 Task: Reply and add a link Link0000000033 to Vanshu.thakur@sogtage.net with a subject Subject0000000034 with a message Message0000000034 and with an attachment of Attach0000000004 and upload Attach0000000005 to Onedrive and share. Reply and add a link Link0000000033 to Sandip@sogtage.net and add a cc to Vanshu.thakur@sogtage.net with a subject Subject0000000034 with a message Message0000000034 and with an attachment of Attach0000000004 and upload Attach0000000005 to Onedrive and share. Reply and add a link Link0000000033 to Sandip@sogtage.net and add a cc to Vanshu.thakur@sogtage.net and bcc to Nikhil.rathi@sogtage.net with a subject Subject0000000032 with a message Message0000000034 and with an attachment of Attach0000000004 and upload Attach0000000005 to Onedrive and share. Reply and add a link Link0000000033 to Vanshu.thakur@sogtage.net with a subject Subject0000000035 with a message Message0000000034 and with an attachment of Attach0000000004 and upload Attach0000000005 to Onedrive and share. Reply and add a link Link0000000033 to Sandip@sogtage.net and add a cc to Vanshu.thakur@sogtage.net with a subject Subject0000000035 with a message Message0000000034 and with an attachment of Attach0000000004 and upload Attach0000000005 to Onedrive and share
Action: Mouse moved to (272, 246)
Screenshot: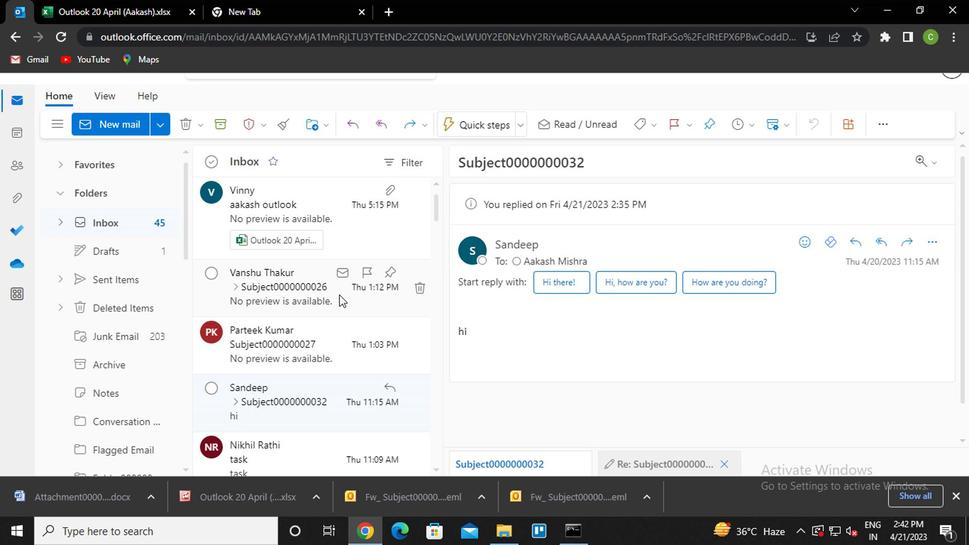
Action: Mouse pressed left at (272, 246)
Screenshot: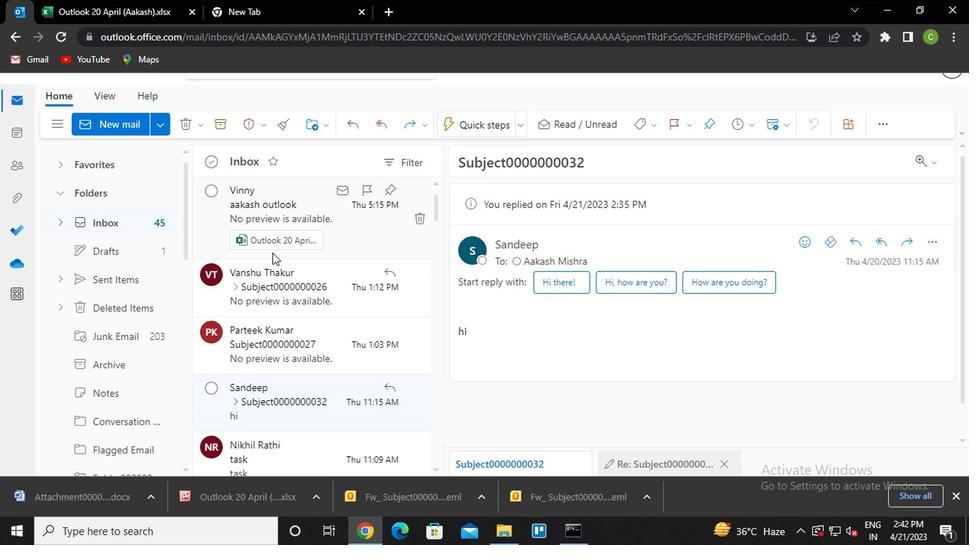 
Action: Mouse moved to (282, 274)
Screenshot: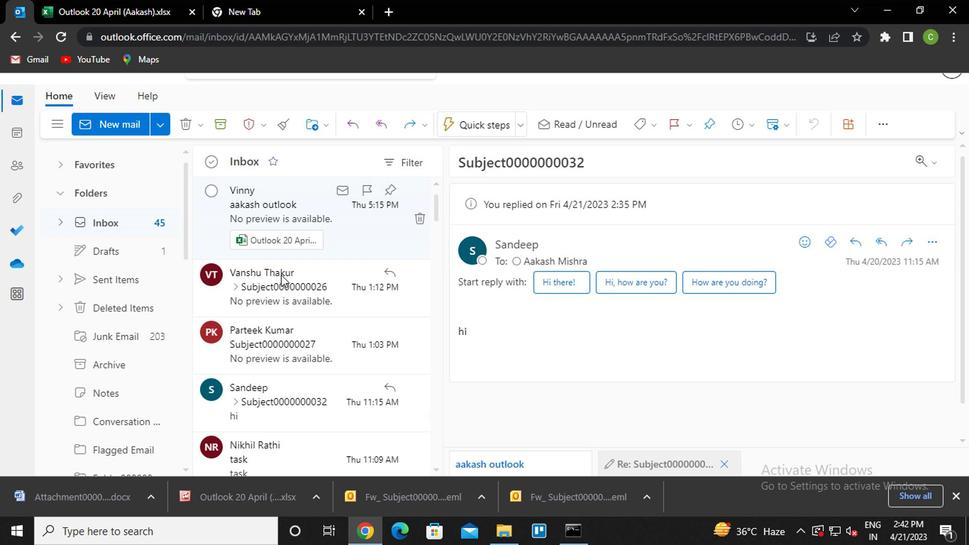 
Action: Mouse pressed left at (282, 274)
Screenshot: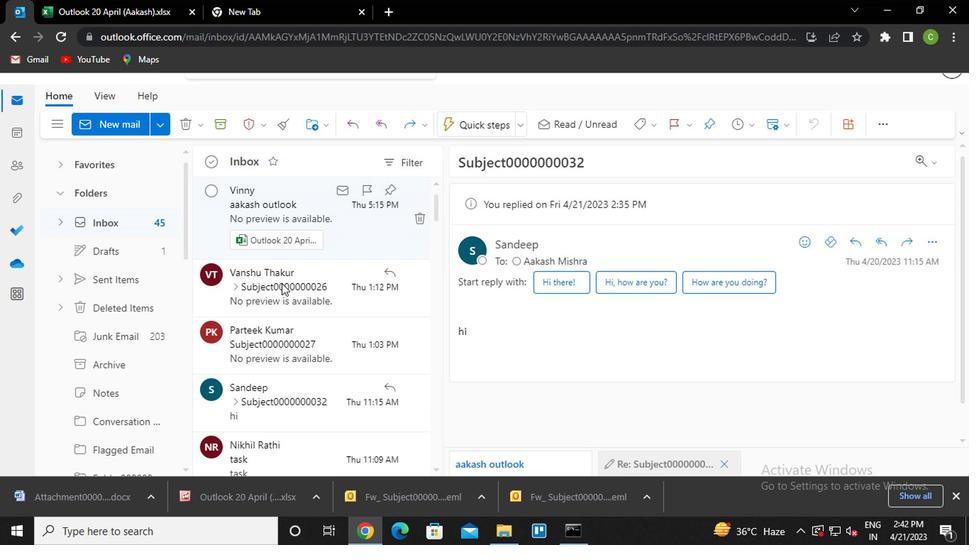 
Action: Mouse moved to (926, 237)
Screenshot: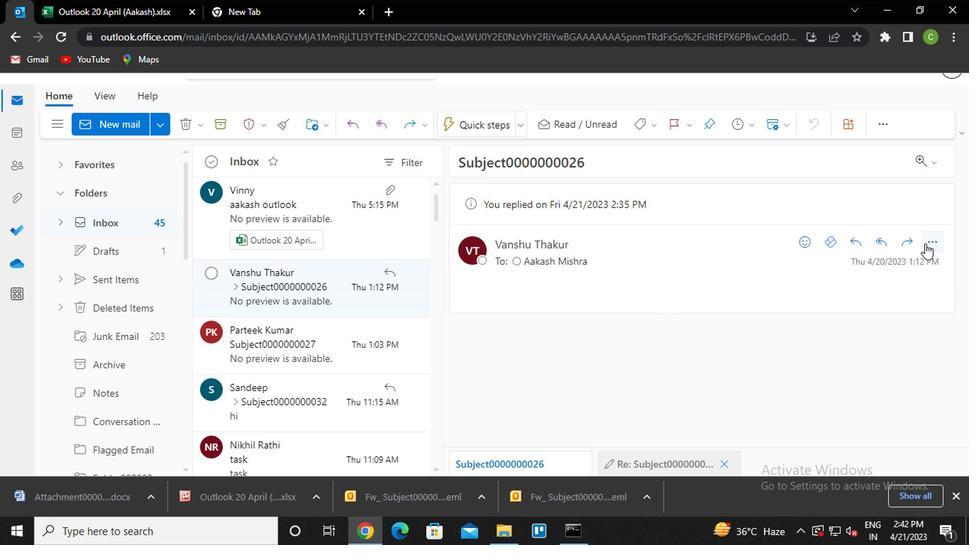 
Action: Mouse pressed left at (926, 237)
Screenshot: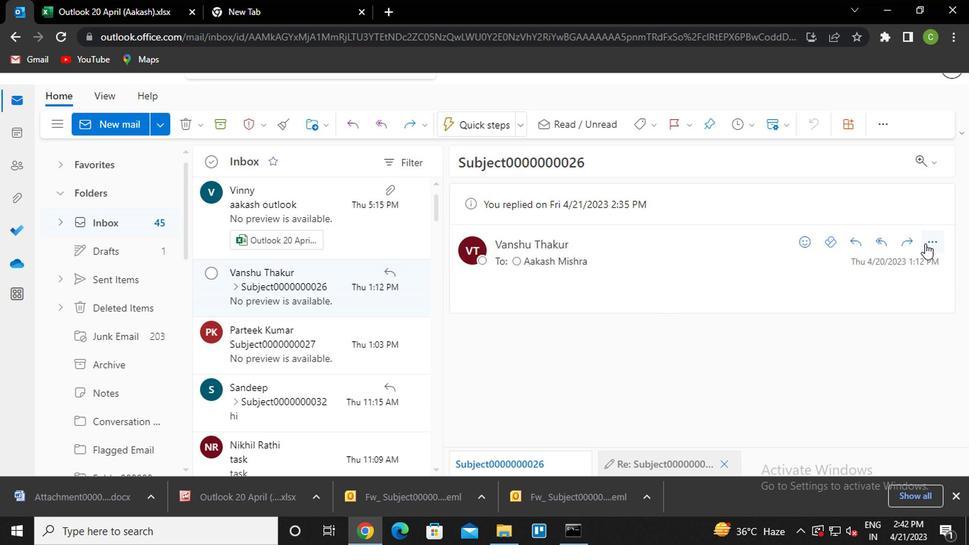 
Action: Mouse moved to (834, 101)
Screenshot: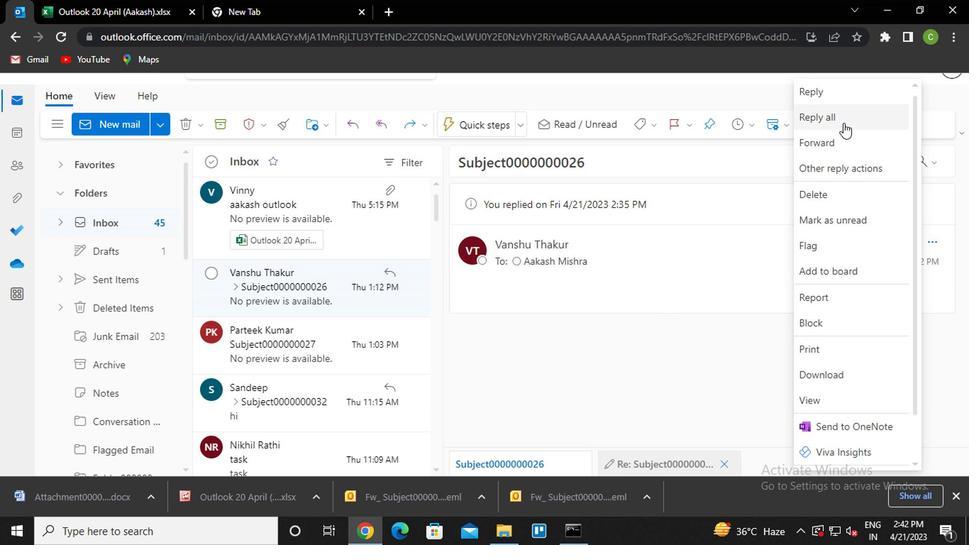 
Action: Mouse pressed left at (834, 101)
Screenshot: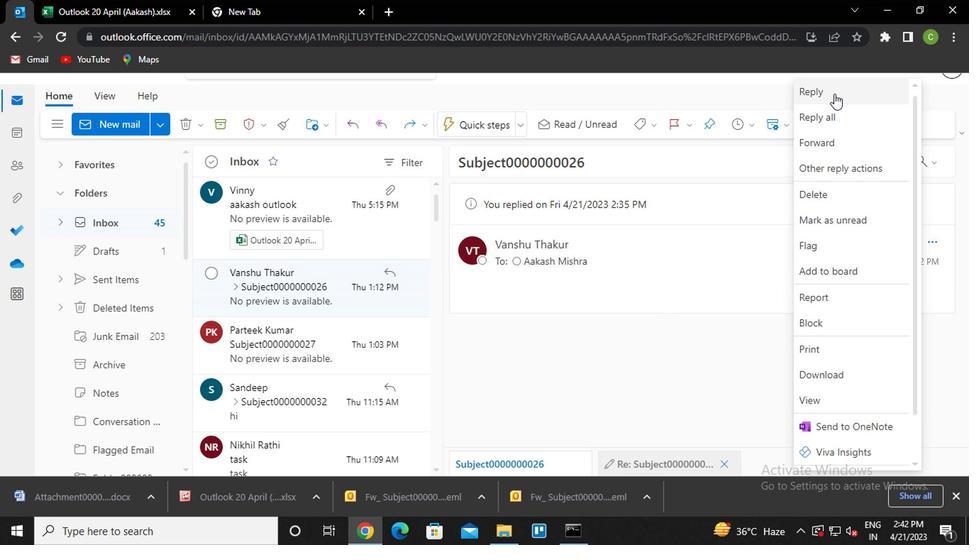 
Action: Mouse moved to (665, 128)
Screenshot: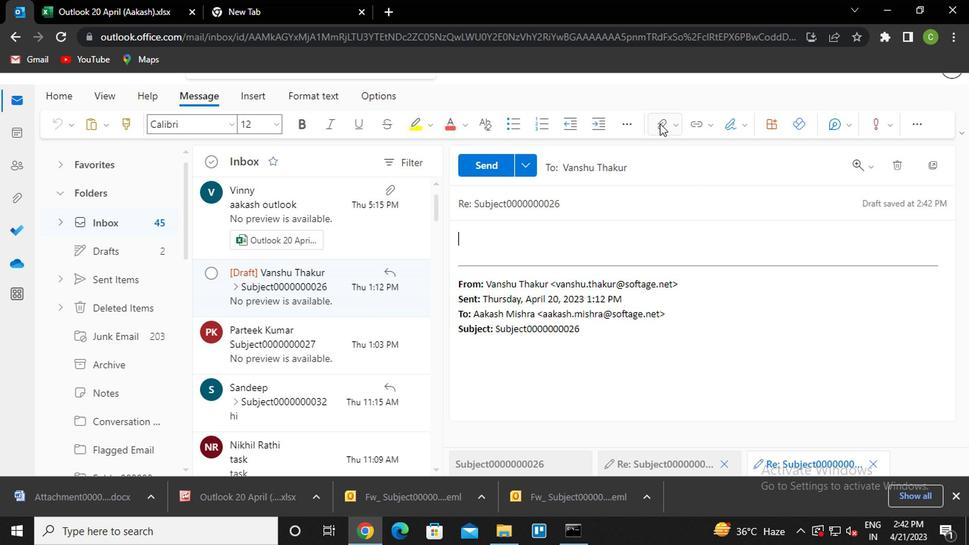 
Action: Mouse pressed left at (665, 128)
Screenshot: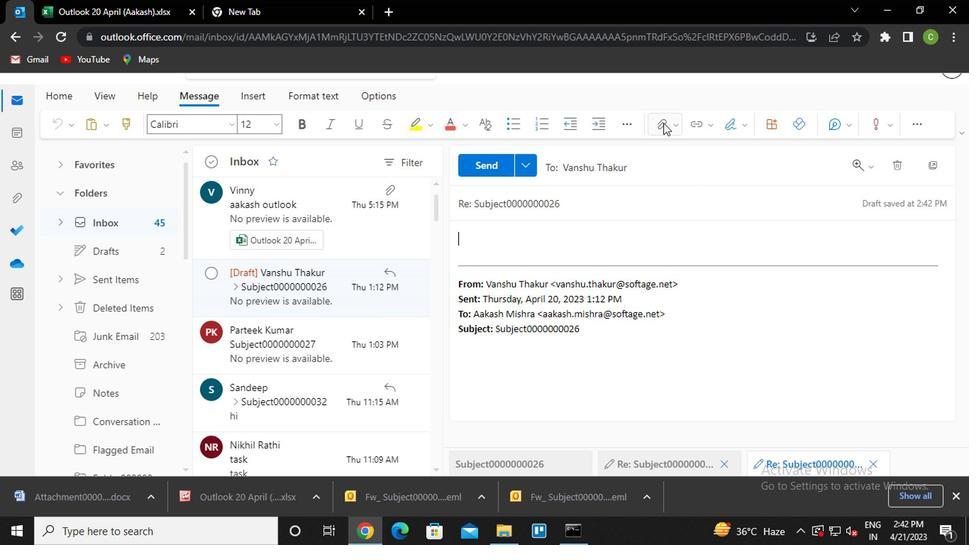
Action: Mouse moved to (574, 227)
Screenshot: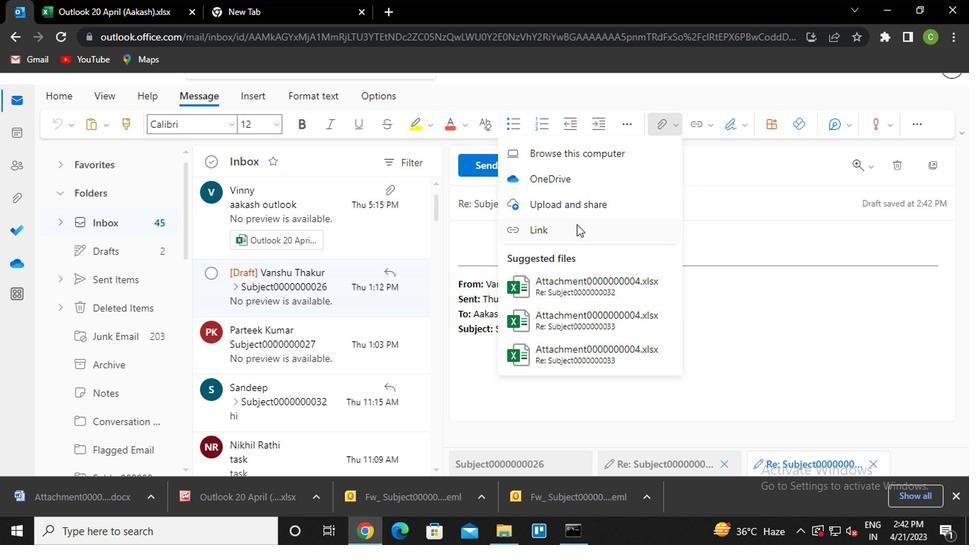 
Action: Mouse pressed left at (574, 227)
Screenshot: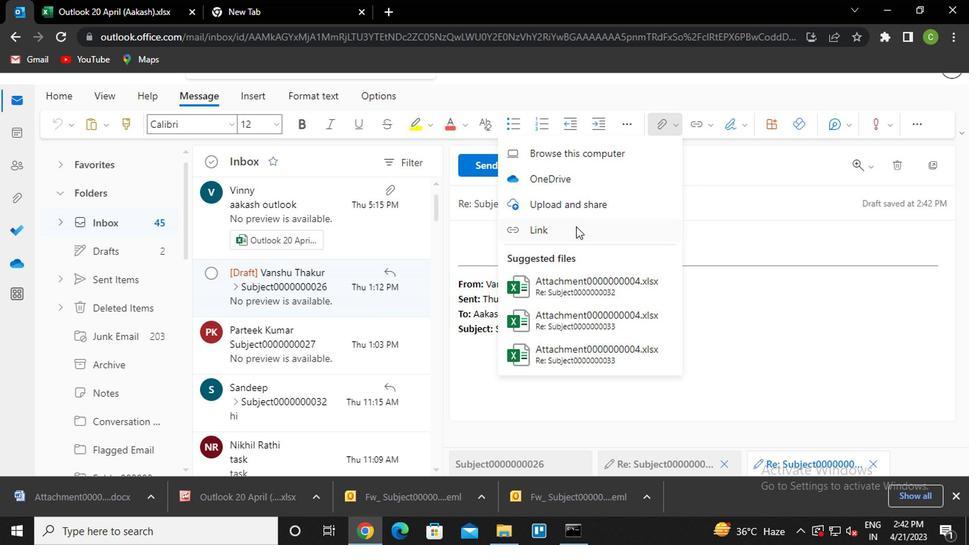 
Action: Key pressed <Key.caps_lock><Key.caps_lock>l<Key.caps_lock>ink0000000033<Key.enter>
Screenshot: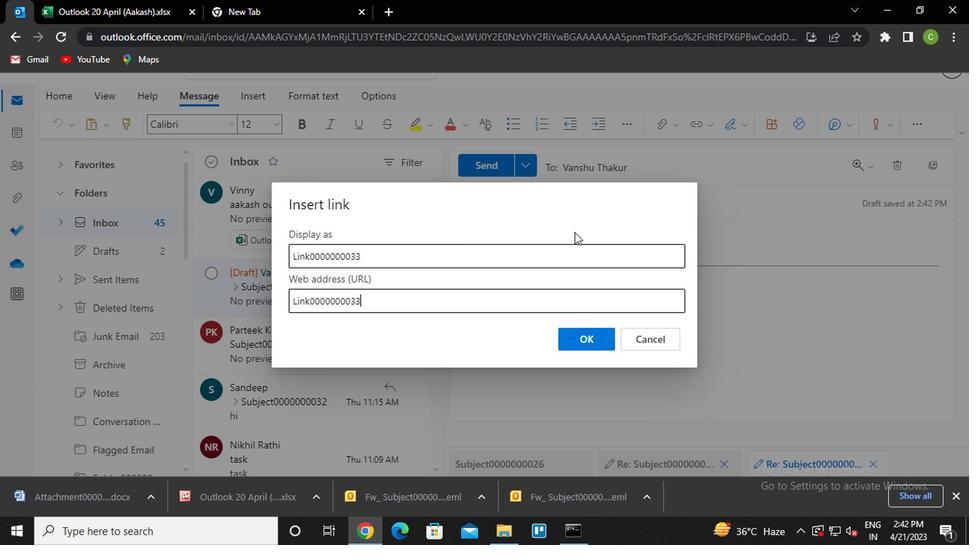 
Action: Mouse moved to (569, 204)
Screenshot: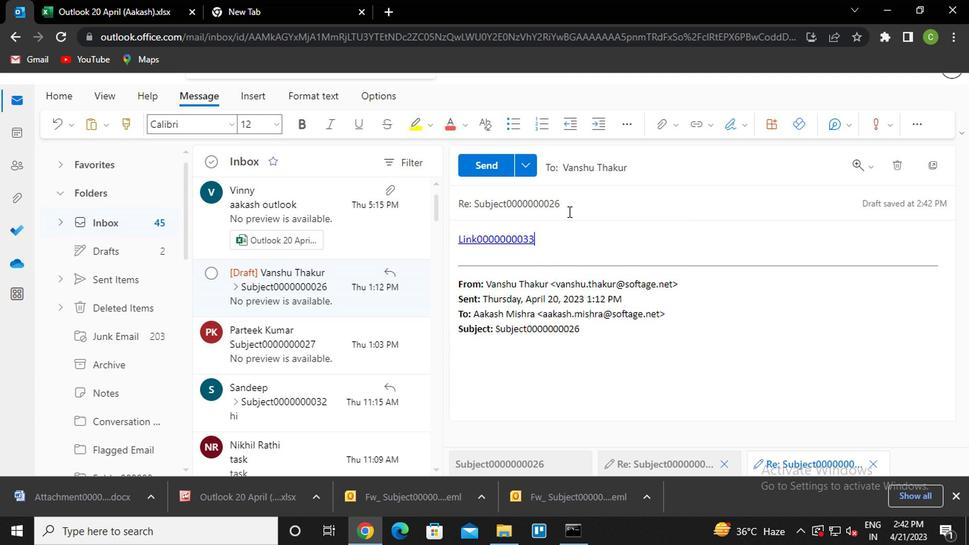 
Action: Mouse pressed left at (569, 204)
Screenshot: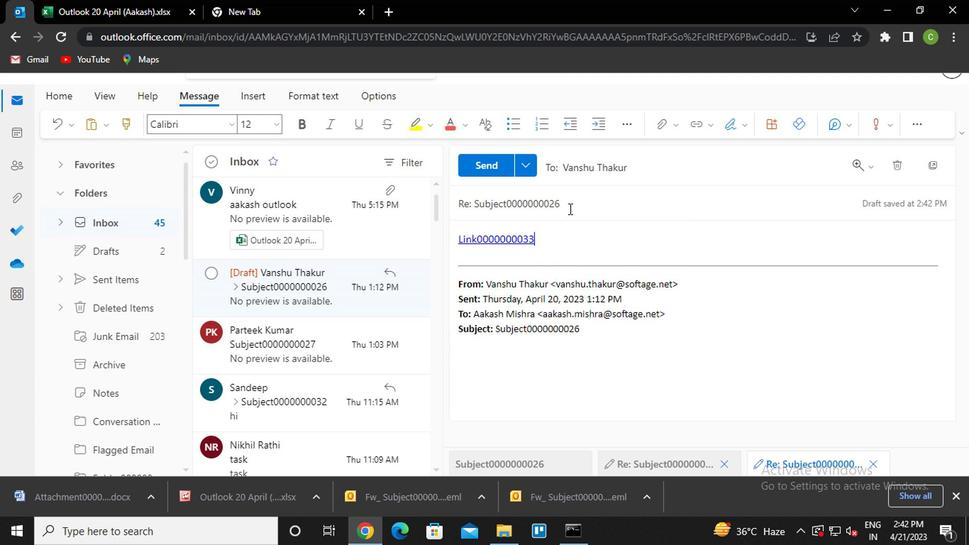 
Action: Key pressed <Key.backspace><Key.backspace>34
Screenshot: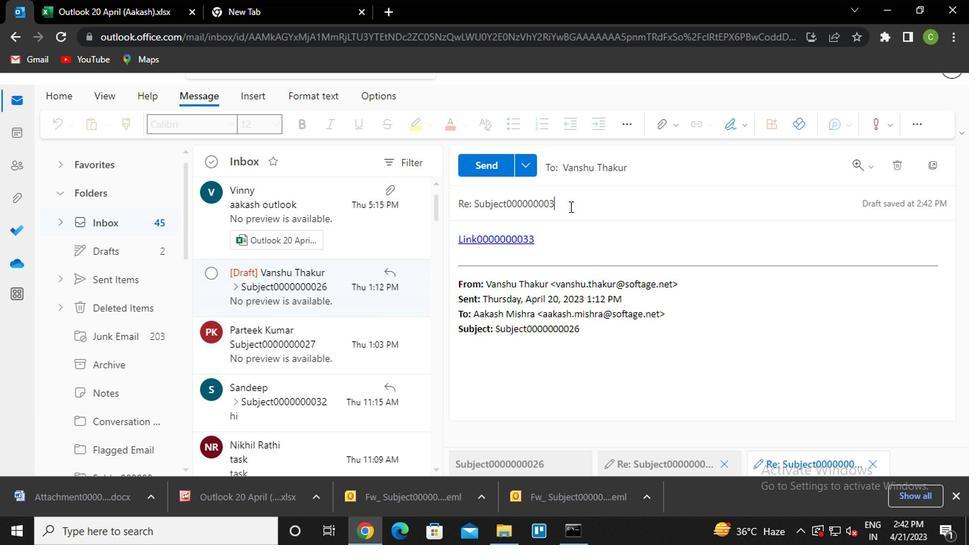
Action: Mouse moved to (549, 247)
Screenshot: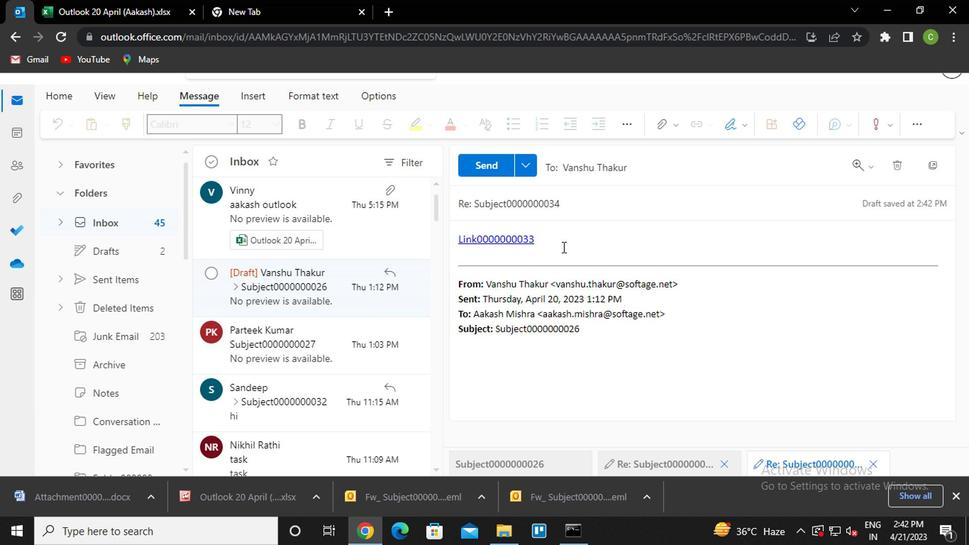 
Action: Mouse pressed left at (549, 247)
Screenshot: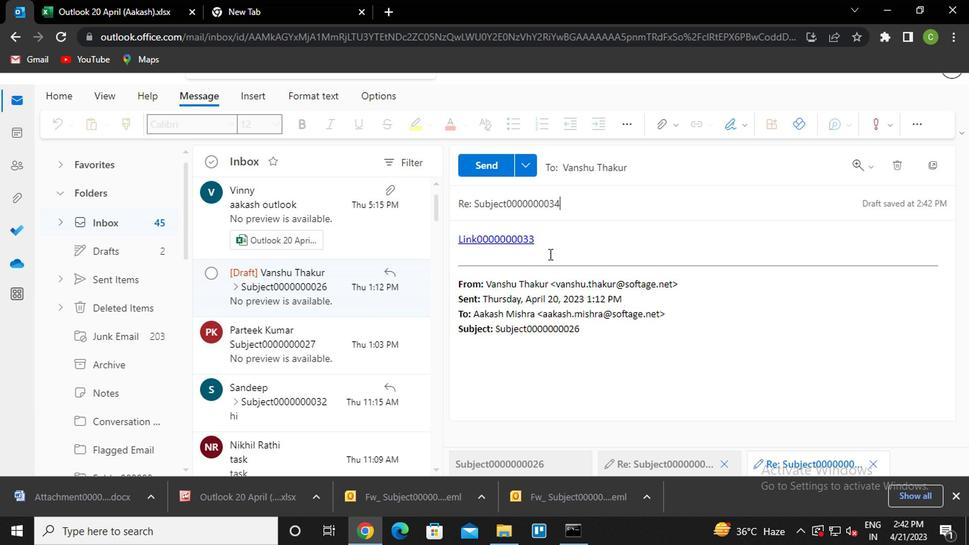 
Action: Key pressed <Key.enter><Key.caps_lock>m<Key.caps_lock>essage0000000034
Screenshot: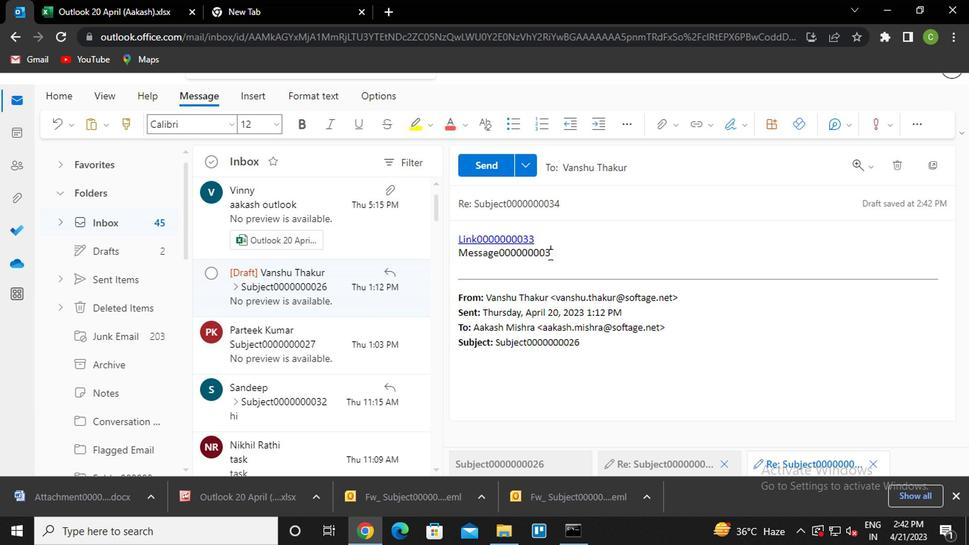 
Action: Mouse moved to (670, 115)
Screenshot: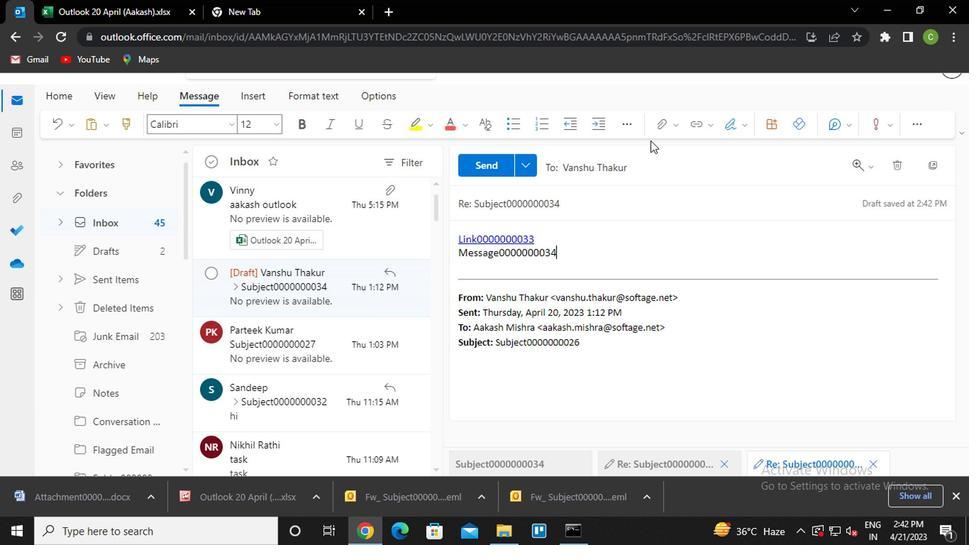 
Action: Mouse pressed left at (670, 115)
Screenshot: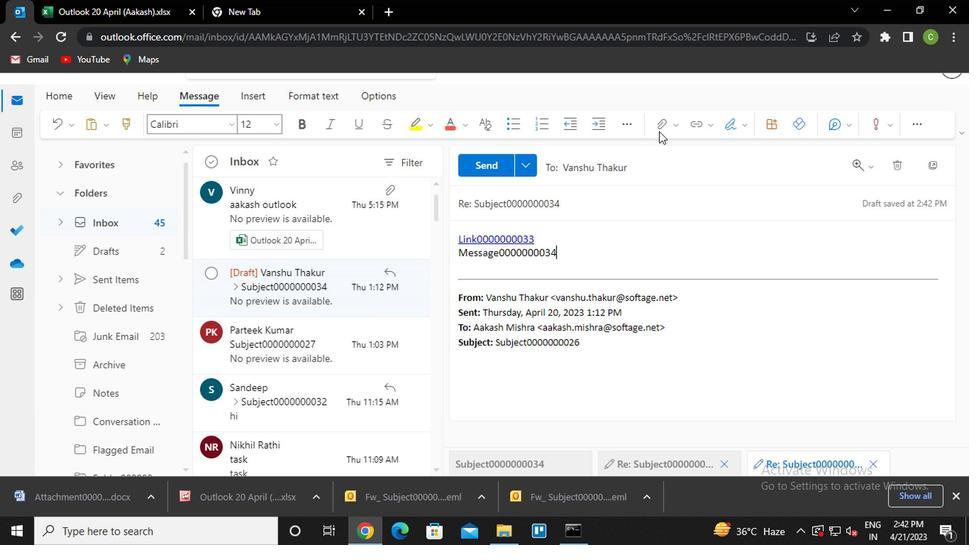 
Action: Mouse moved to (668, 125)
Screenshot: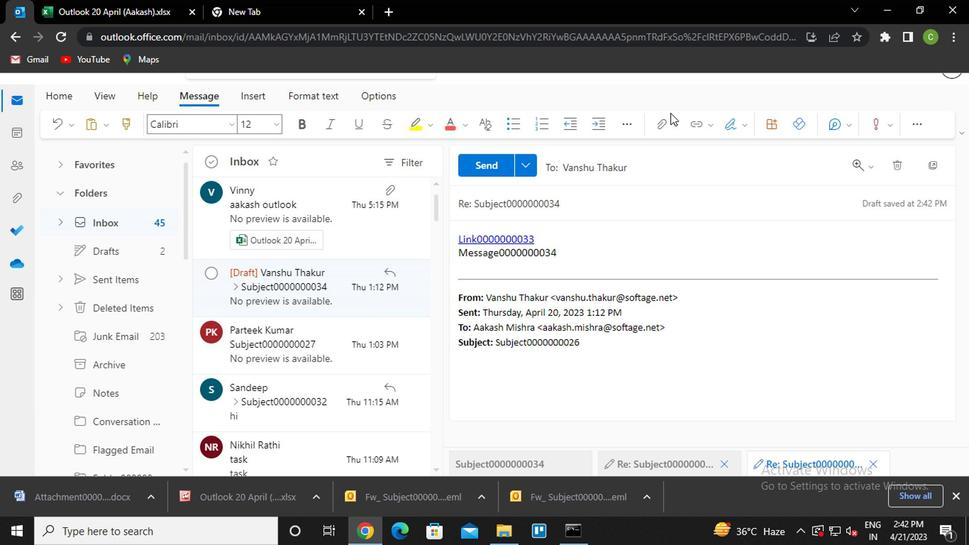 
Action: Mouse pressed left at (668, 125)
Screenshot: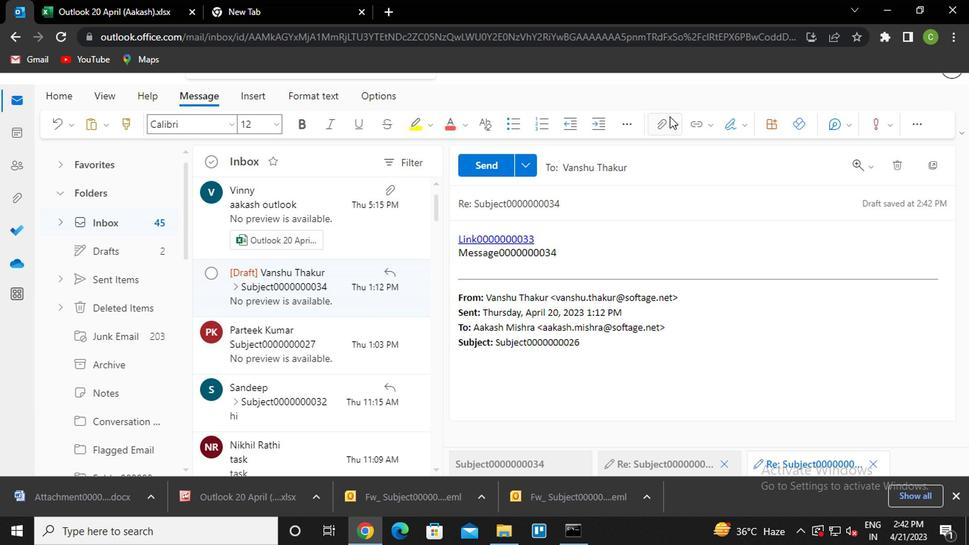 
Action: Mouse moved to (569, 163)
Screenshot: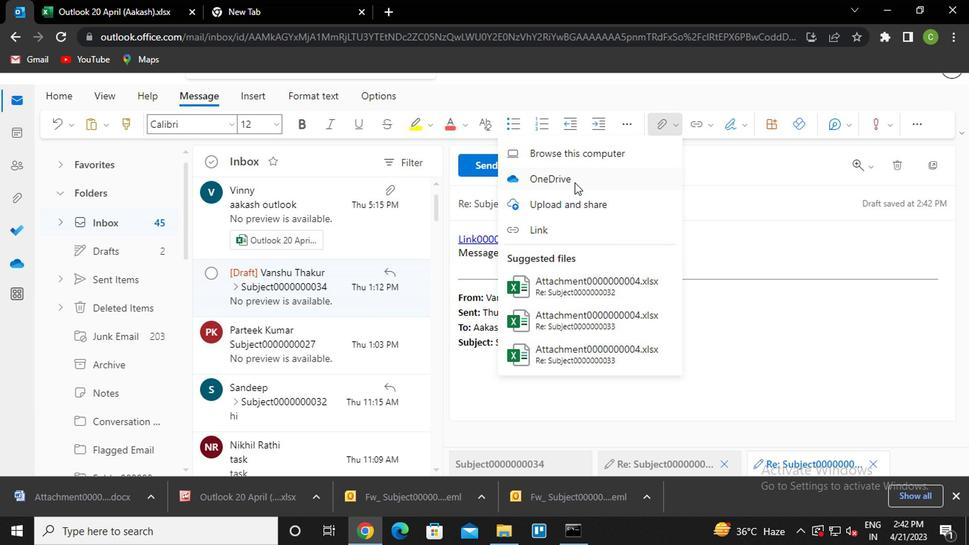 
Action: Mouse pressed left at (569, 163)
Screenshot: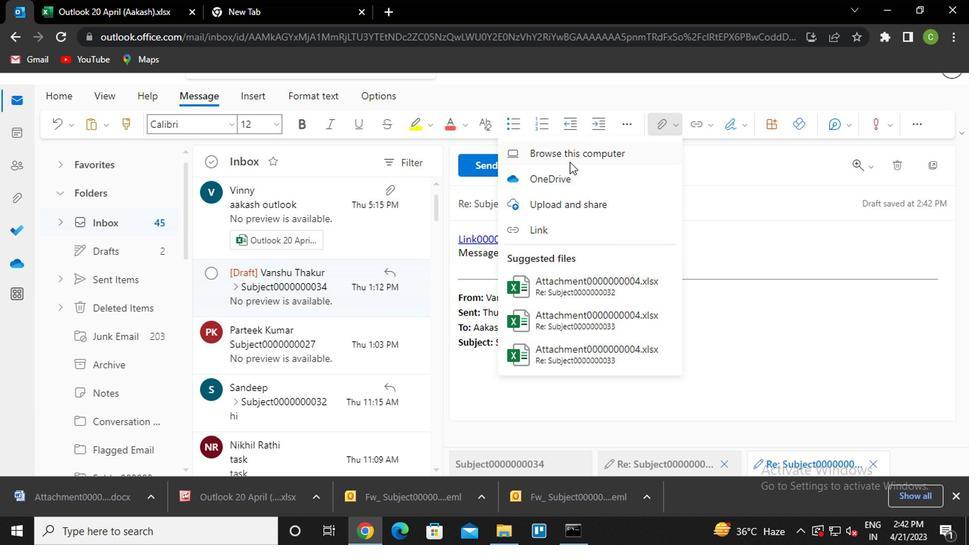 
Action: Mouse moved to (249, 147)
Screenshot: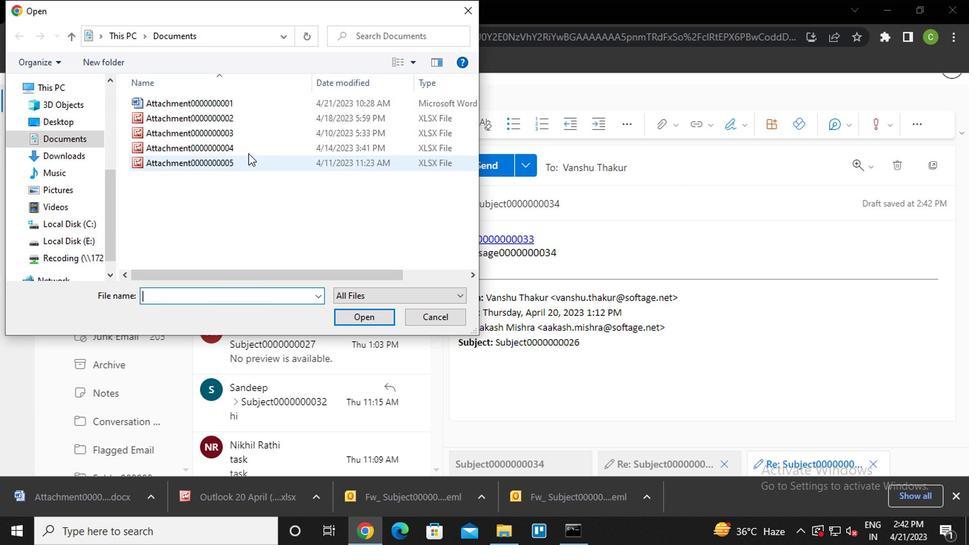 
Action: Mouse pressed left at (249, 147)
Screenshot: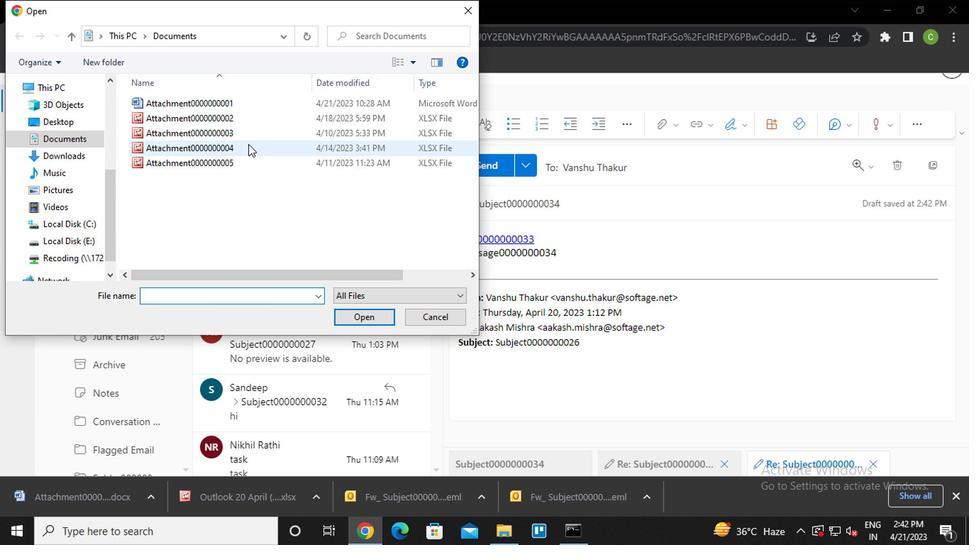
Action: Mouse pressed left at (249, 147)
Screenshot: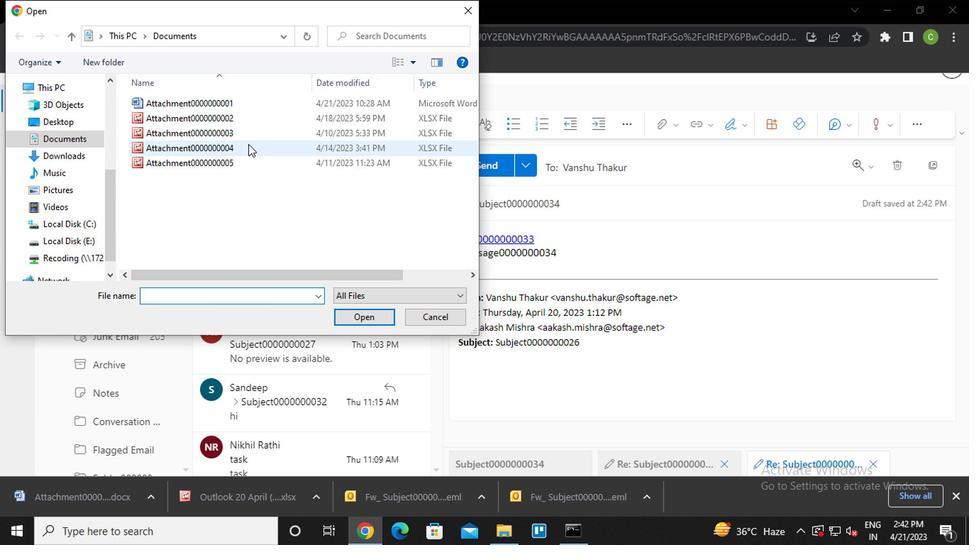 
Action: Mouse moved to (656, 129)
Screenshot: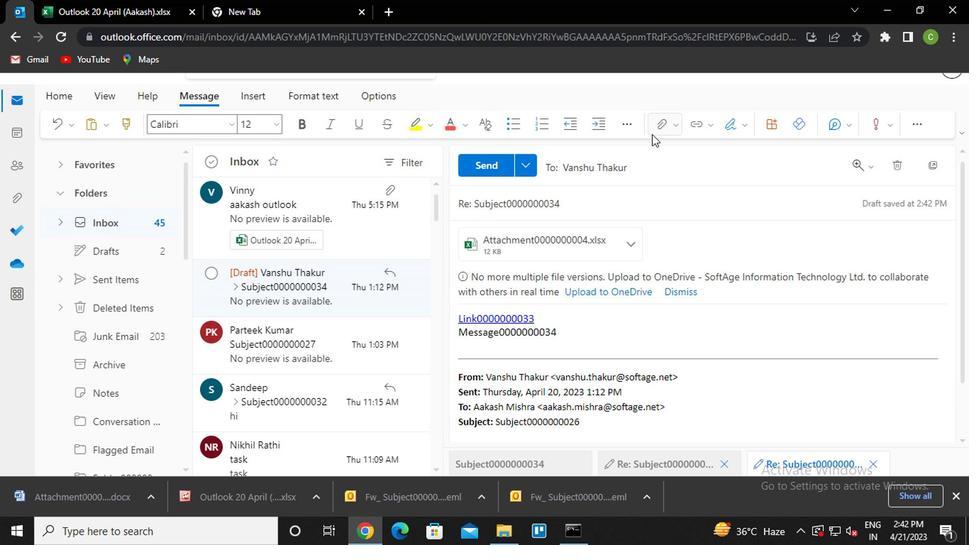 
Action: Mouse pressed left at (656, 129)
Screenshot: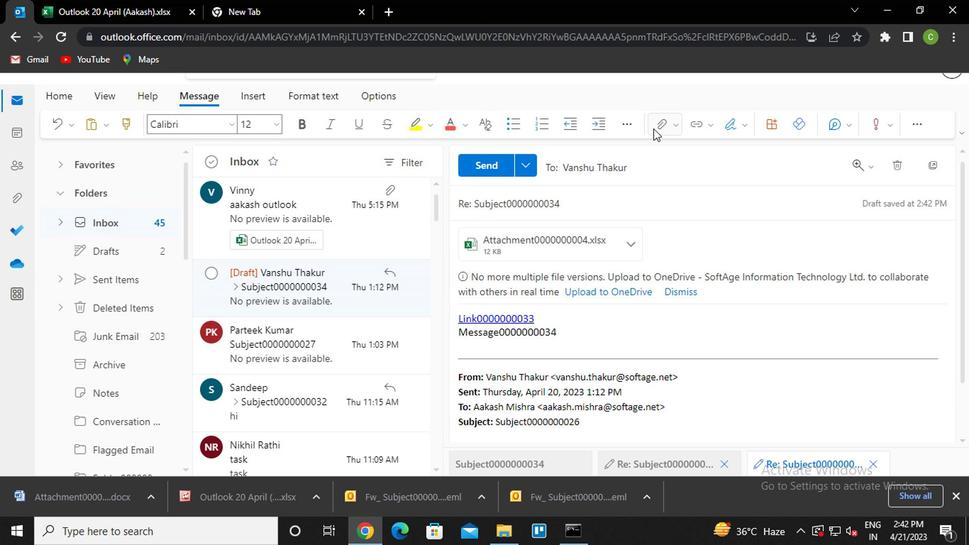 
Action: Mouse moved to (581, 179)
Screenshot: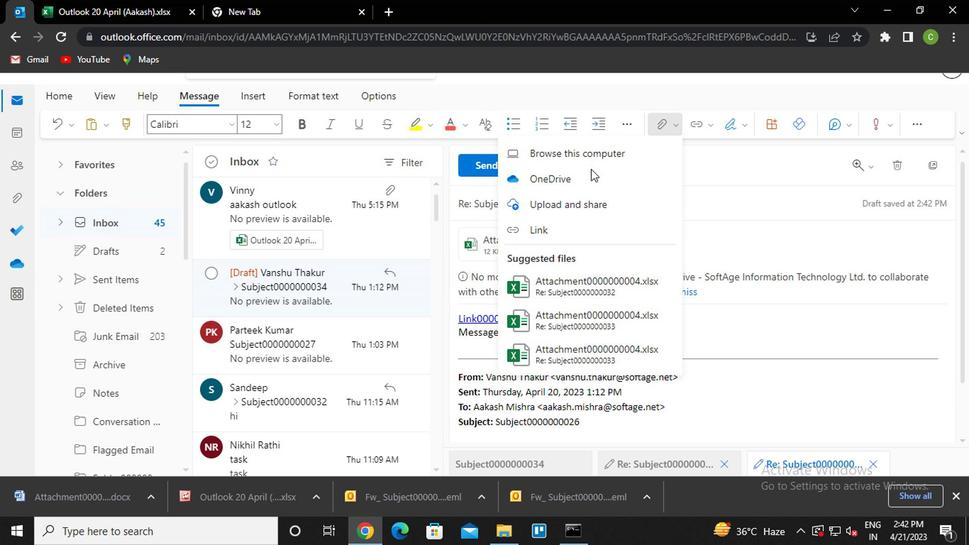 
Action: Mouse pressed left at (581, 179)
Screenshot: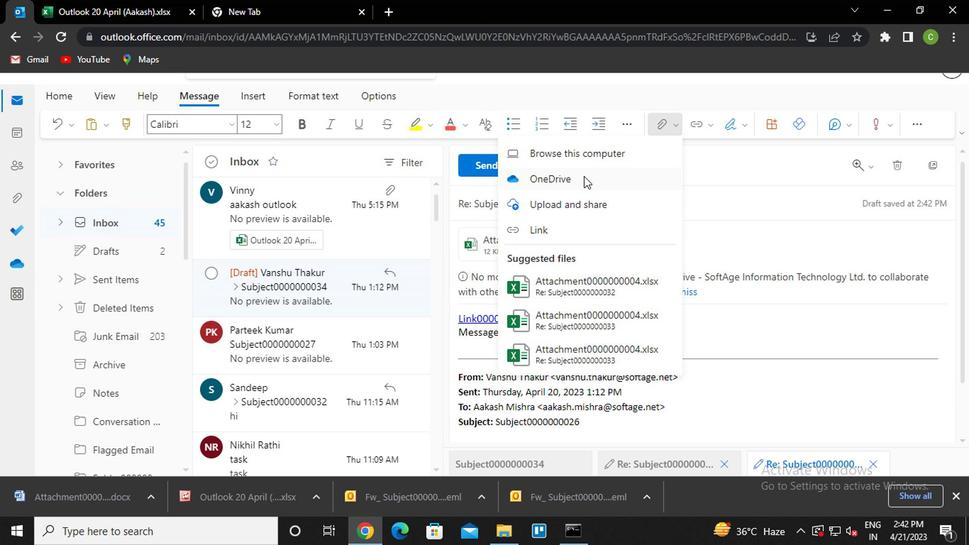 
Action: Mouse moved to (236, 216)
Screenshot: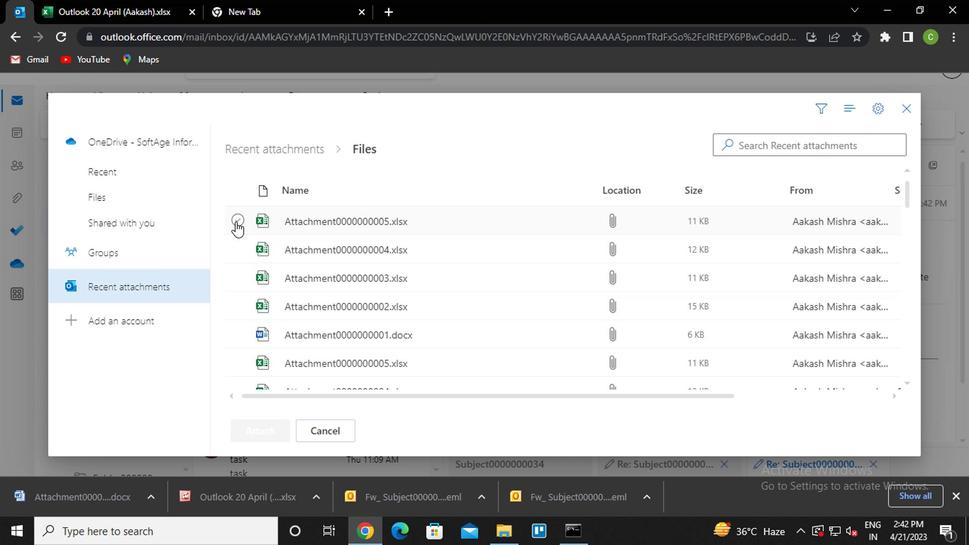 
Action: Mouse pressed left at (236, 216)
Screenshot: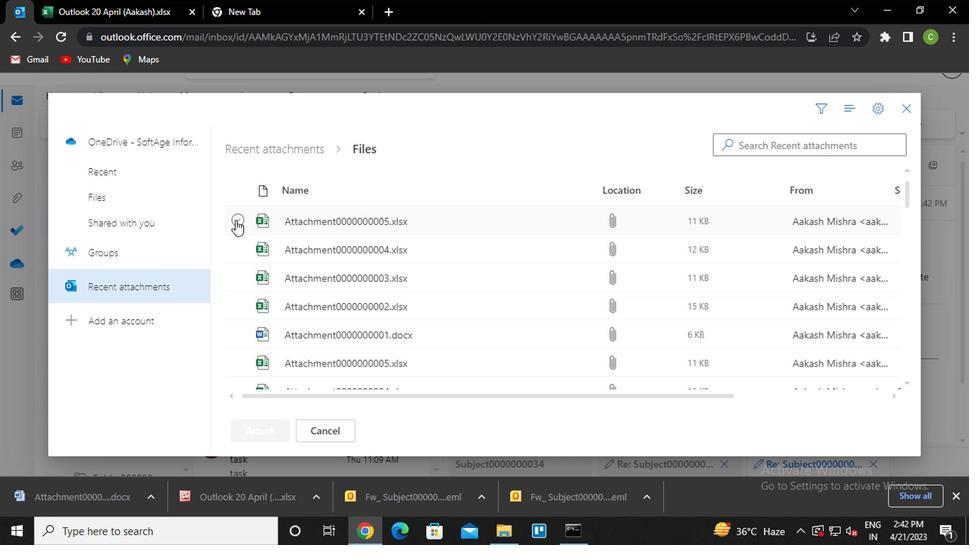 
Action: Mouse moved to (250, 402)
Screenshot: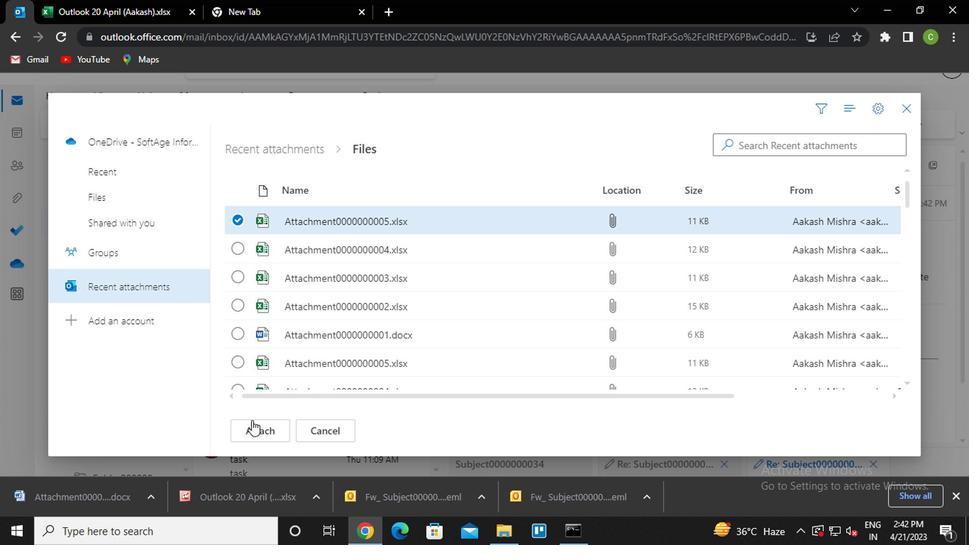 
Action: Mouse pressed left at (250, 402)
Screenshot: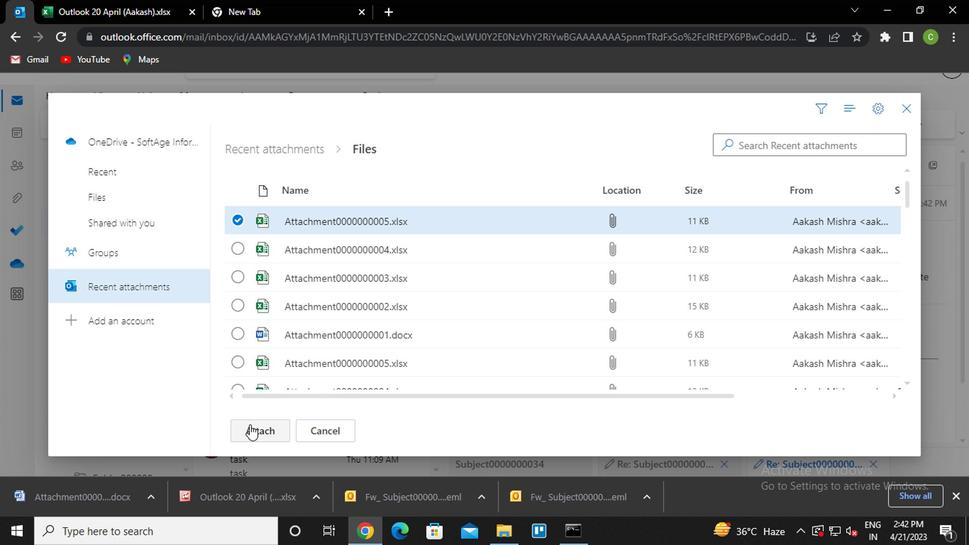 
Action: Mouse moved to (474, 162)
Screenshot: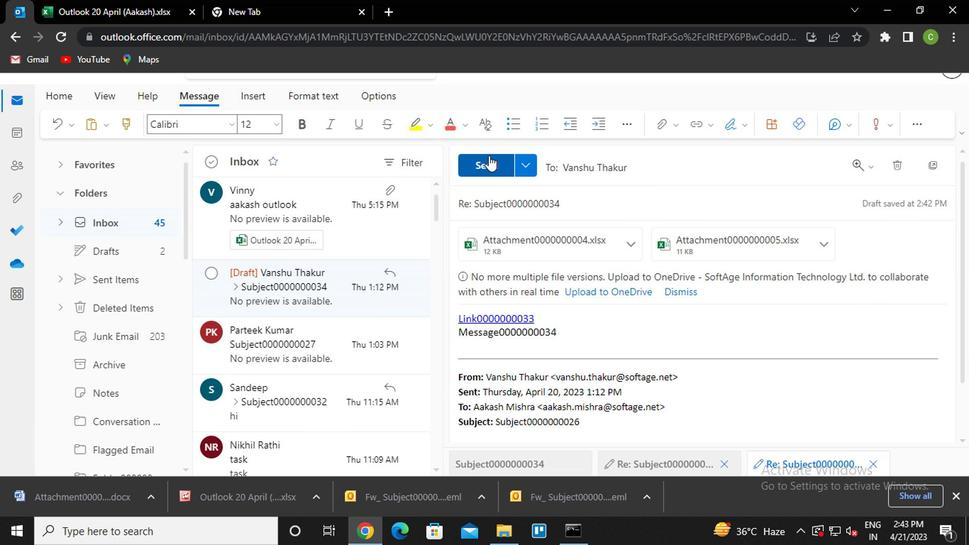 
Action: Mouse pressed left at (474, 162)
Screenshot: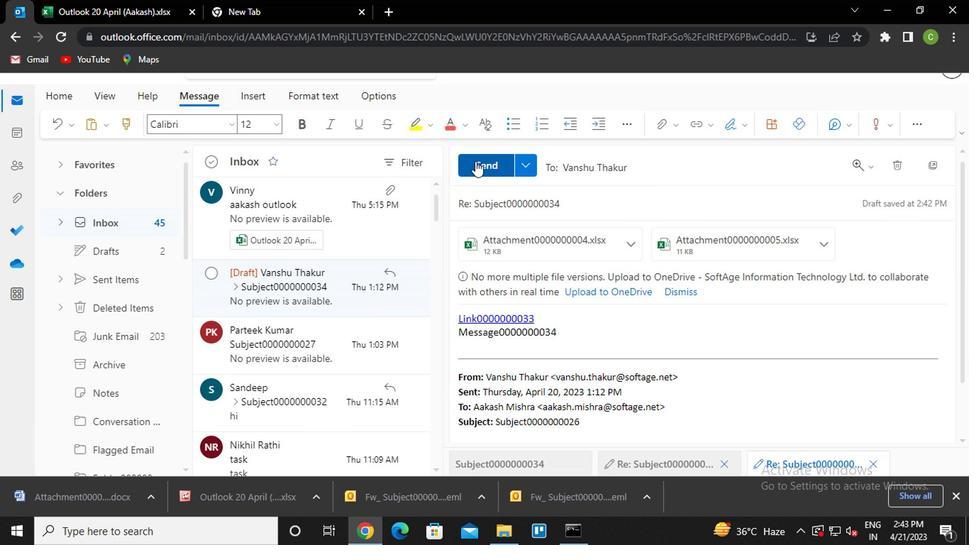 
Action: Mouse moved to (279, 372)
Screenshot: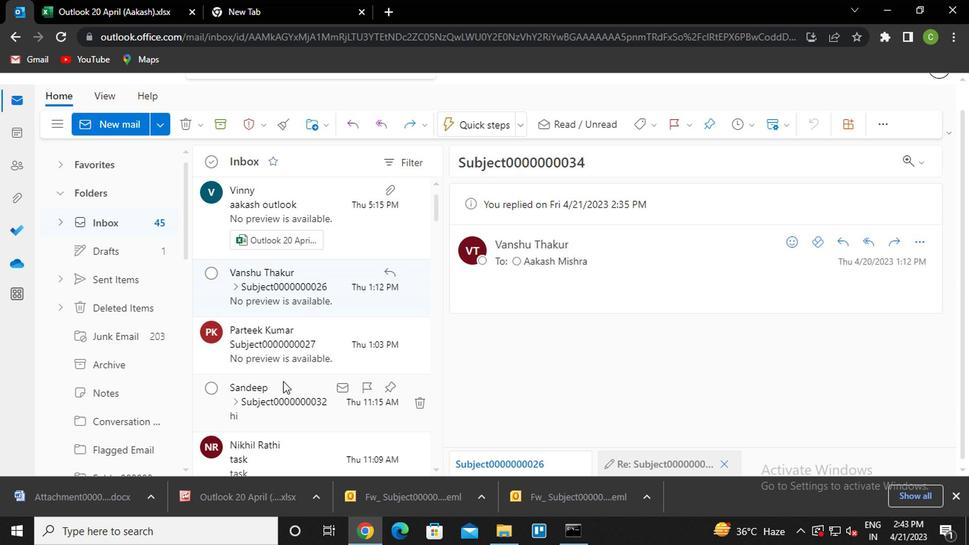 
Action: Mouse pressed left at (279, 372)
Screenshot: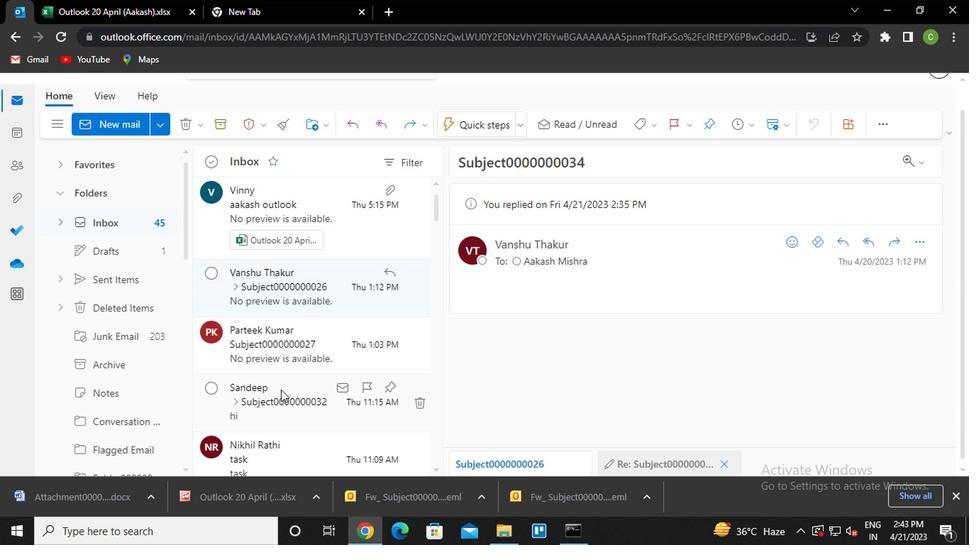 
Action: Mouse moved to (916, 232)
Screenshot: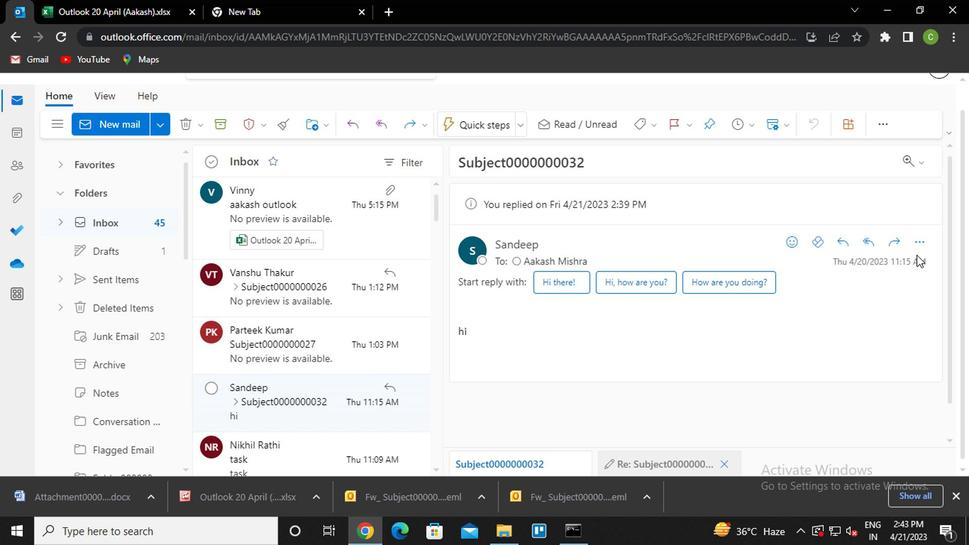 
Action: Mouse pressed left at (916, 232)
Screenshot: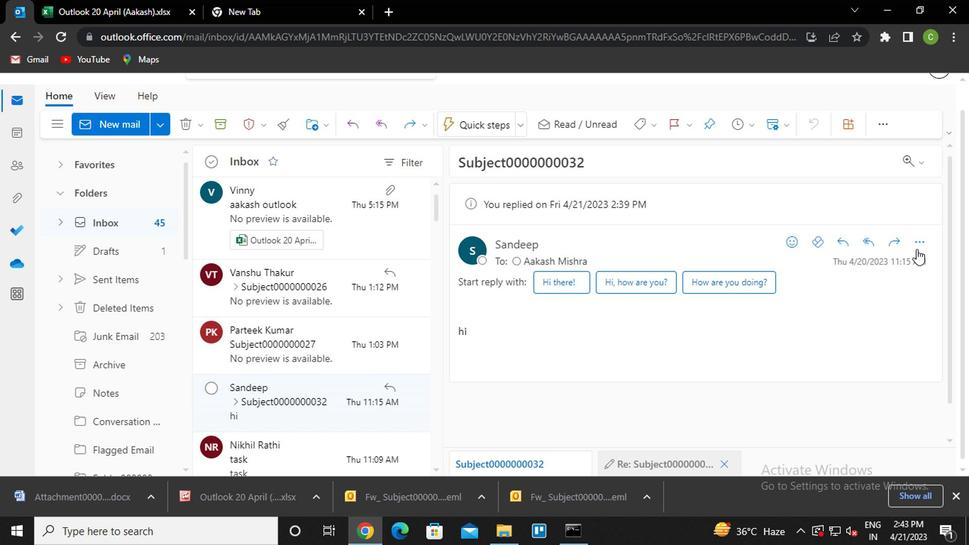 
Action: Mouse moved to (816, 99)
Screenshot: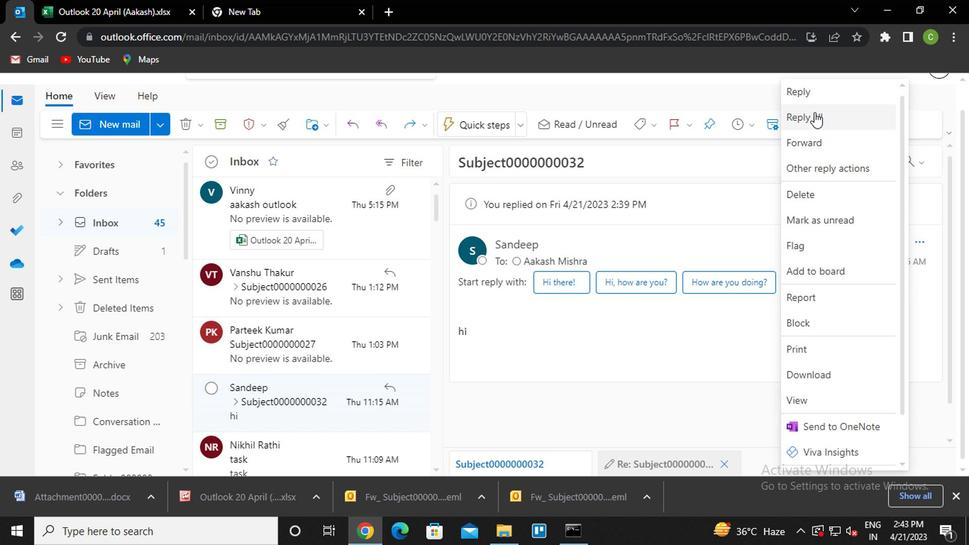 
Action: Mouse pressed left at (816, 99)
Screenshot: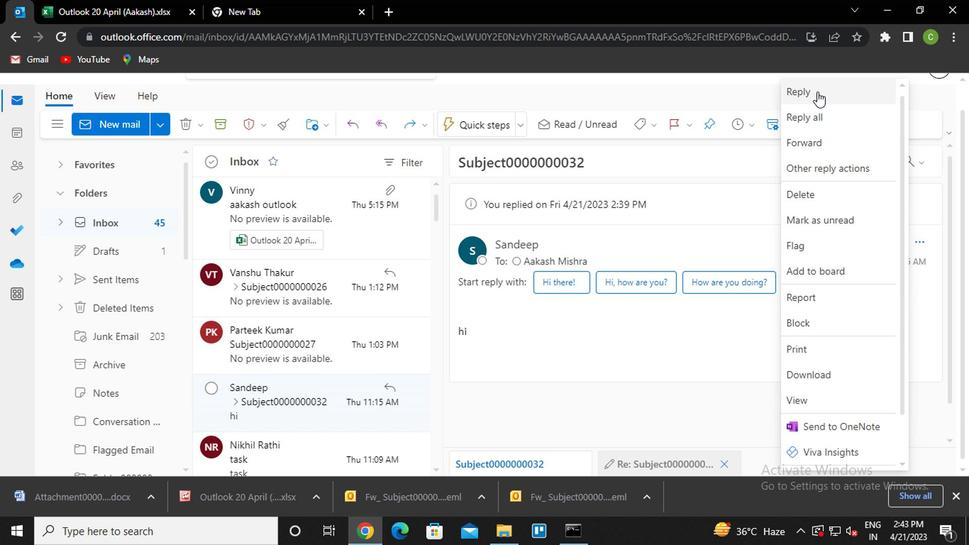 
Action: Mouse moved to (666, 132)
Screenshot: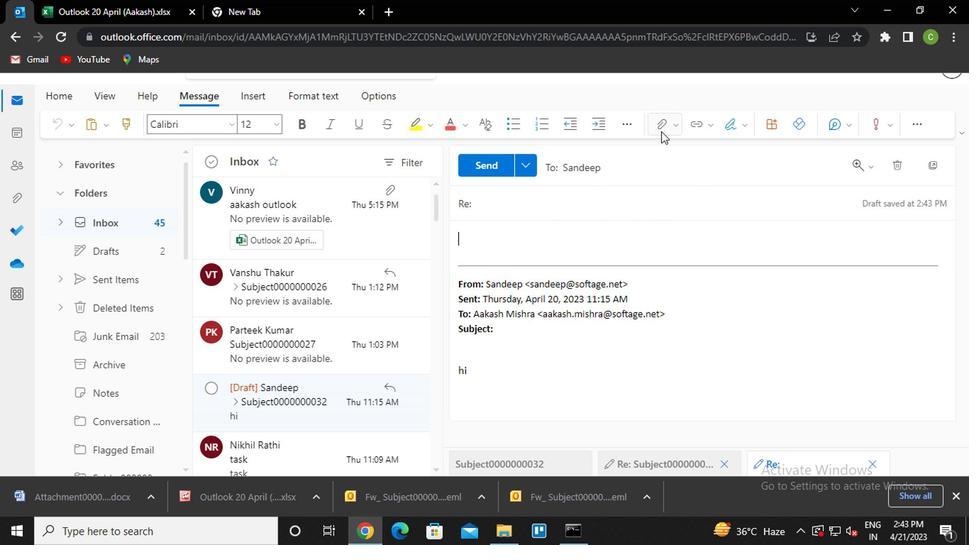 
Action: Mouse pressed left at (666, 132)
Screenshot: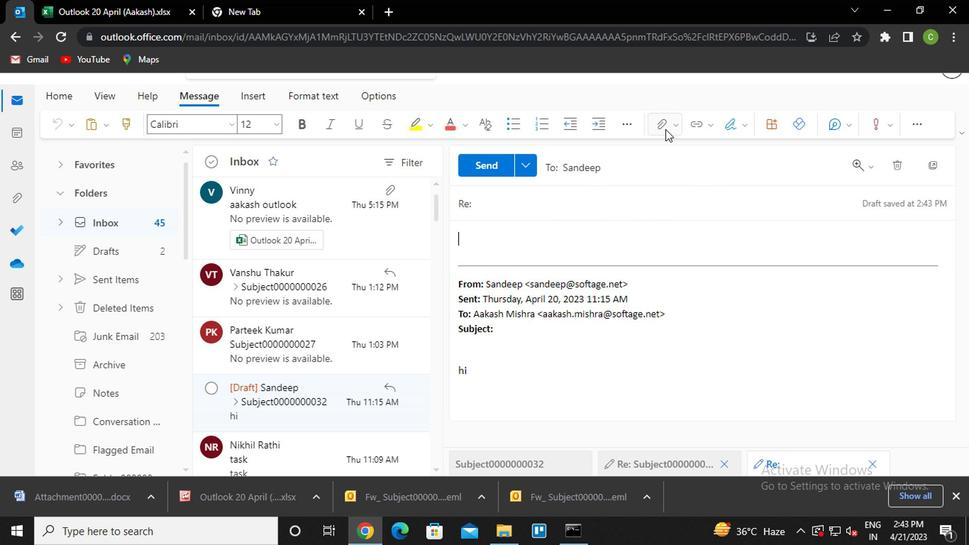 
Action: Mouse moved to (553, 224)
Screenshot: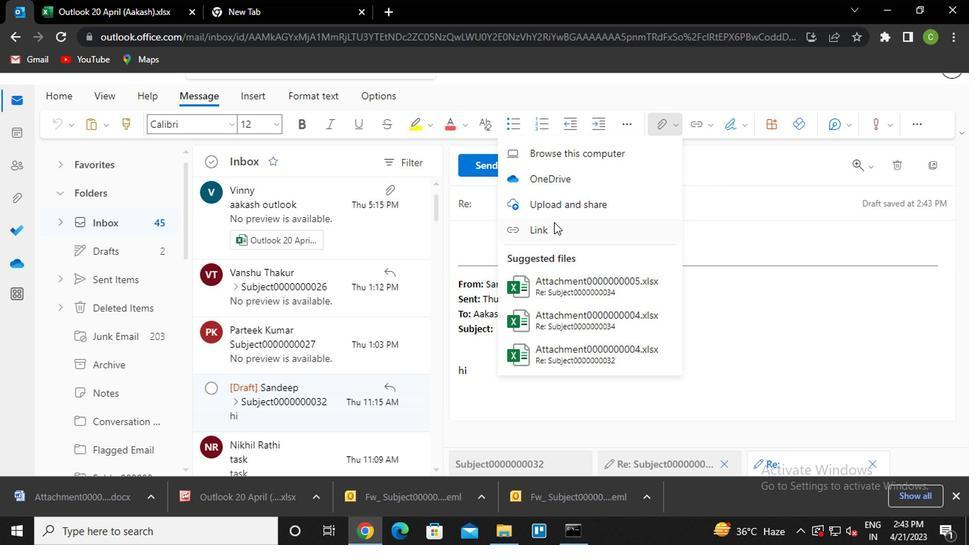 
Action: Mouse pressed left at (553, 224)
Screenshot: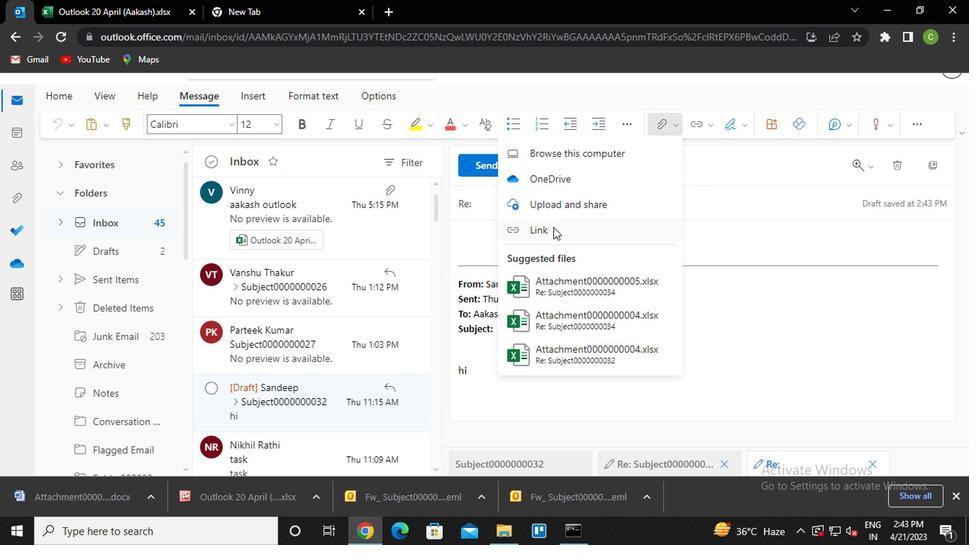 
Action: Key pressed <Key.caps_lock>l<Key.caps_lock>ink0000000033<Key.enter>
Screenshot: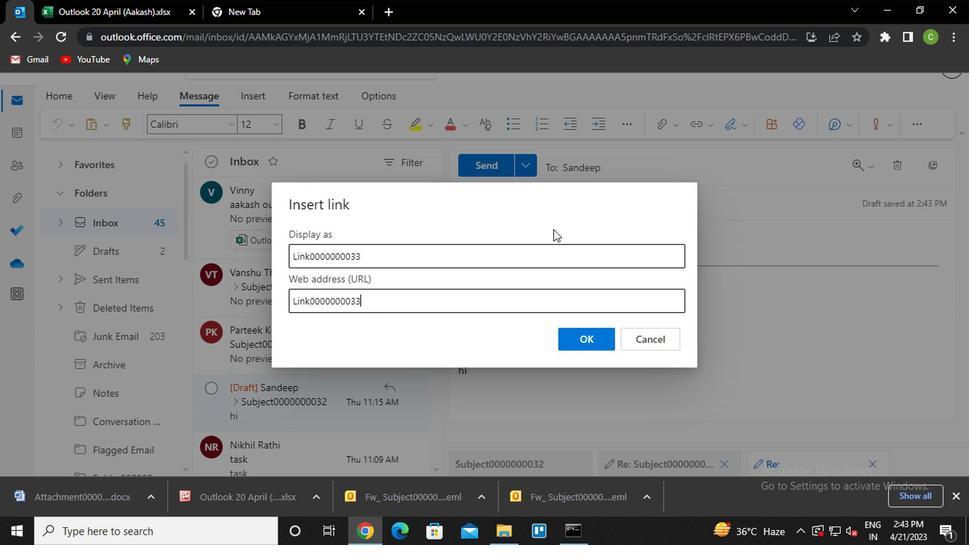 
Action: Mouse moved to (639, 166)
Screenshot: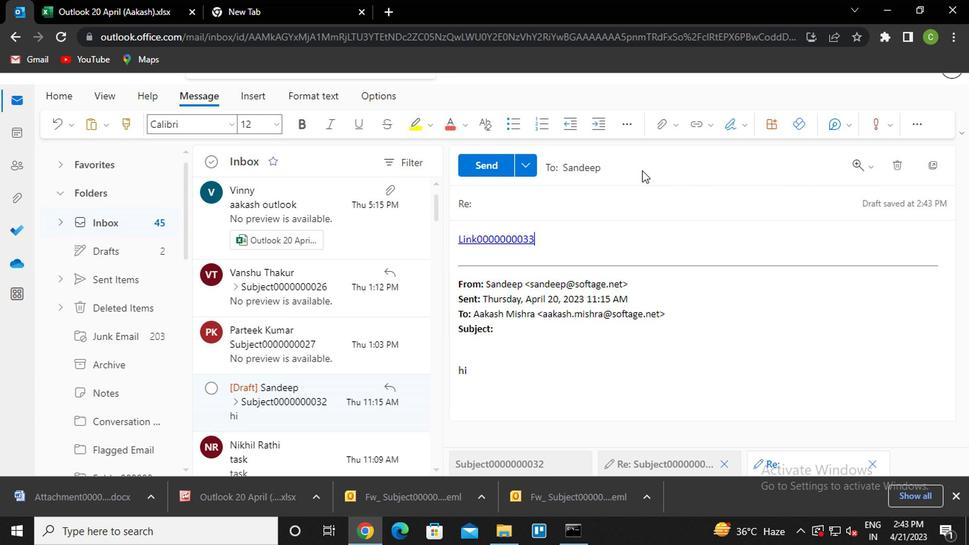 
Action: Mouse pressed left at (639, 166)
Screenshot: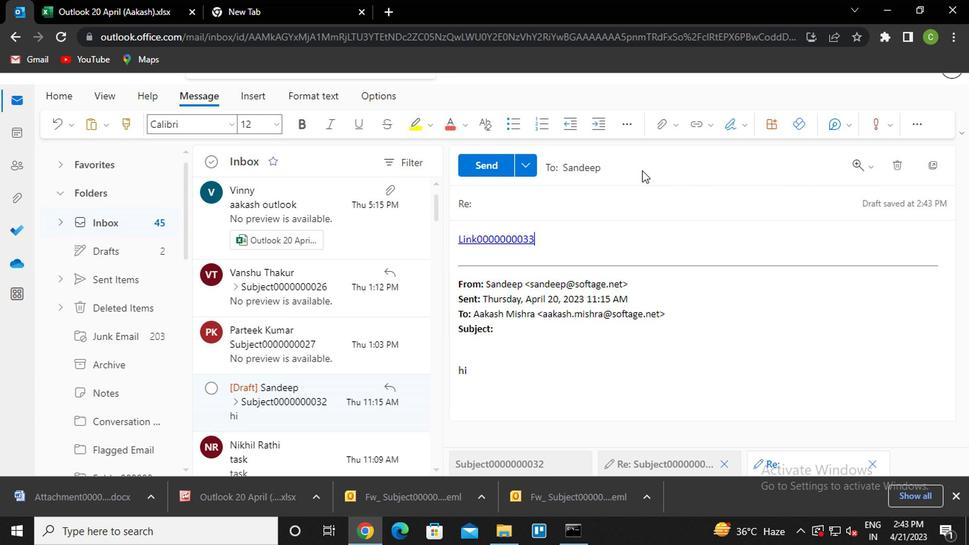 
Action: Mouse moved to (535, 227)
Screenshot: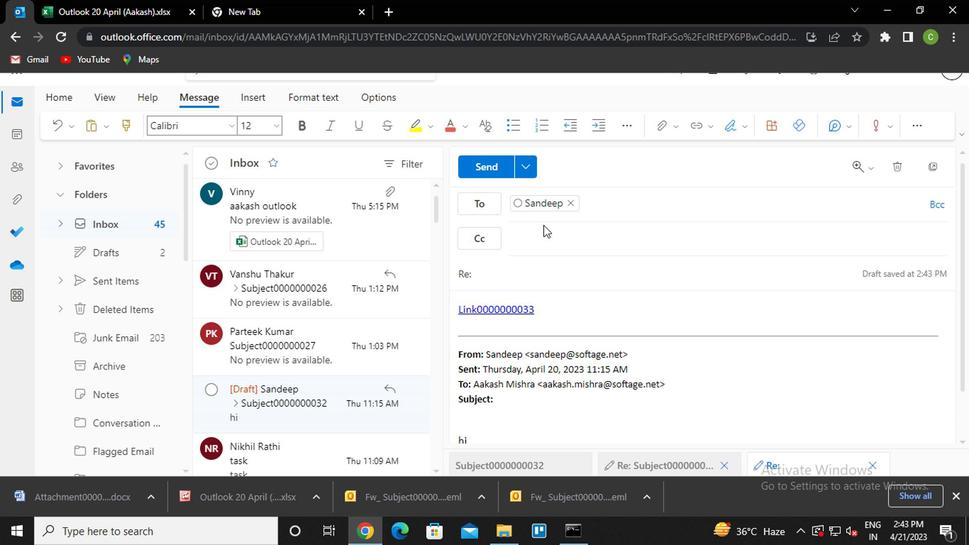 
Action: Mouse pressed left at (535, 227)
Screenshot: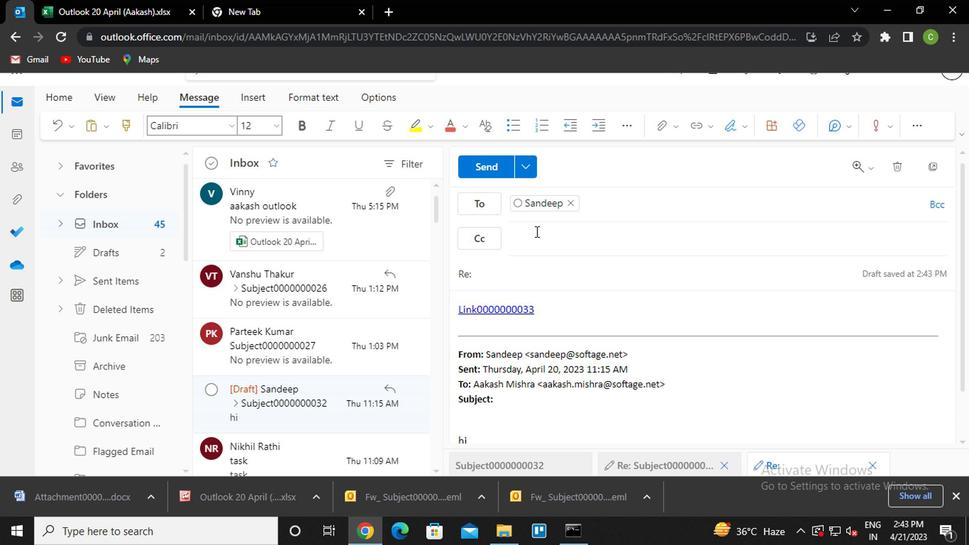 
Action: Key pressed vanshu<Key.enter>
Screenshot: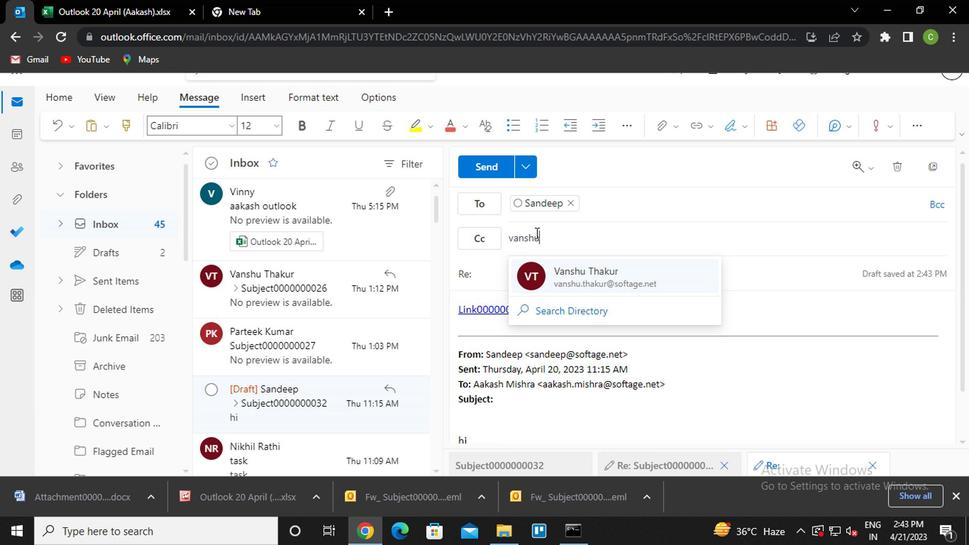 
Action: Mouse moved to (530, 264)
Screenshot: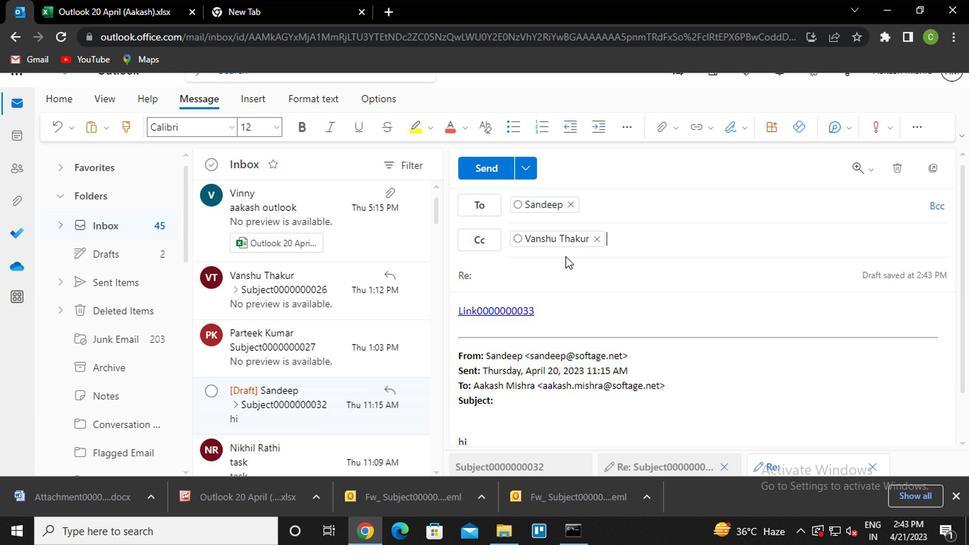 
Action: Mouse pressed left at (530, 264)
Screenshot: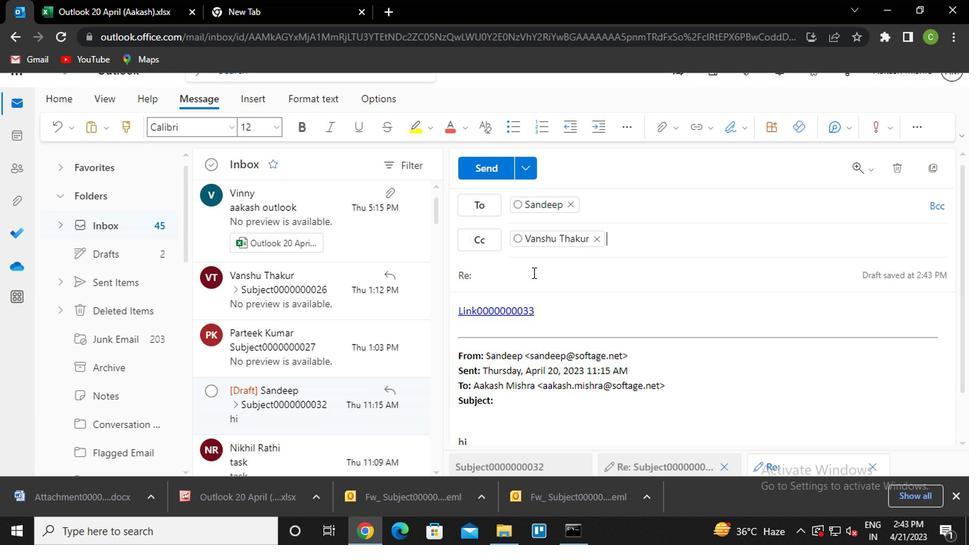 
Action: Key pressed <Key.caps_lock>s<Key.caps_lock>ubject0000000034
Screenshot: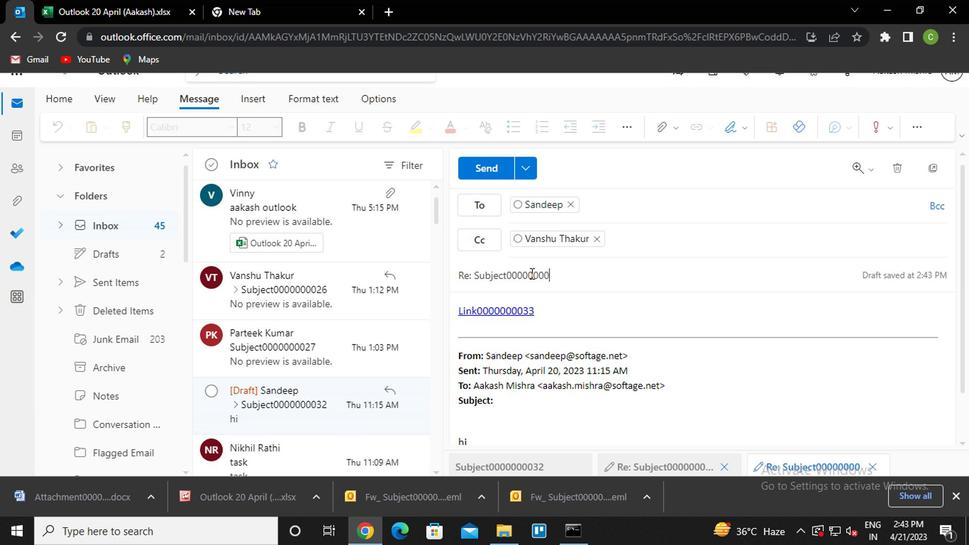 
Action: Mouse moved to (541, 292)
Screenshot: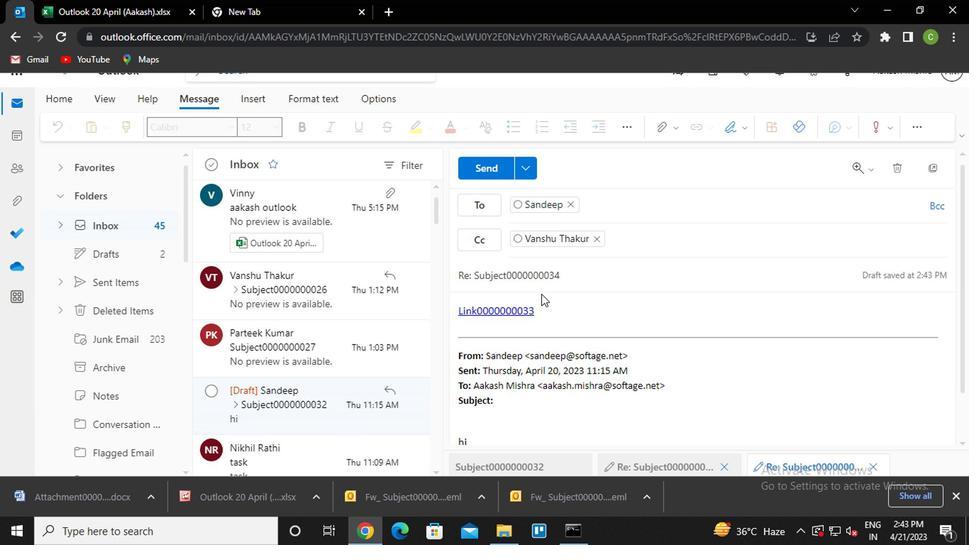 
Action: Mouse pressed left at (541, 292)
Screenshot: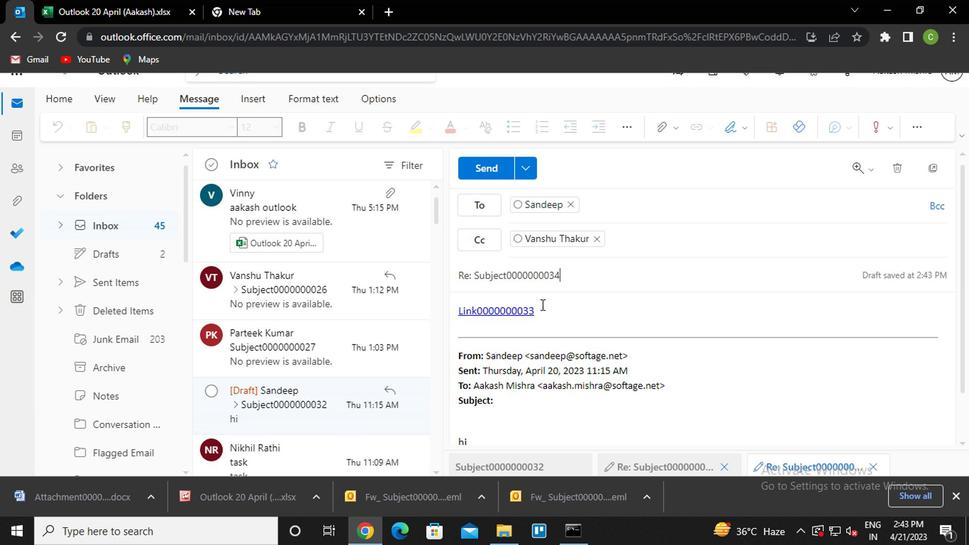 
Action: Key pressed <Key.enter><Key.caps_lock>m<Key.caps_lock>essage0000000034
Screenshot: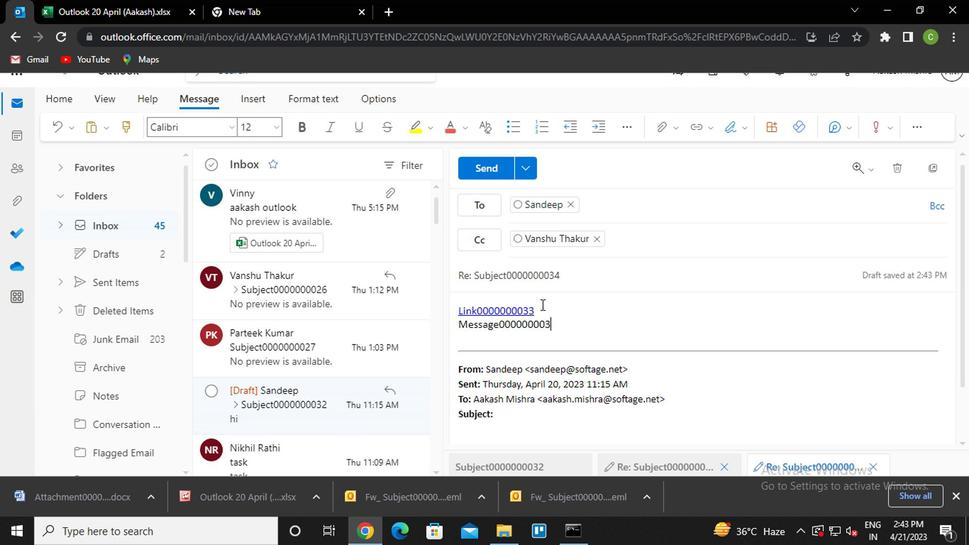 
Action: Mouse moved to (674, 127)
Screenshot: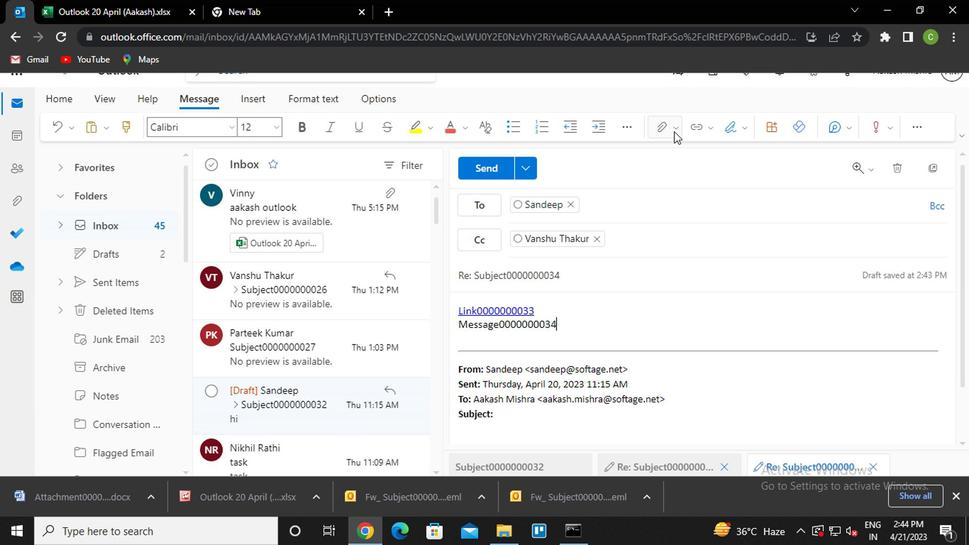
Action: Mouse pressed left at (674, 127)
Screenshot: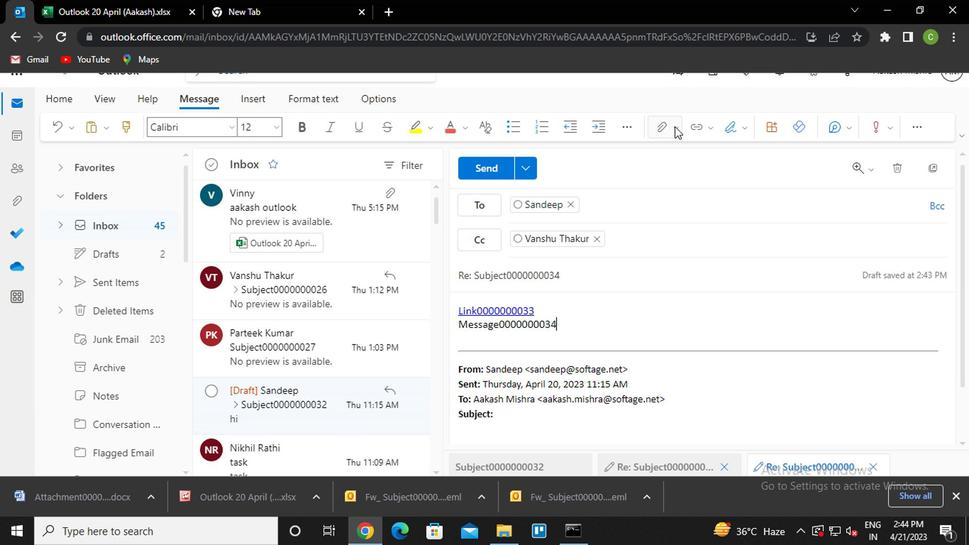 
Action: Mouse moved to (575, 162)
Screenshot: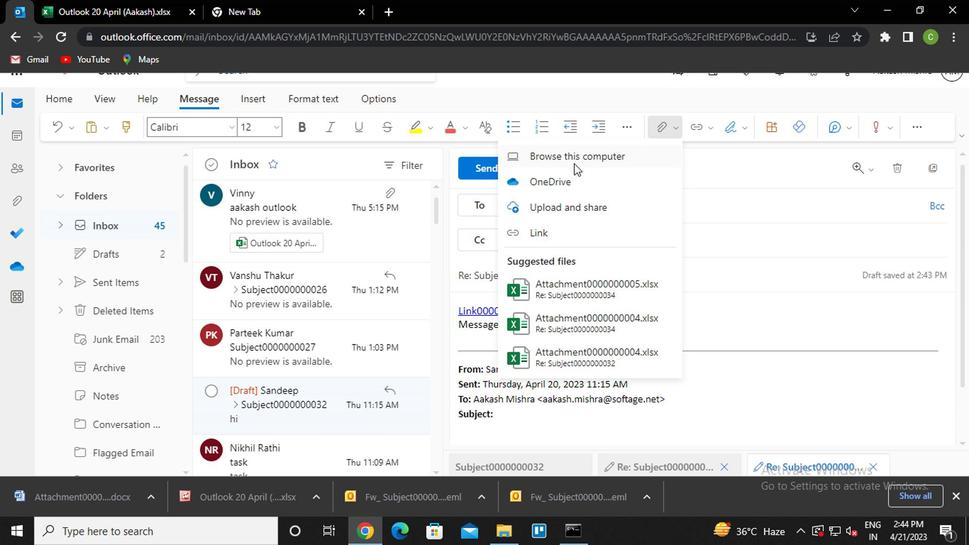 
Action: Mouse pressed left at (575, 162)
Screenshot: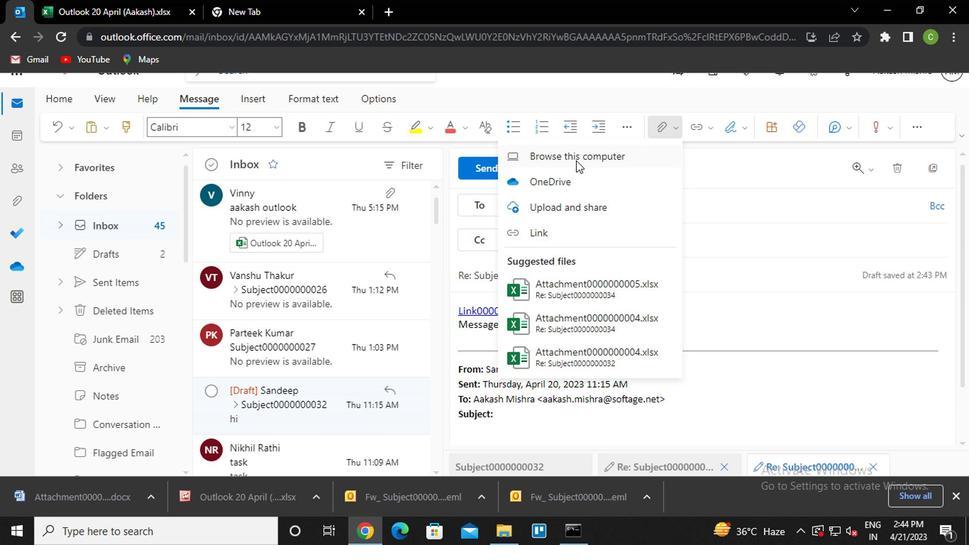 
Action: Mouse moved to (196, 148)
Screenshot: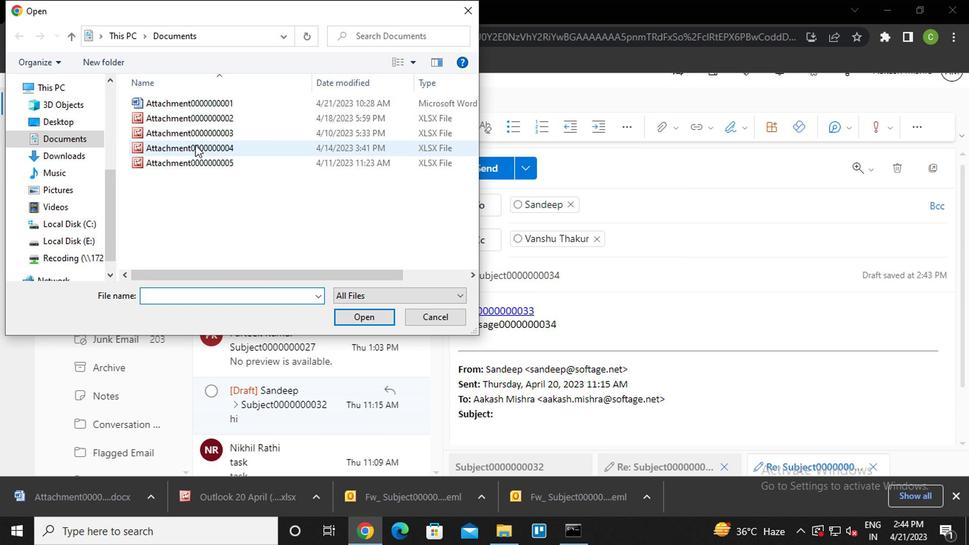 
Action: Mouse pressed left at (196, 148)
Screenshot: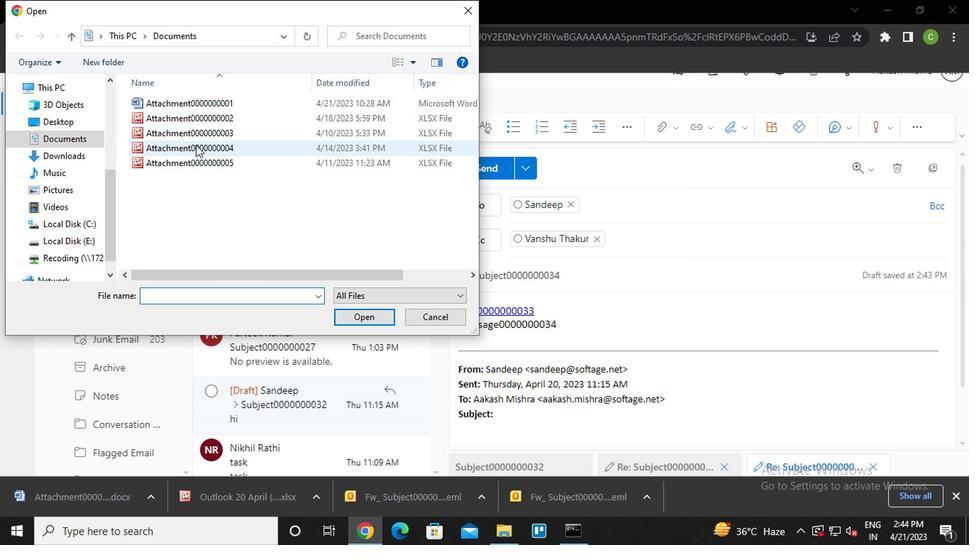 
Action: Mouse pressed left at (196, 148)
Screenshot: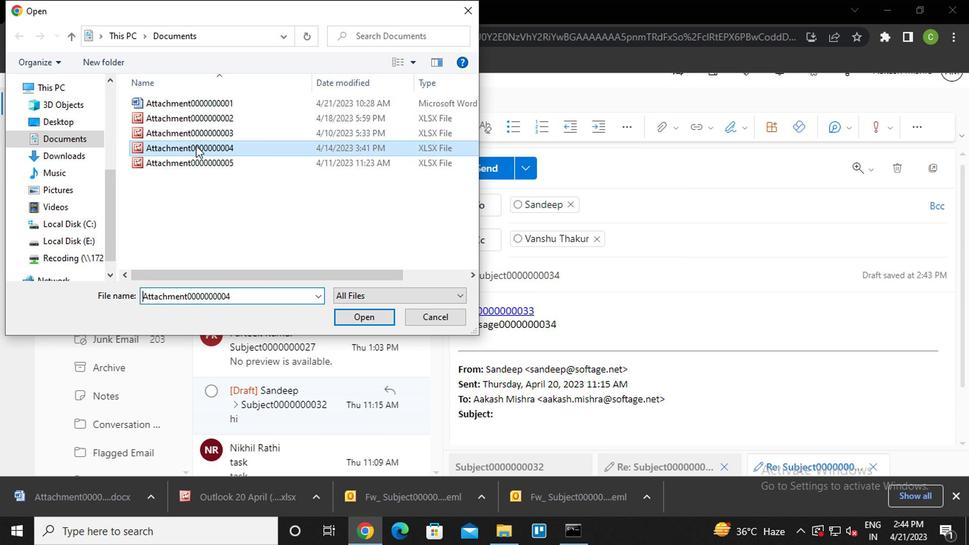
Action: Mouse moved to (667, 129)
Screenshot: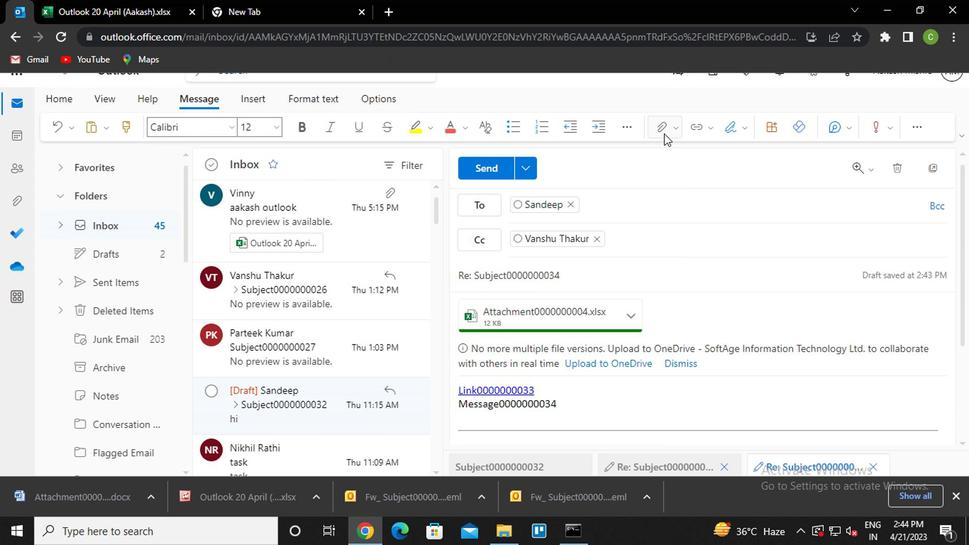 
Action: Mouse pressed left at (667, 129)
Screenshot: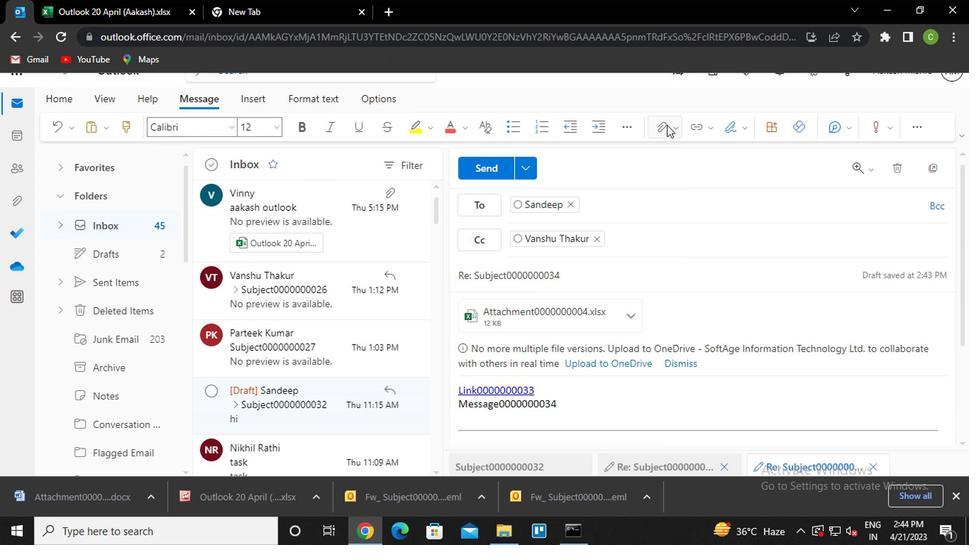 
Action: Mouse moved to (582, 181)
Screenshot: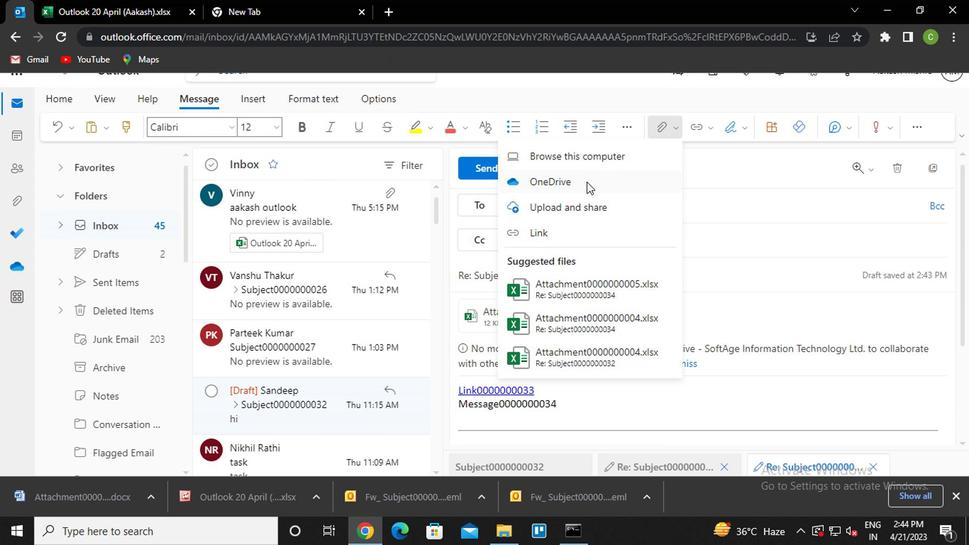 
Action: Mouse pressed left at (582, 181)
Screenshot: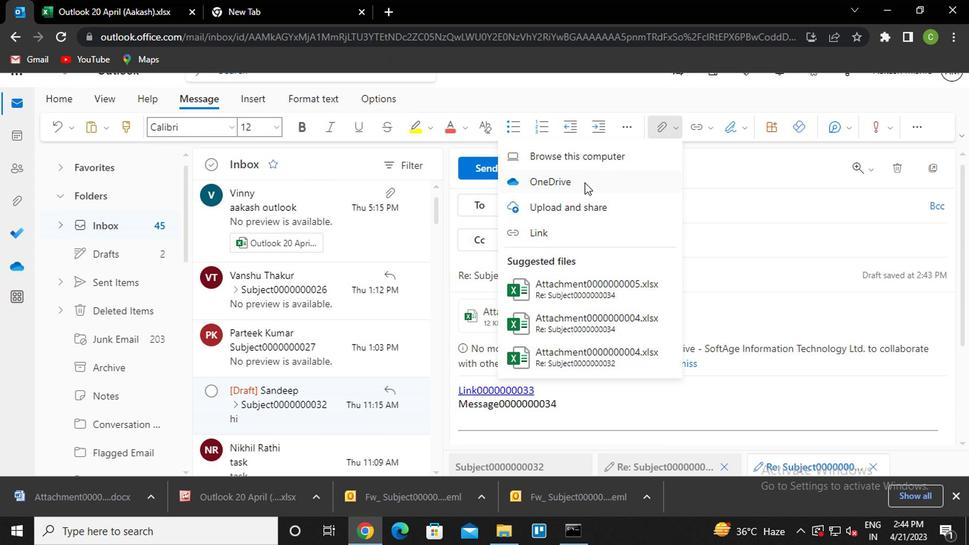 
Action: Mouse moved to (231, 214)
Screenshot: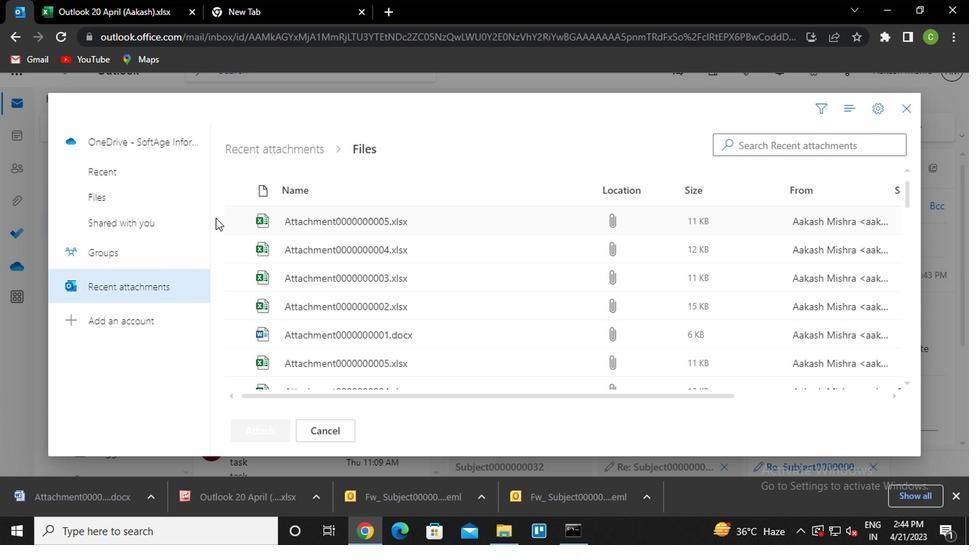
Action: Mouse pressed left at (231, 214)
Screenshot: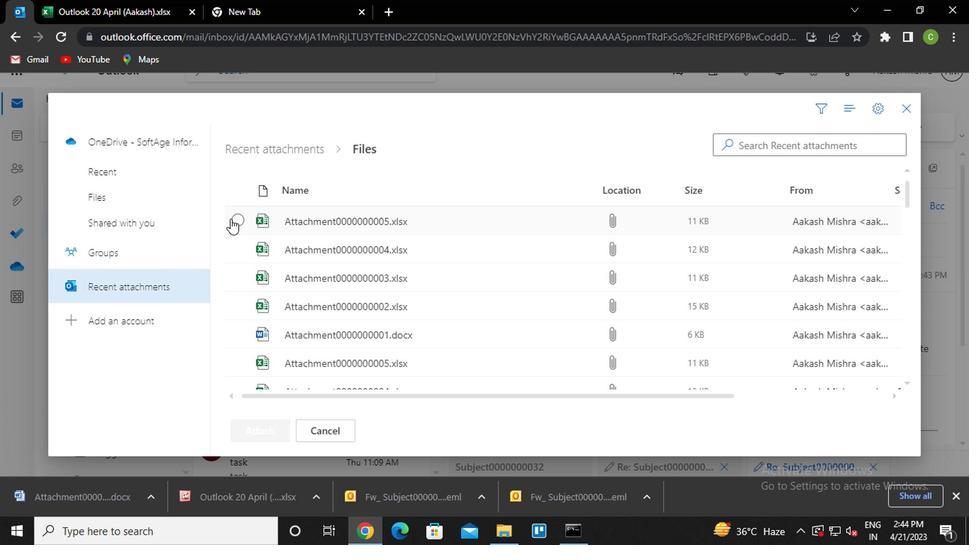
Action: Mouse moved to (258, 409)
Screenshot: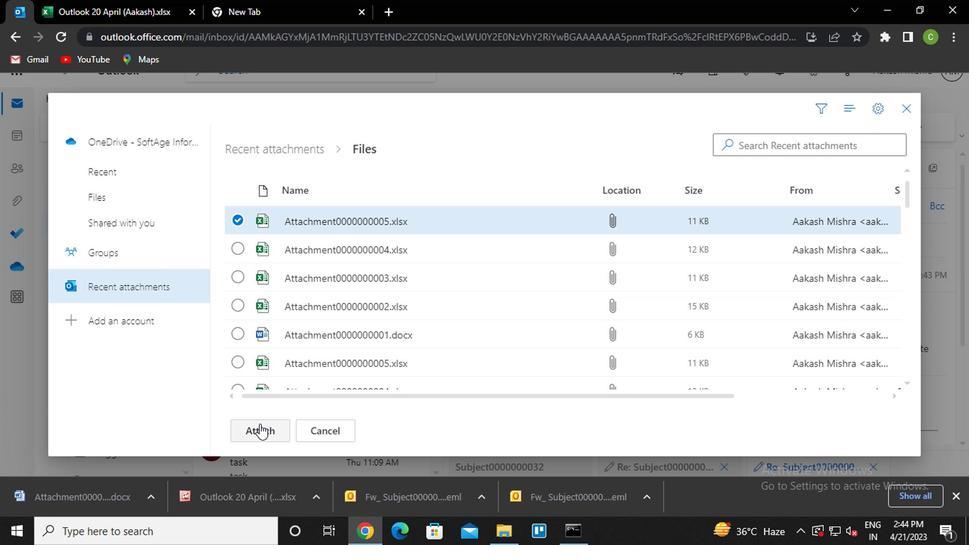 
Action: Mouse pressed left at (258, 409)
Screenshot: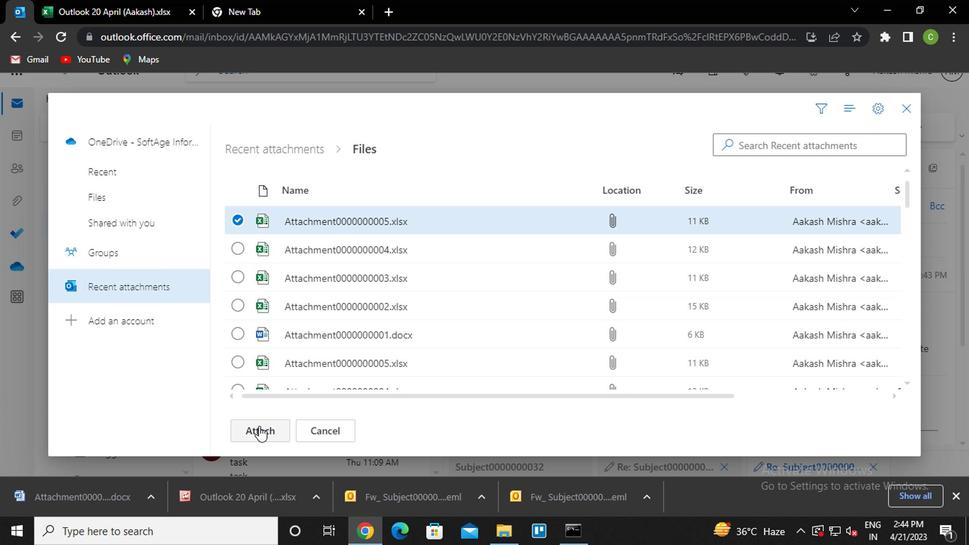 
Action: Mouse moved to (499, 170)
Screenshot: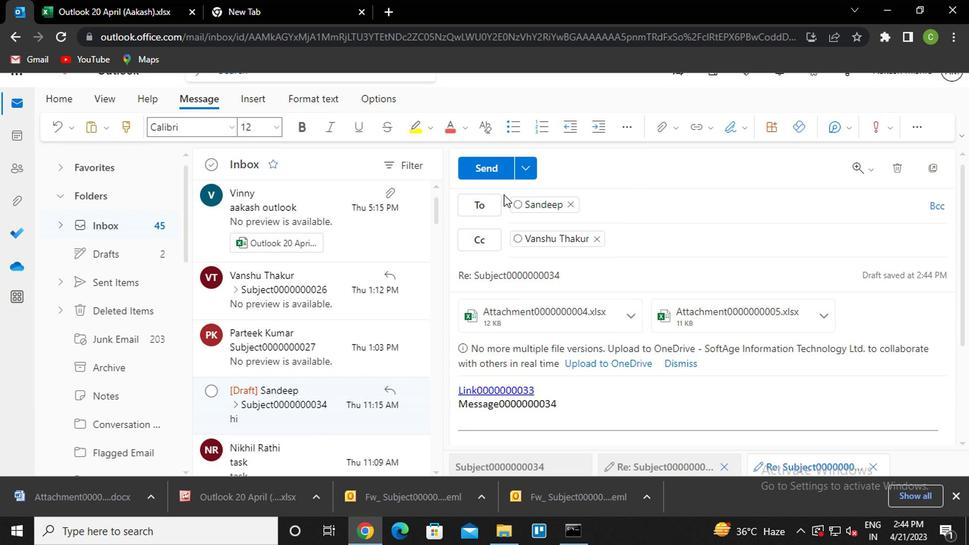 
Action: Mouse pressed left at (499, 170)
Screenshot: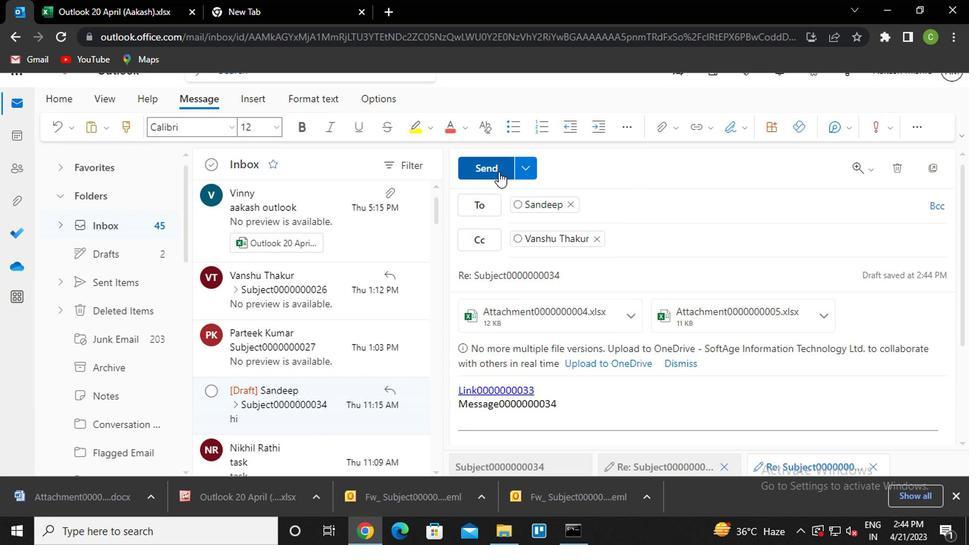 
Action: Mouse moved to (931, 232)
Screenshot: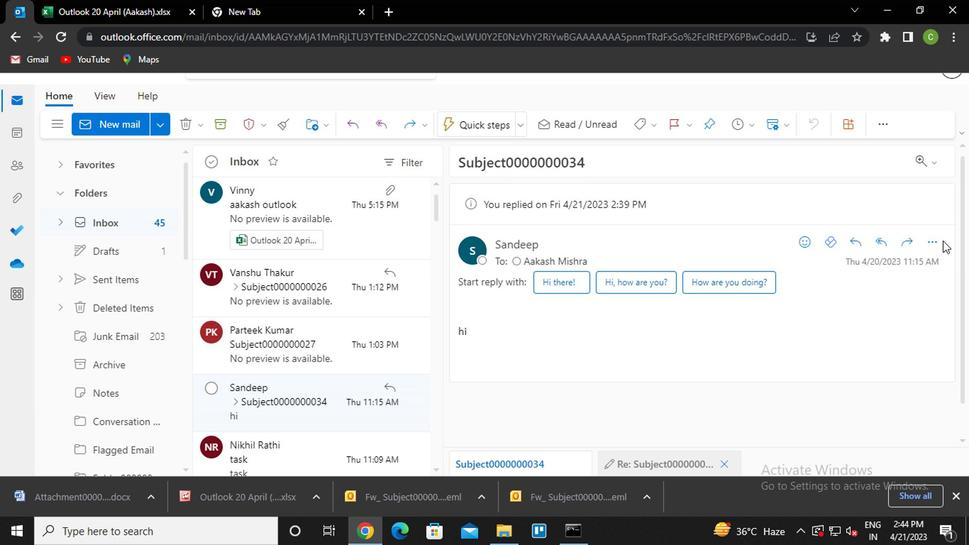
Action: Mouse pressed left at (931, 232)
Screenshot: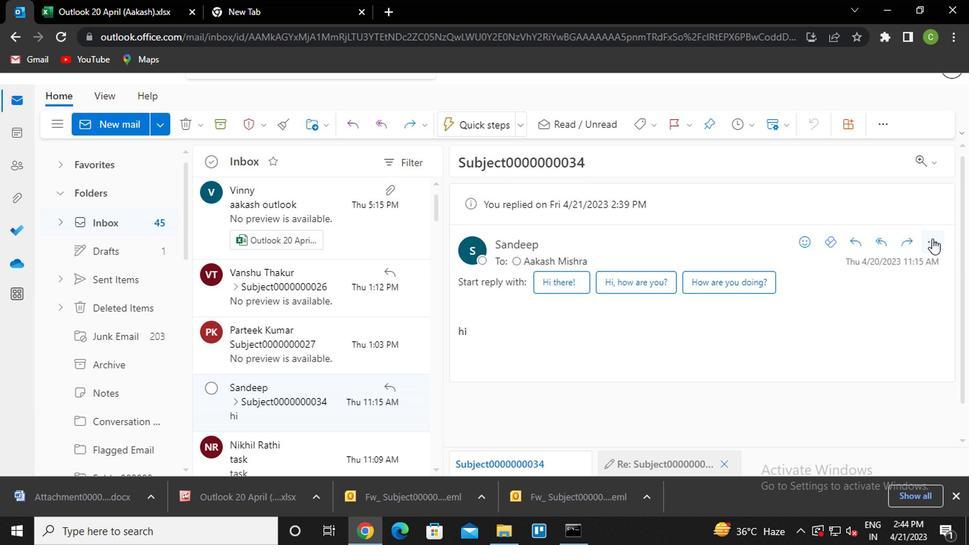 
Action: Mouse moved to (835, 92)
Screenshot: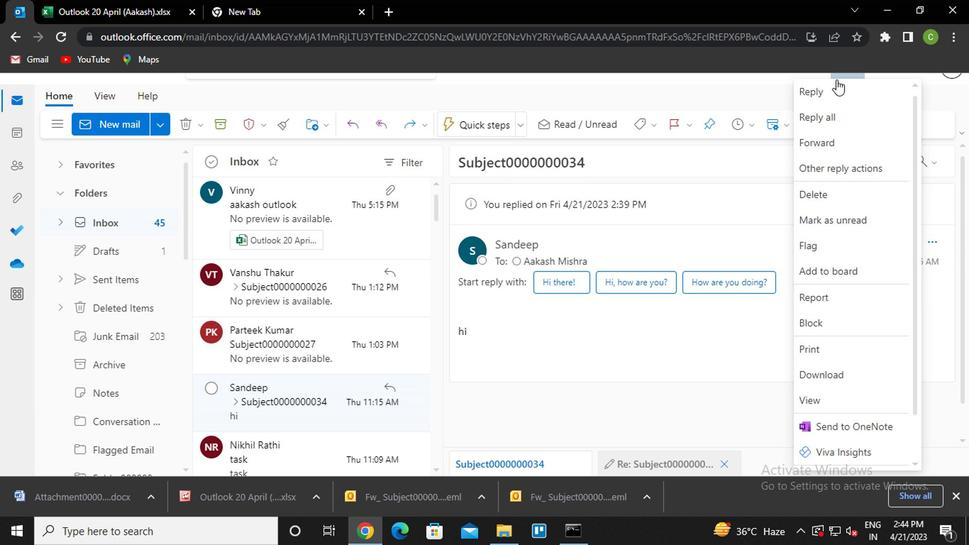 
Action: Mouse pressed left at (835, 92)
Screenshot: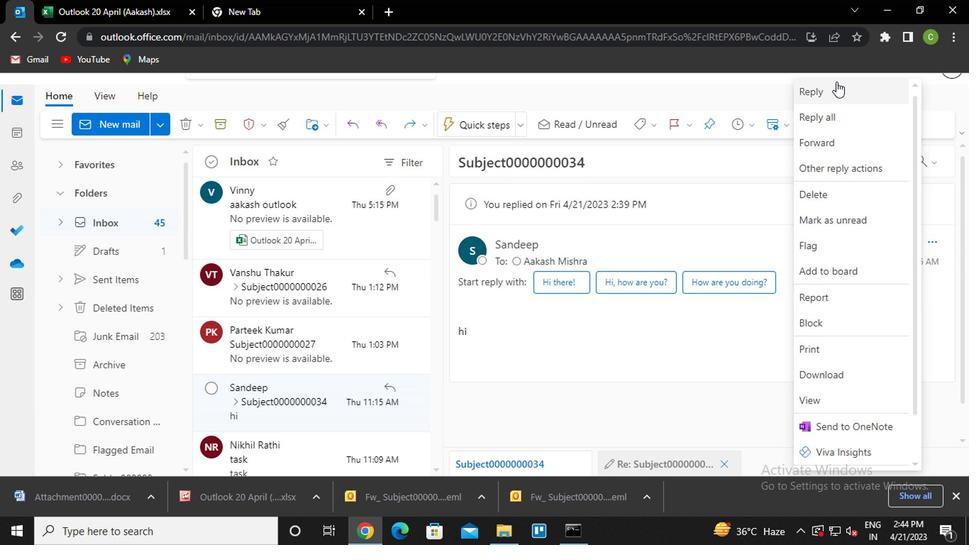 
Action: Mouse moved to (672, 135)
Screenshot: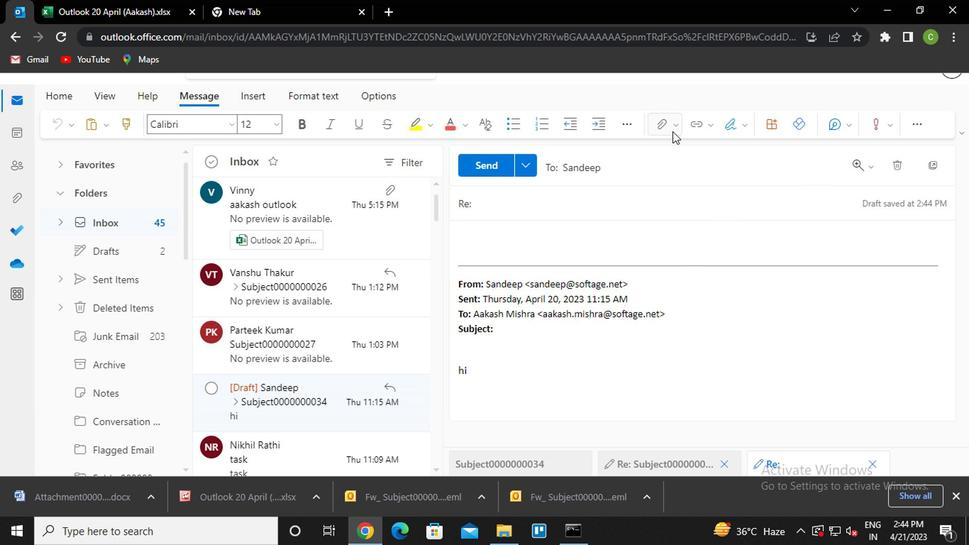 
Action: Mouse pressed left at (672, 135)
Screenshot: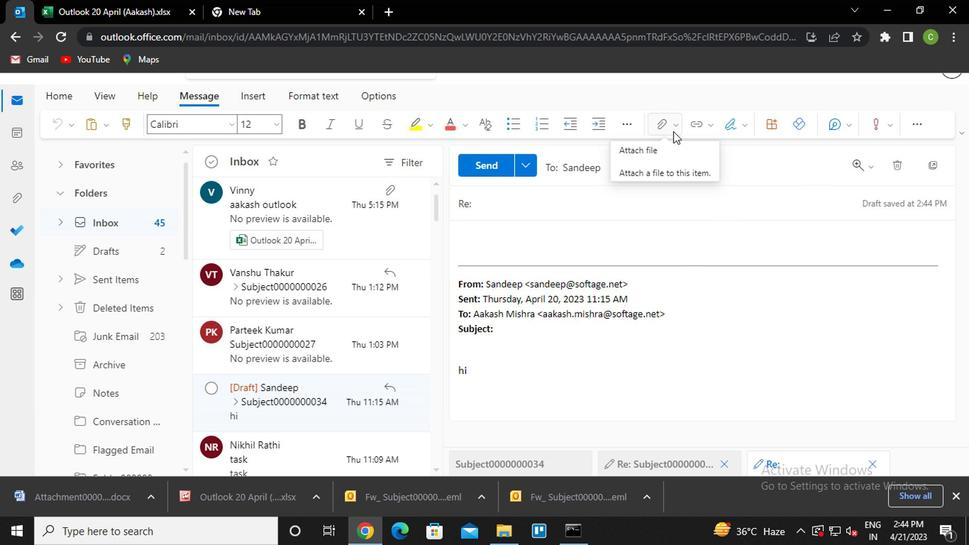 
Action: Mouse moved to (547, 220)
Screenshot: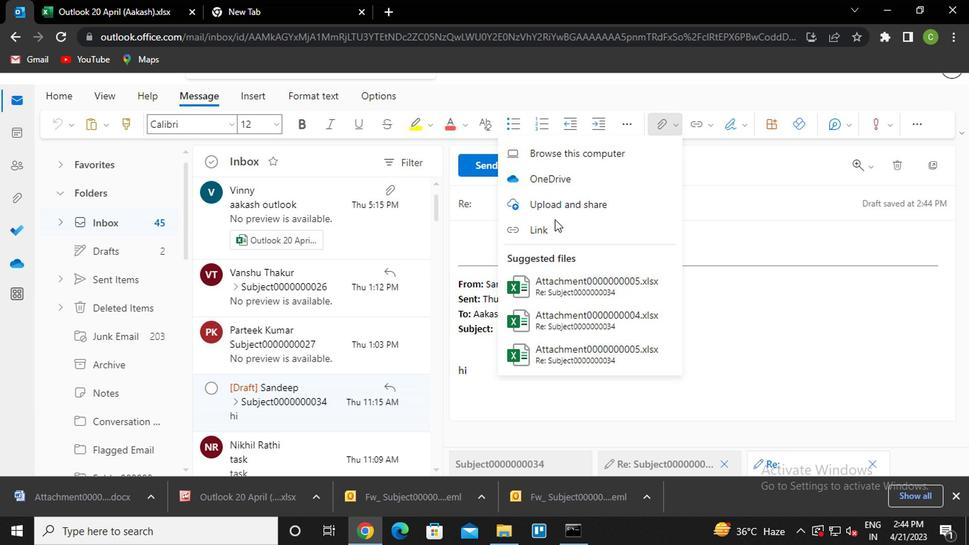 
Action: Mouse pressed left at (547, 220)
Screenshot: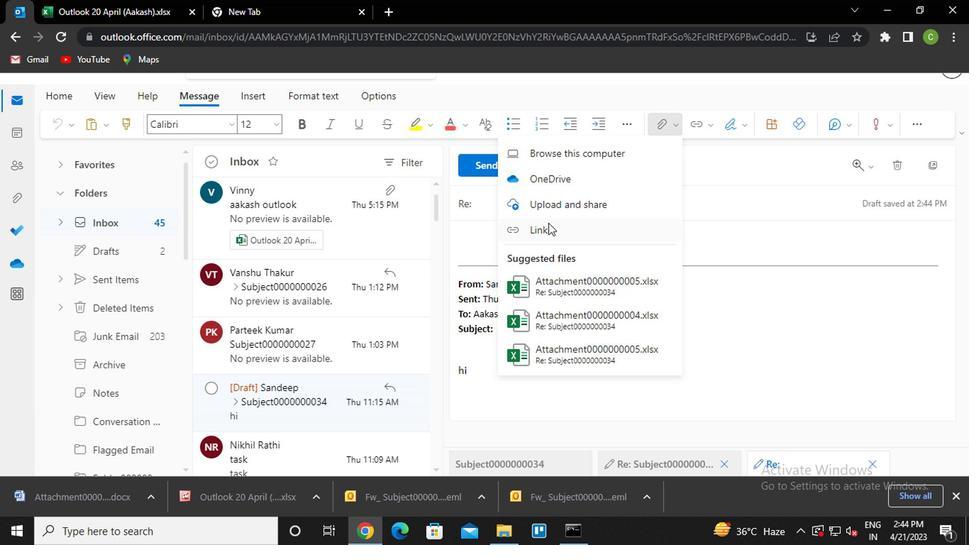 
Action: Mouse moved to (520, 240)
Screenshot: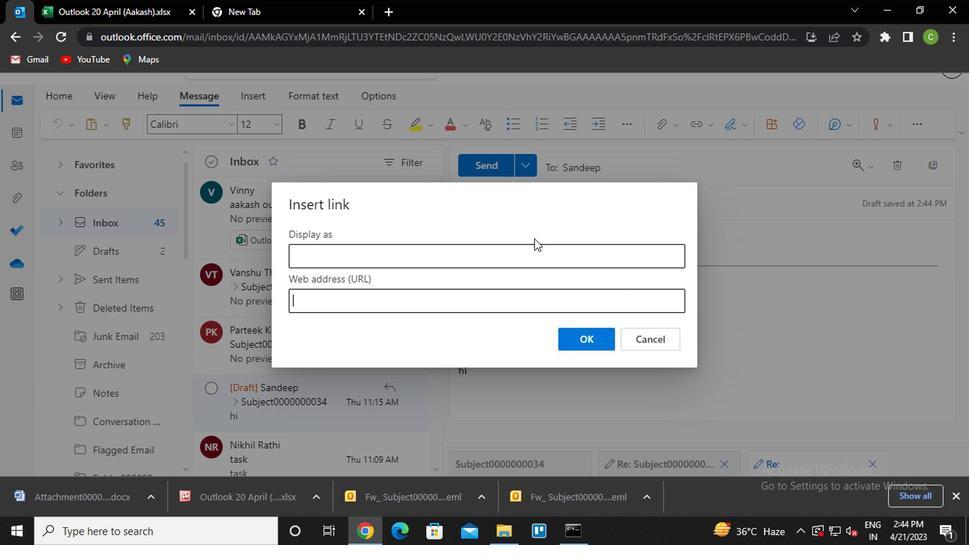 
Action: Key pressed <Key.caps_lock>l<Key.caps_lock>ink0000000034<Key.backspace>3<Key.enter>
Screenshot: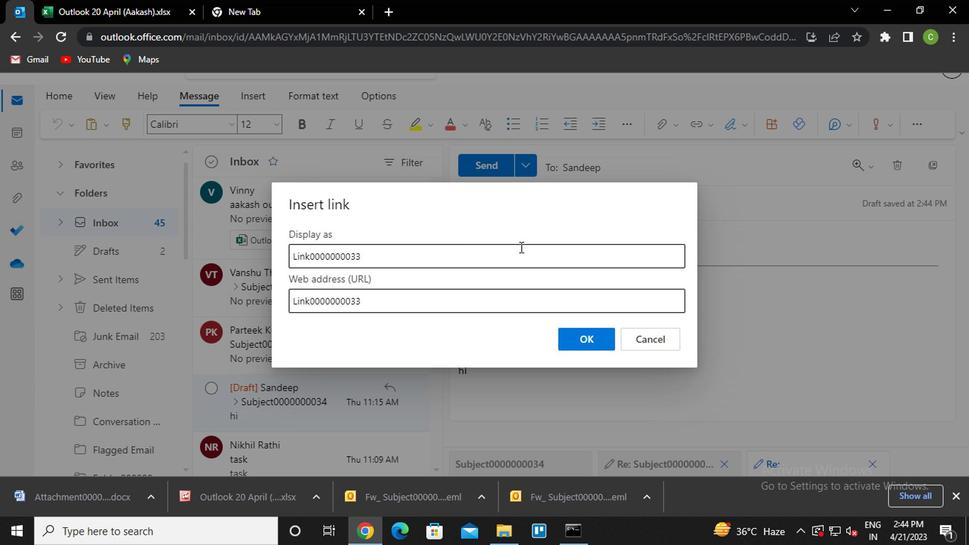 
Action: Mouse moved to (620, 167)
Screenshot: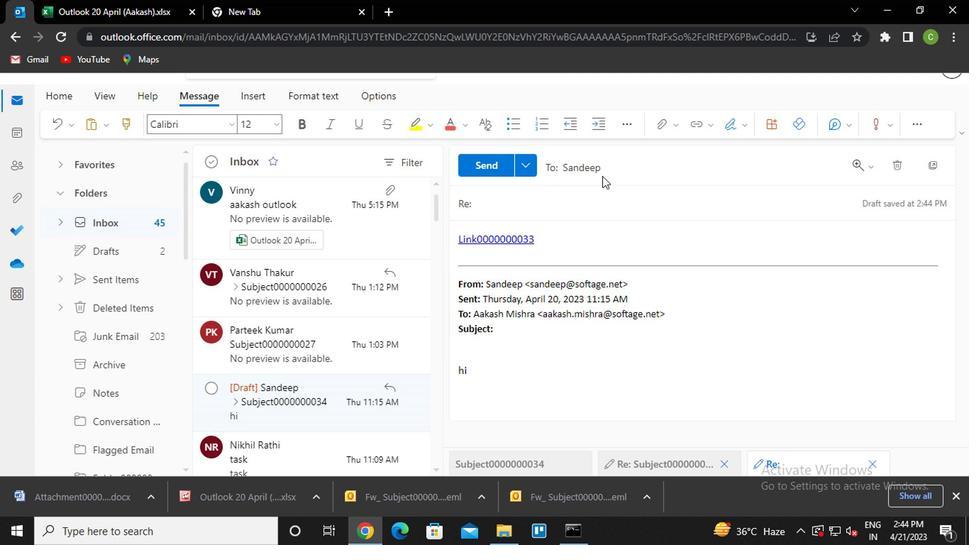 
Action: Mouse pressed left at (620, 167)
Screenshot: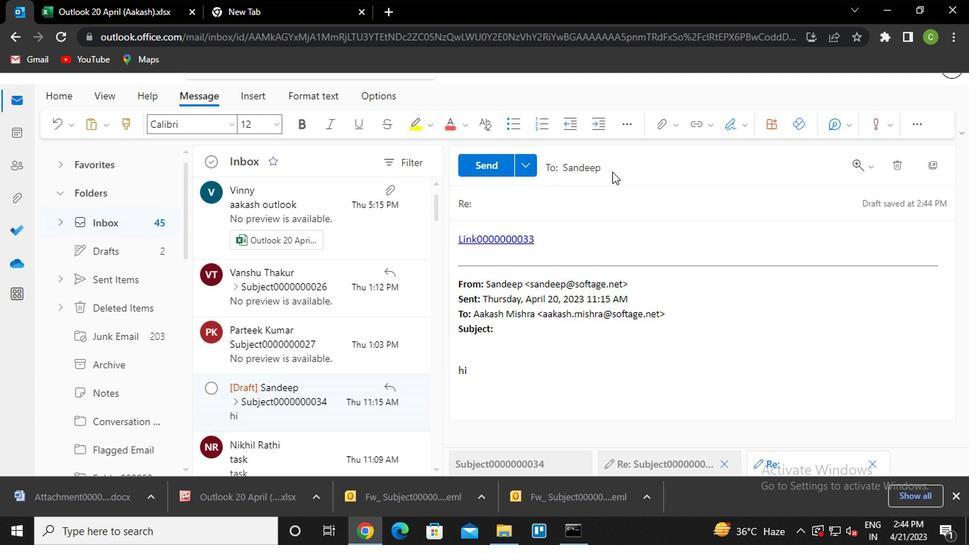
Action: Mouse moved to (546, 229)
Screenshot: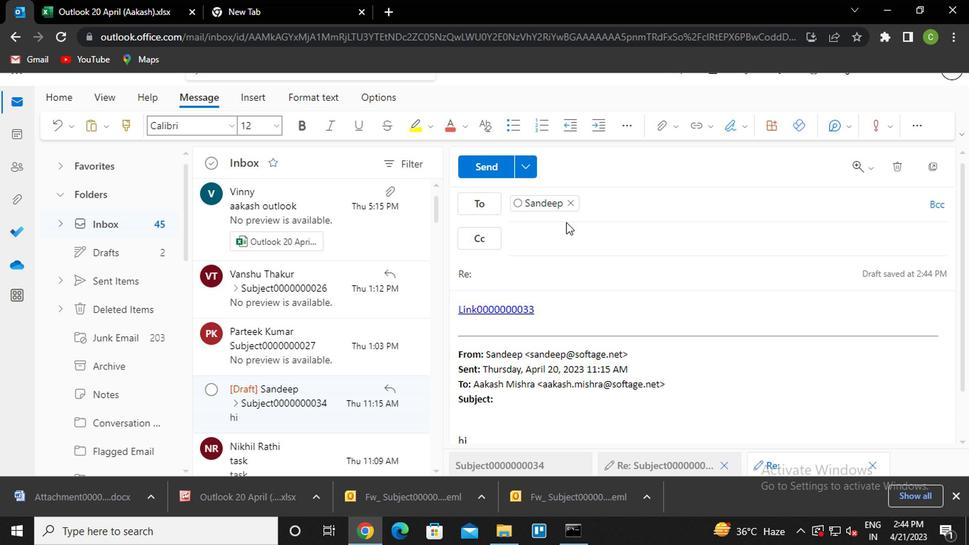 
Action: Mouse pressed left at (546, 229)
Screenshot: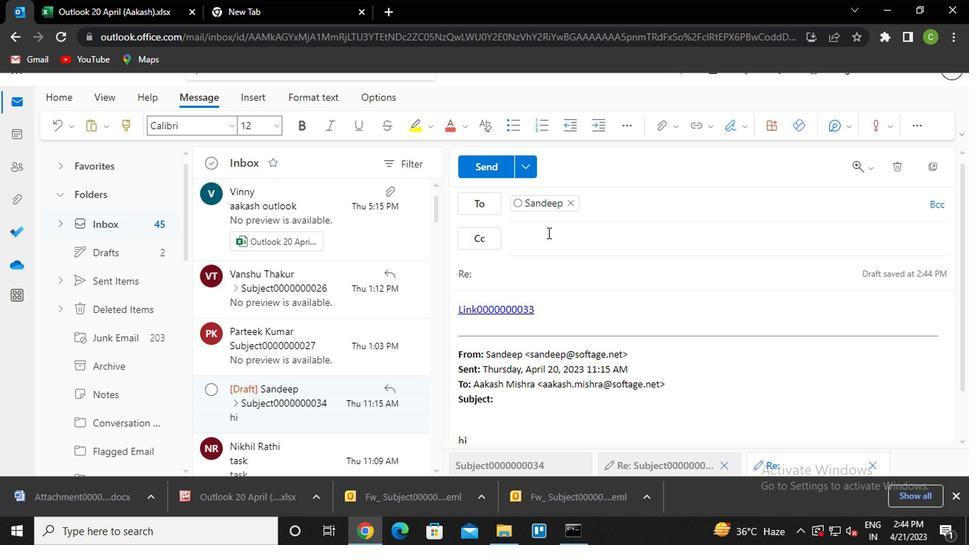 
Action: Key pressed vanshu<Key.enter>
Screenshot: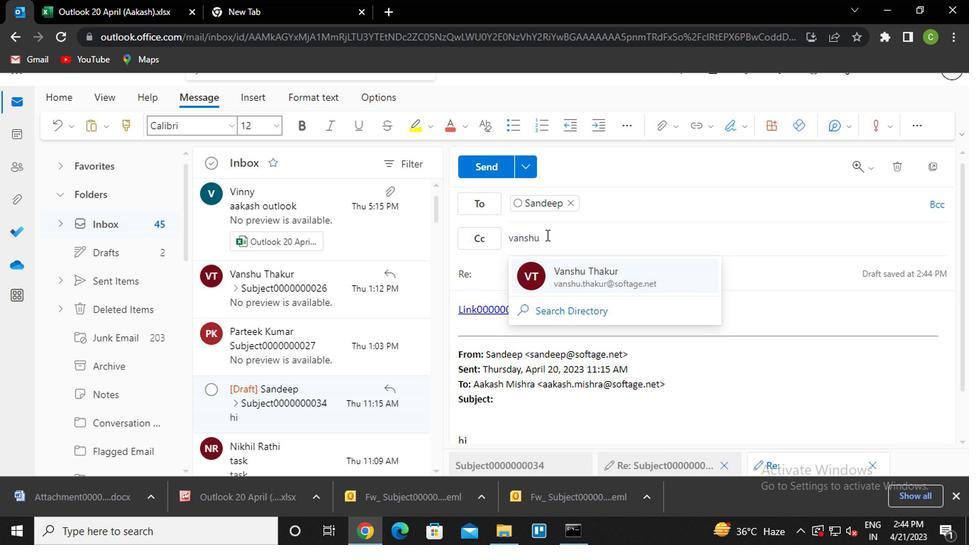 
Action: Mouse moved to (936, 206)
Screenshot: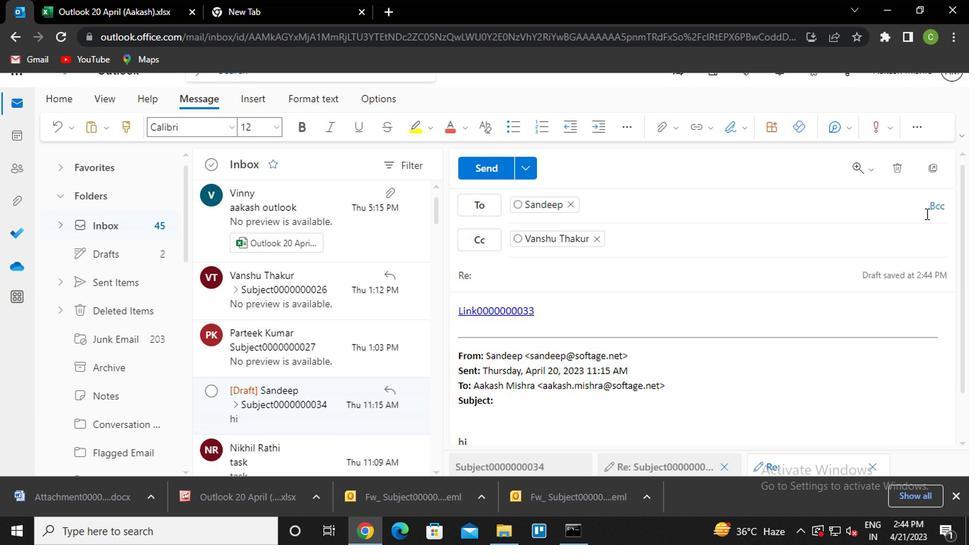 
Action: Mouse pressed left at (936, 206)
Screenshot: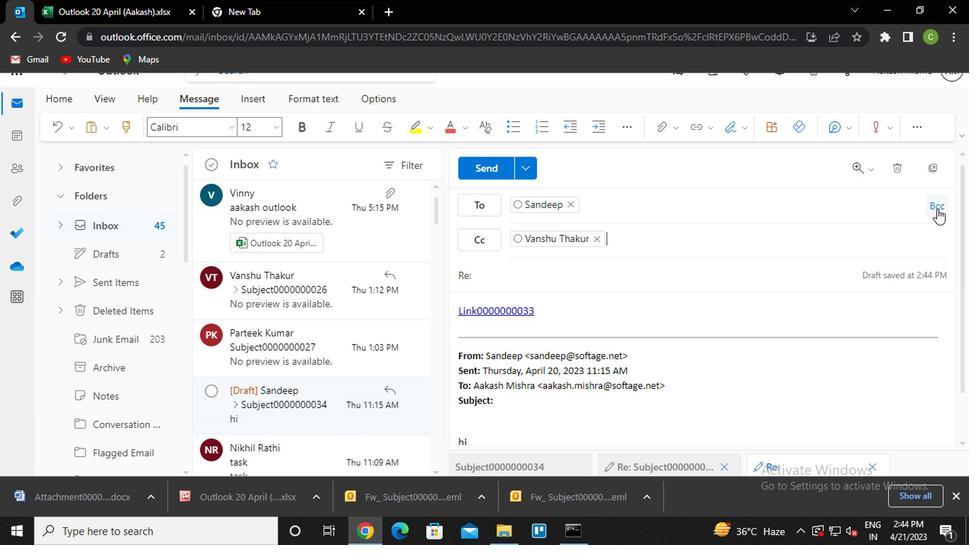 
Action: Mouse moved to (533, 264)
Screenshot: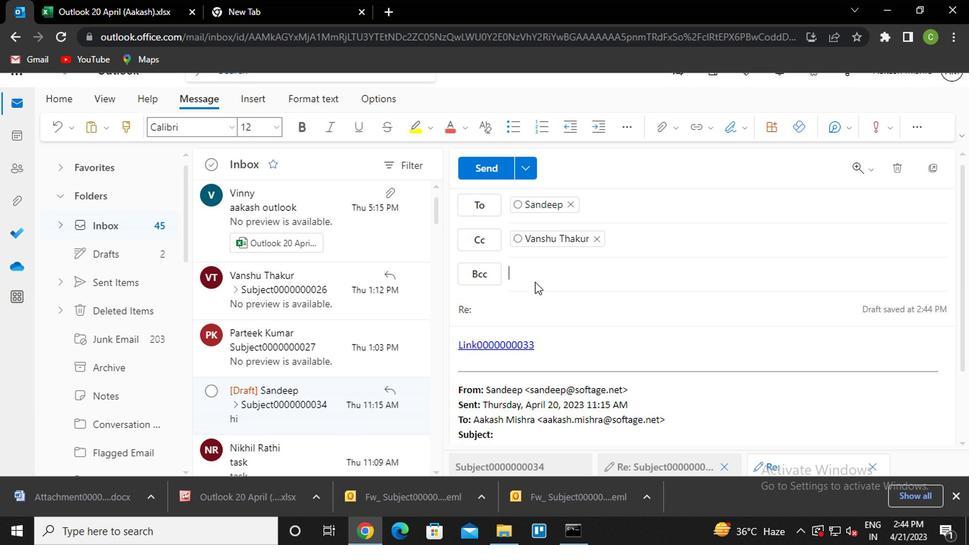 
Action: Key pressed nikhil<Key.enter>
Screenshot: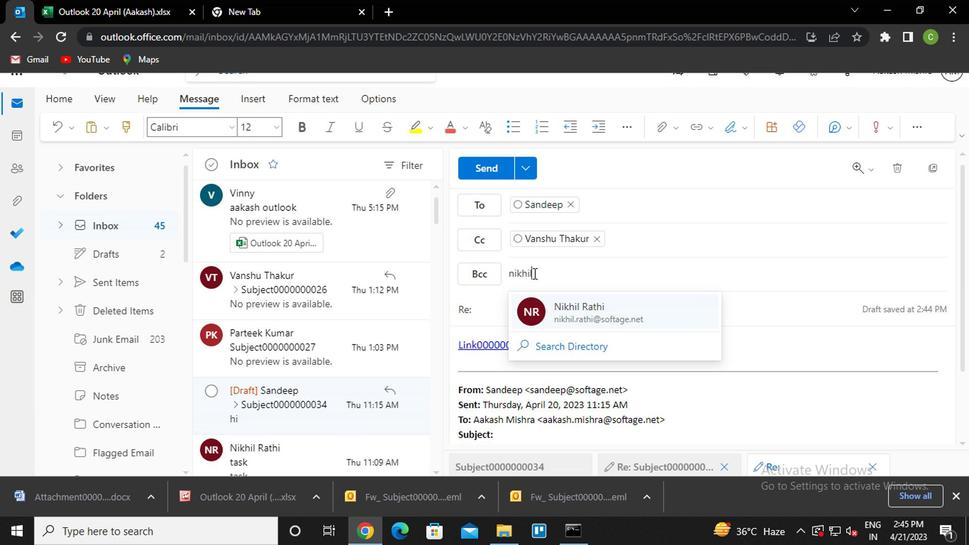 
Action: Mouse moved to (516, 300)
Screenshot: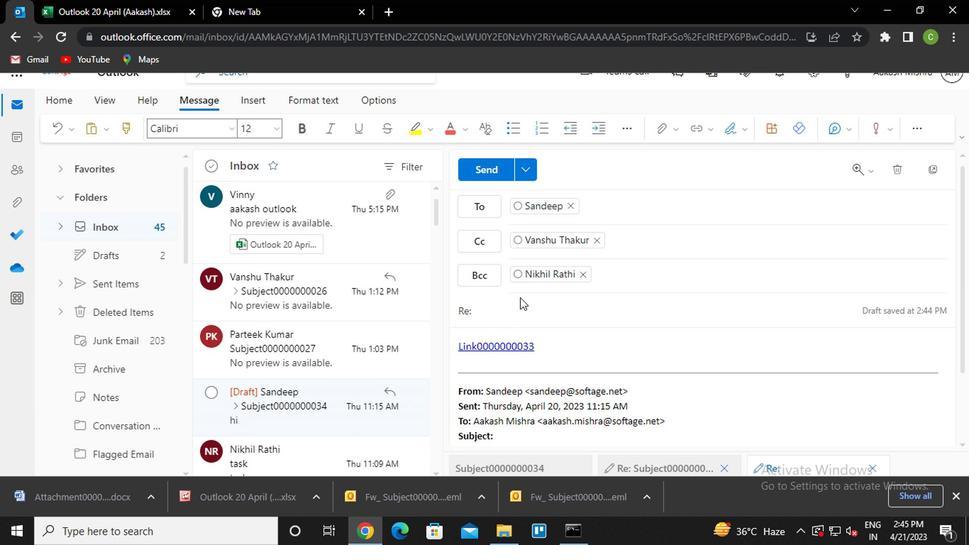 
Action: Mouse pressed left at (516, 300)
Screenshot: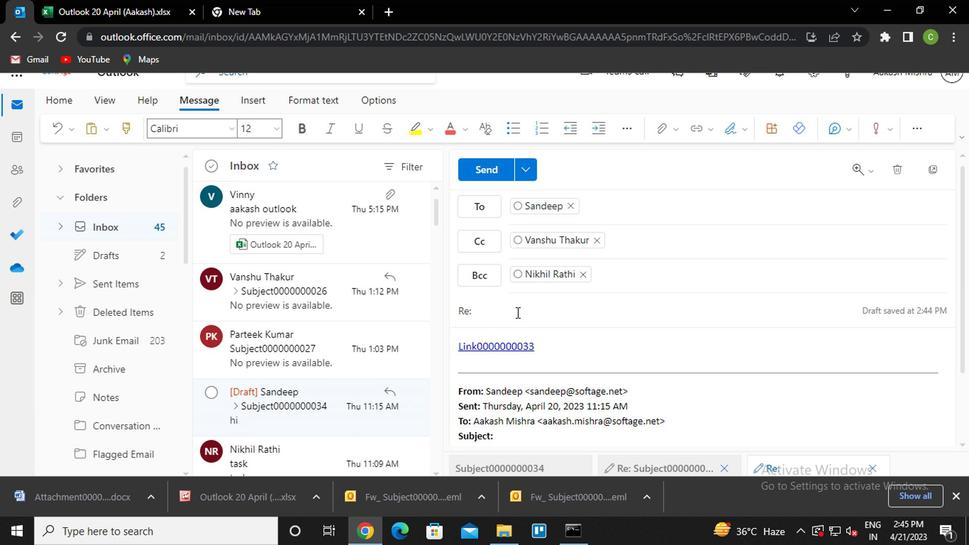 
Action: Key pressed <Key.caps_lock>s<Key.caps_lock>ubject0000000032
Screenshot: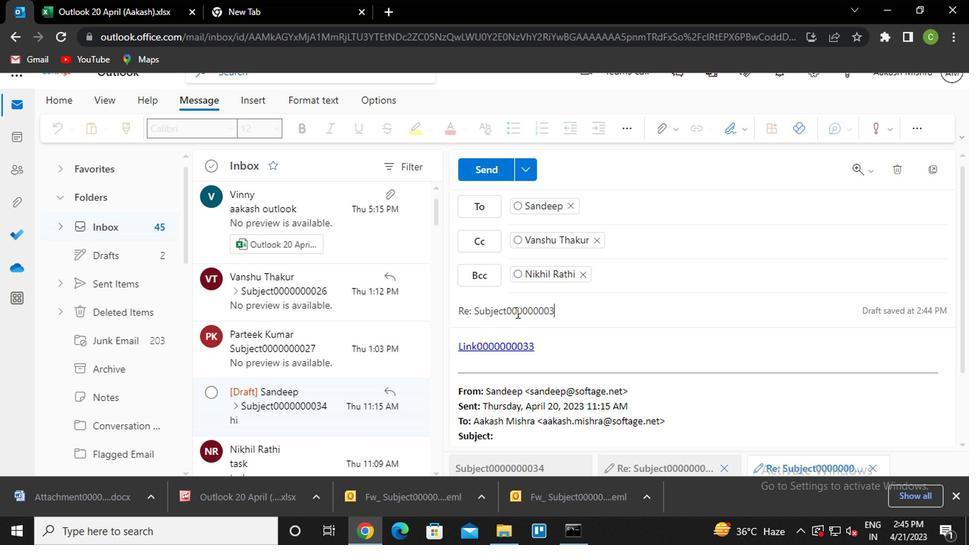 
Action: Mouse moved to (561, 330)
Screenshot: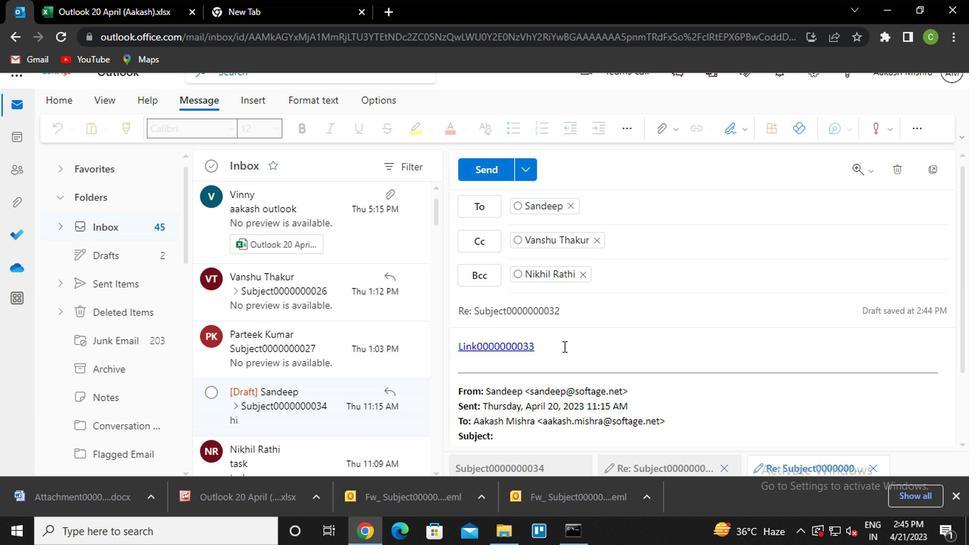 
Action: Mouse pressed left at (561, 330)
Screenshot: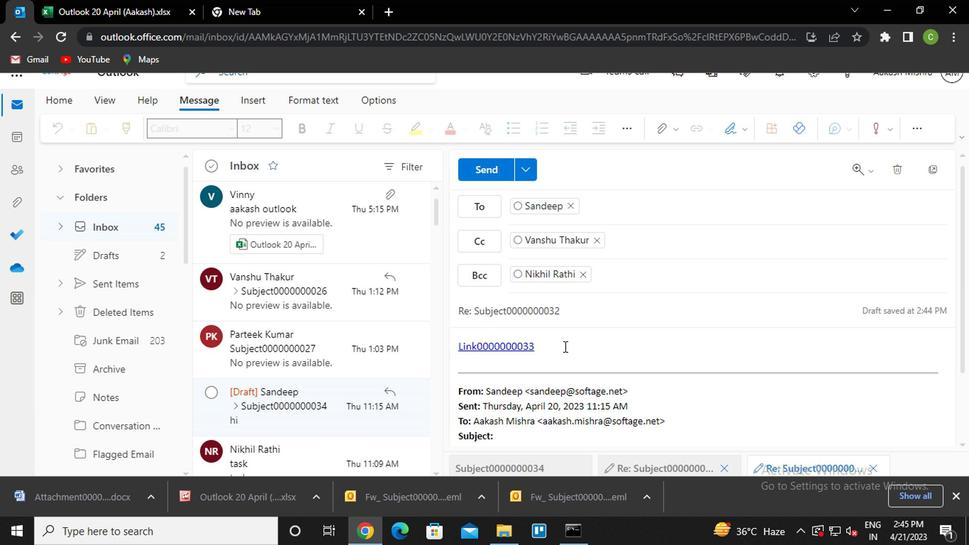 
Action: Key pressed <Key.enter><Key.caps_lock>m<Key.caps_lock>essage0000000034
Screenshot: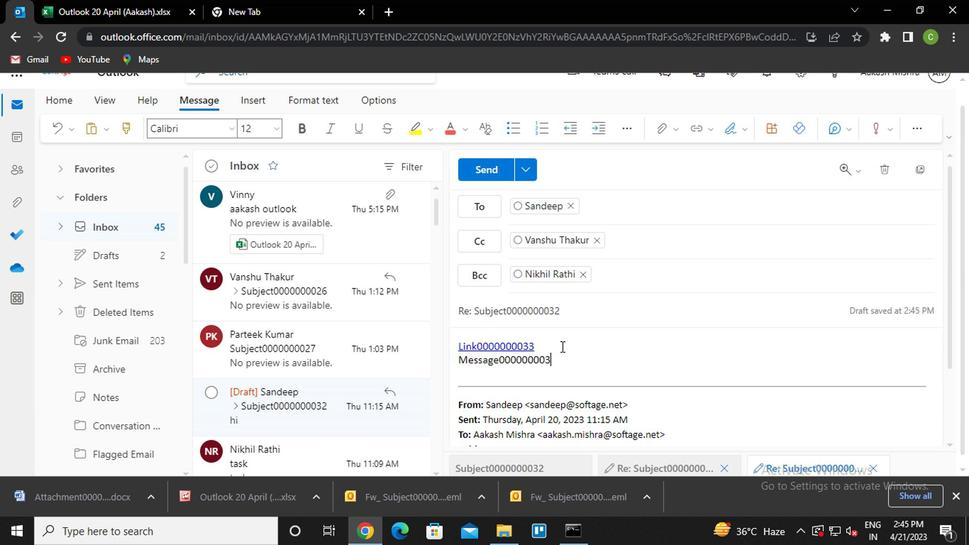 
Action: Mouse moved to (655, 134)
Screenshot: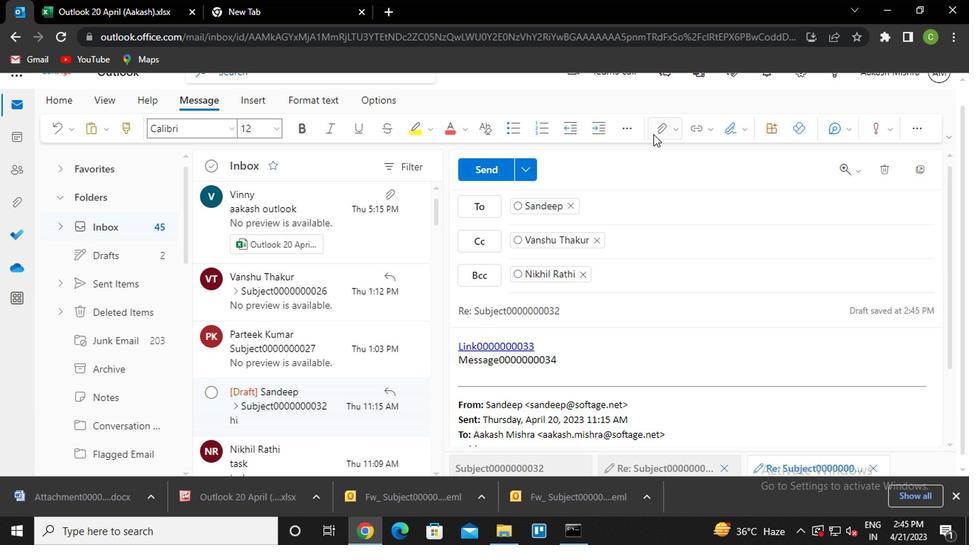 
Action: Mouse pressed left at (655, 134)
Screenshot: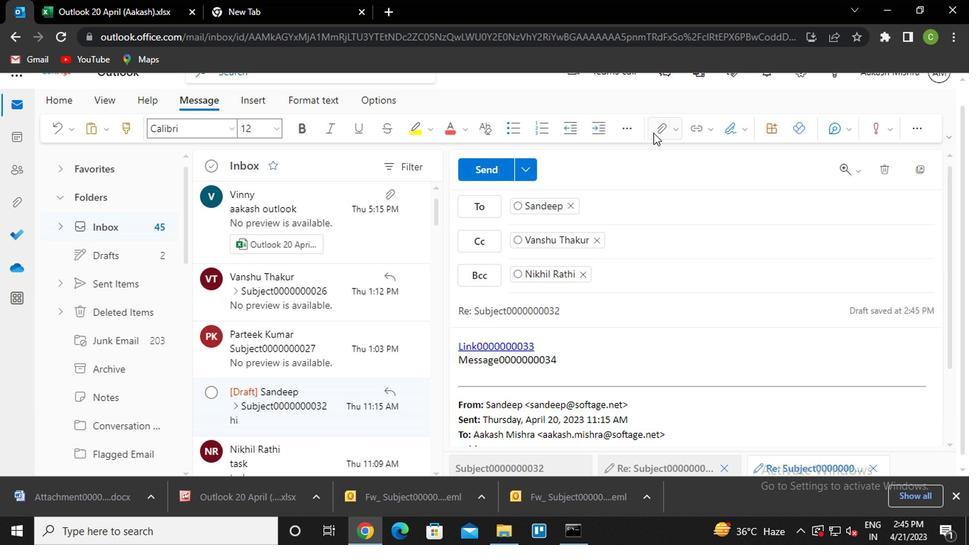 
Action: Mouse moved to (576, 161)
Screenshot: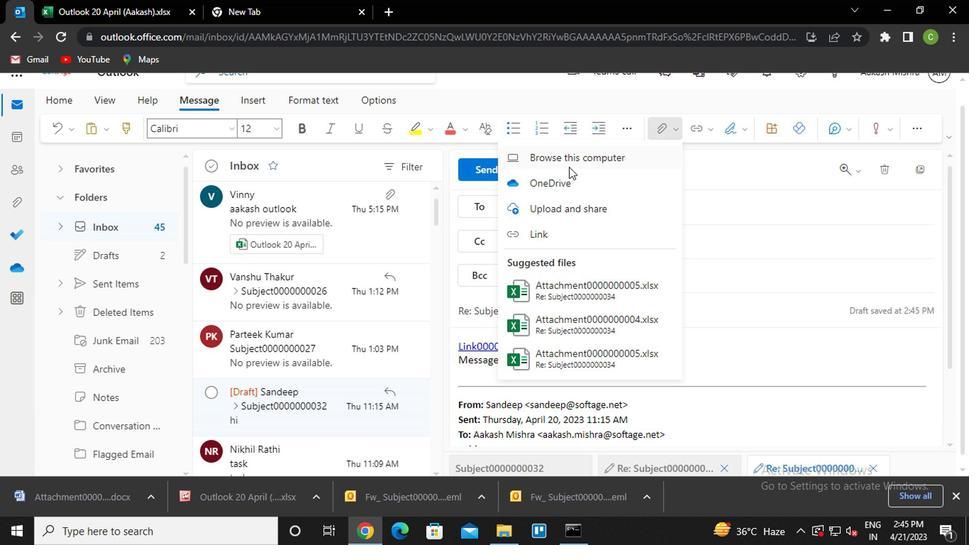 
Action: Mouse pressed left at (576, 161)
Screenshot: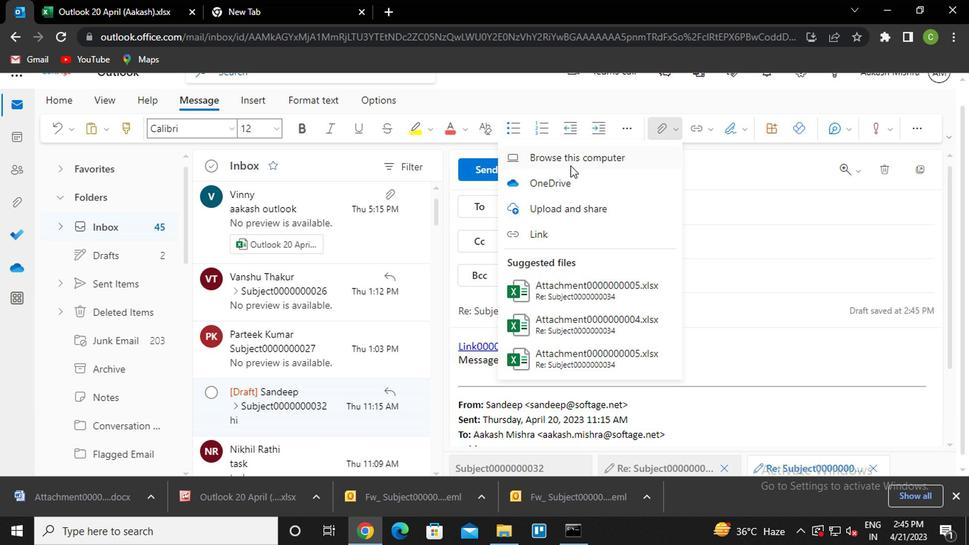 
Action: Mouse moved to (216, 154)
Screenshot: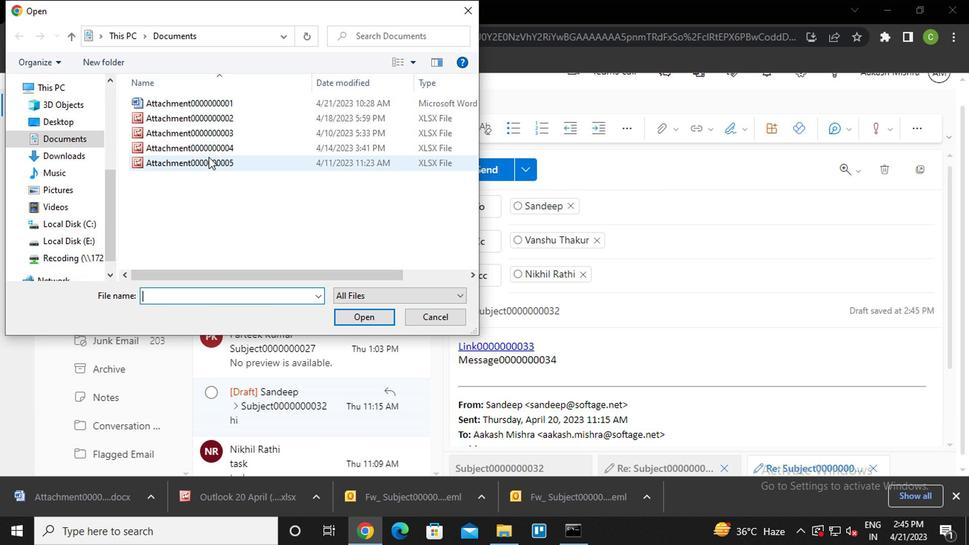 
Action: Mouse pressed left at (216, 154)
Screenshot: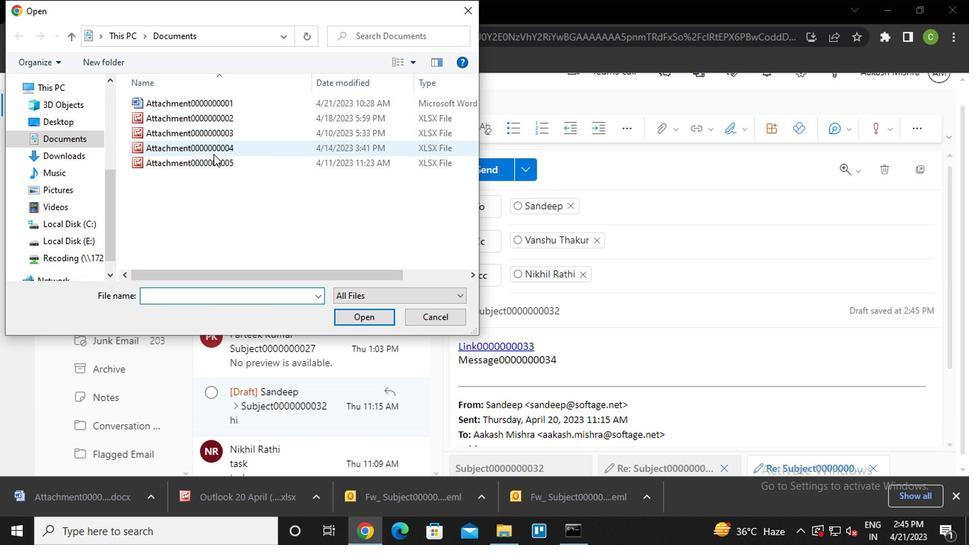
Action: Mouse pressed left at (216, 154)
Screenshot: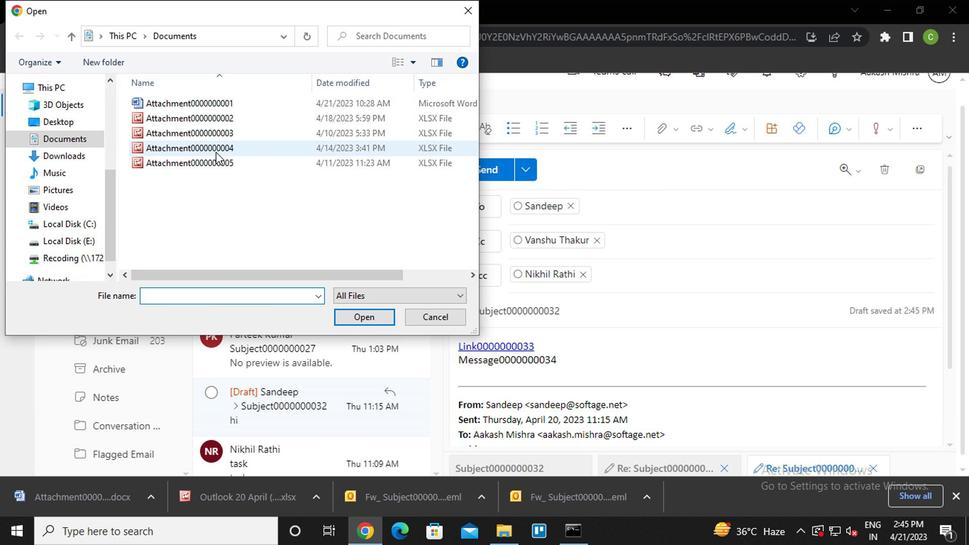 
Action: Mouse moved to (672, 131)
Screenshot: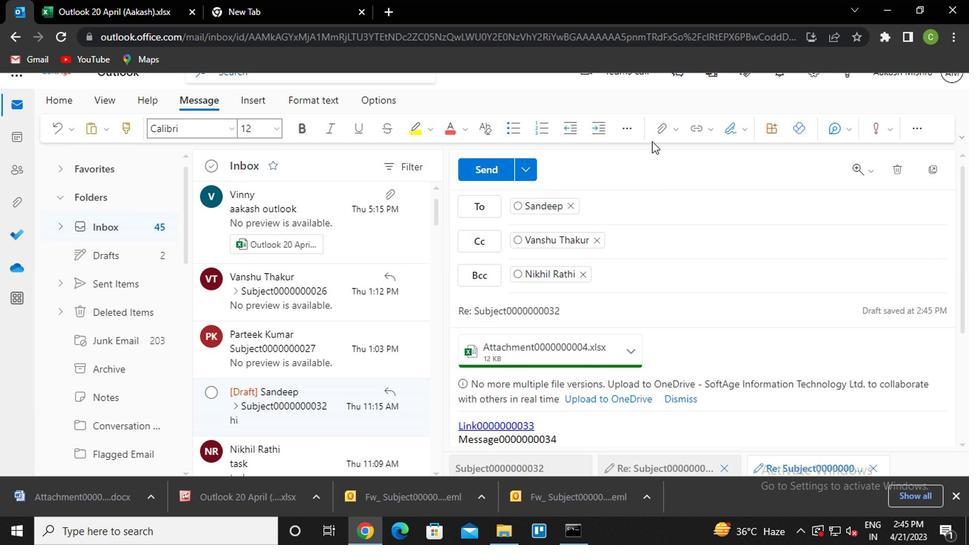 
Action: Mouse pressed left at (672, 131)
Screenshot: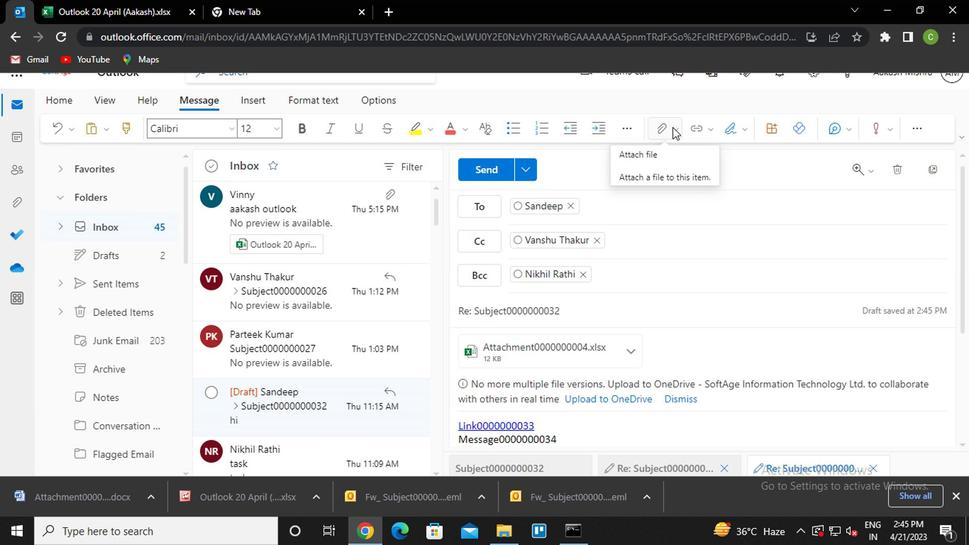
Action: Mouse moved to (559, 185)
Screenshot: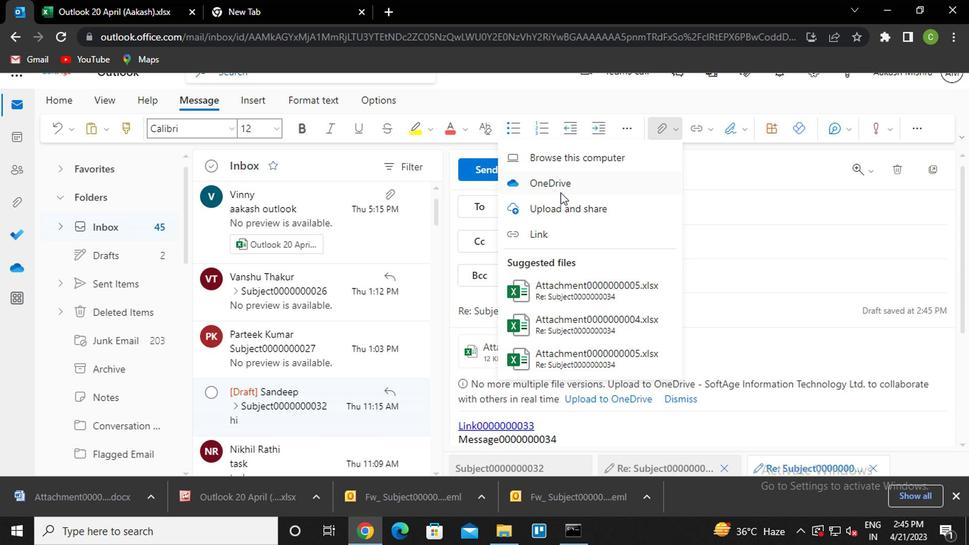 
Action: Mouse pressed left at (559, 185)
Screenshot: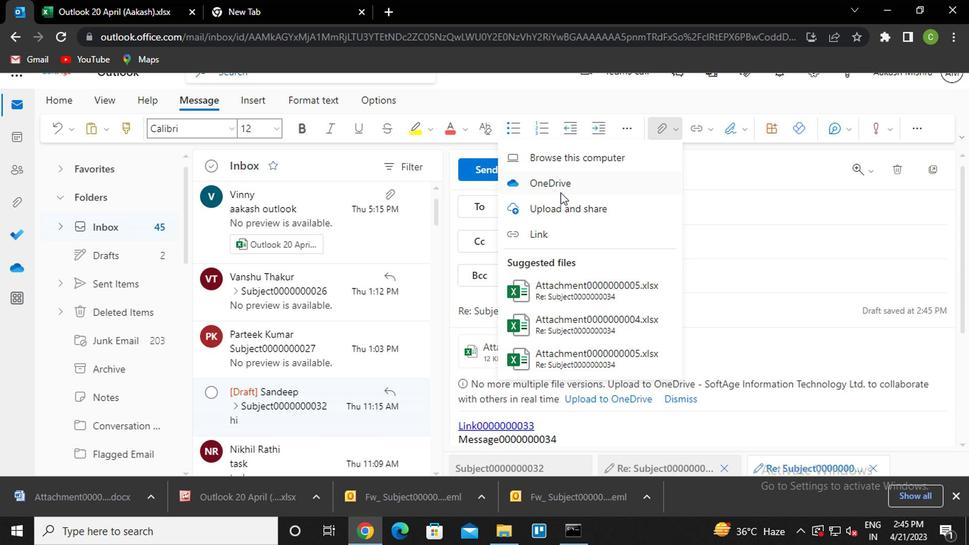 
Action: Mouse moved to (243, 216)
Screenshot: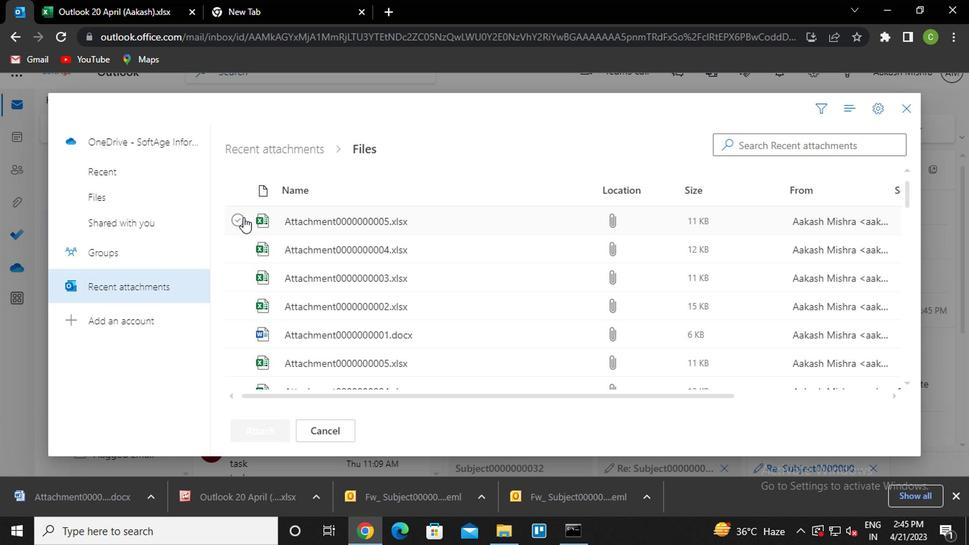 
Action: Mouse pressed left at (243, 216)
Screenshot: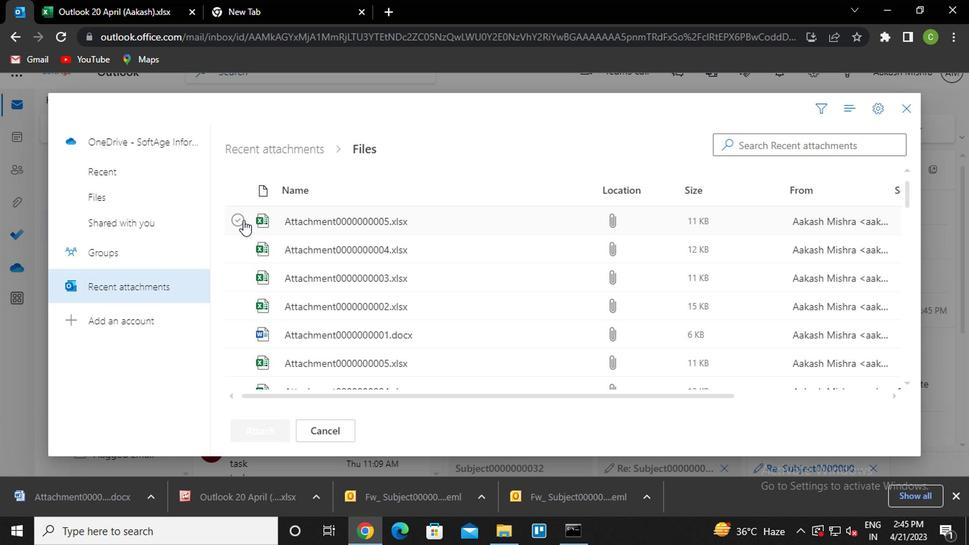 
Action: Mouse moved to (272, 411)
Screenshot: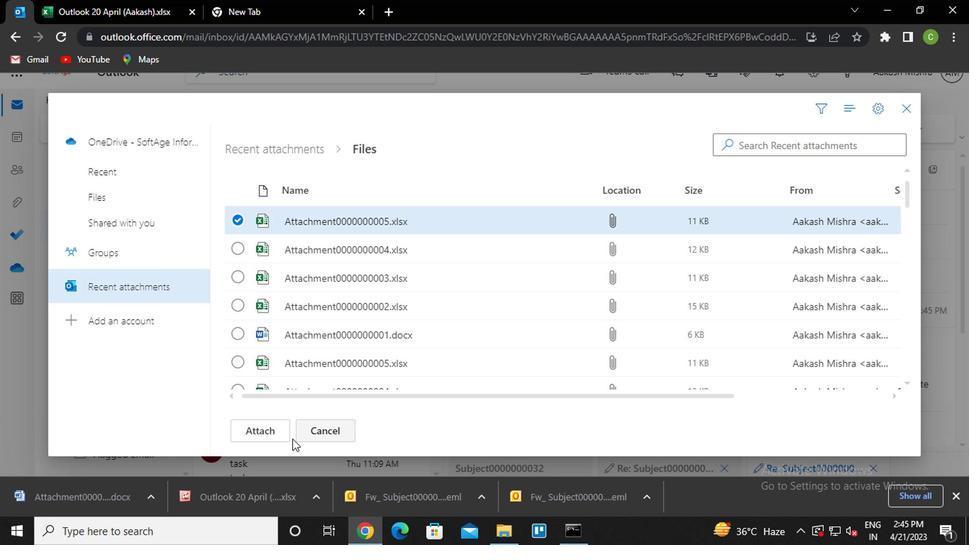 
Action: Mouse pressed left at (272, 411)
Screenshot: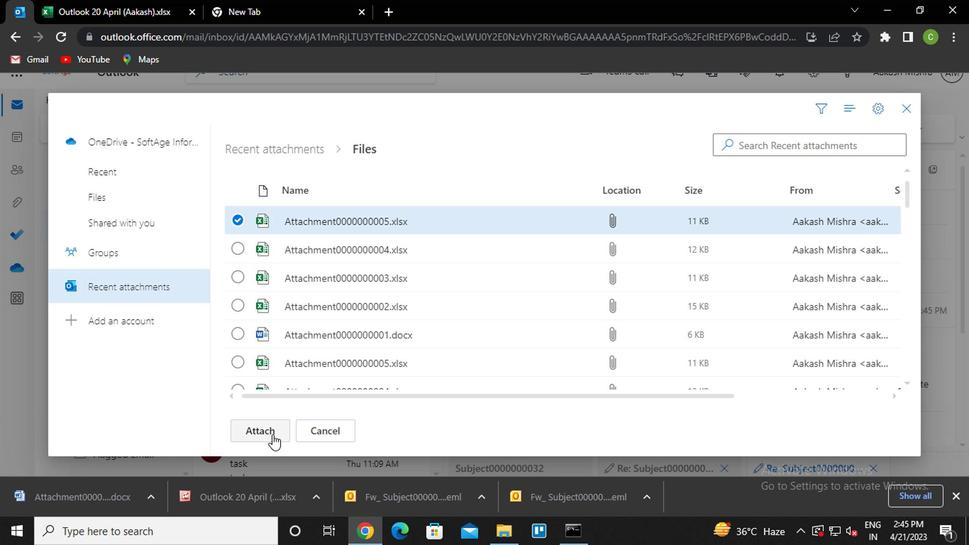 
Action: Mouse moved to (490, 171)
Screenshot: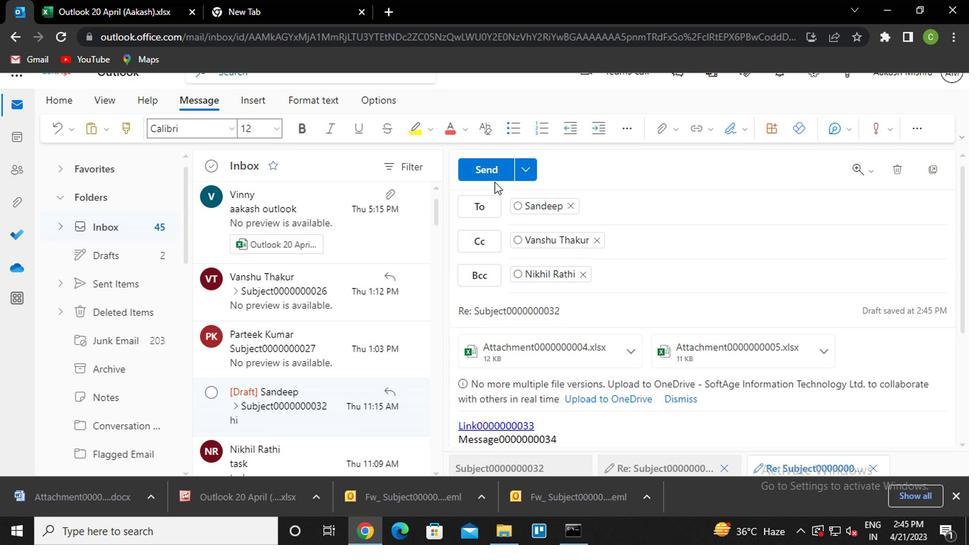 
Action: Mouse pressed left at (490, 171)
Screenshot: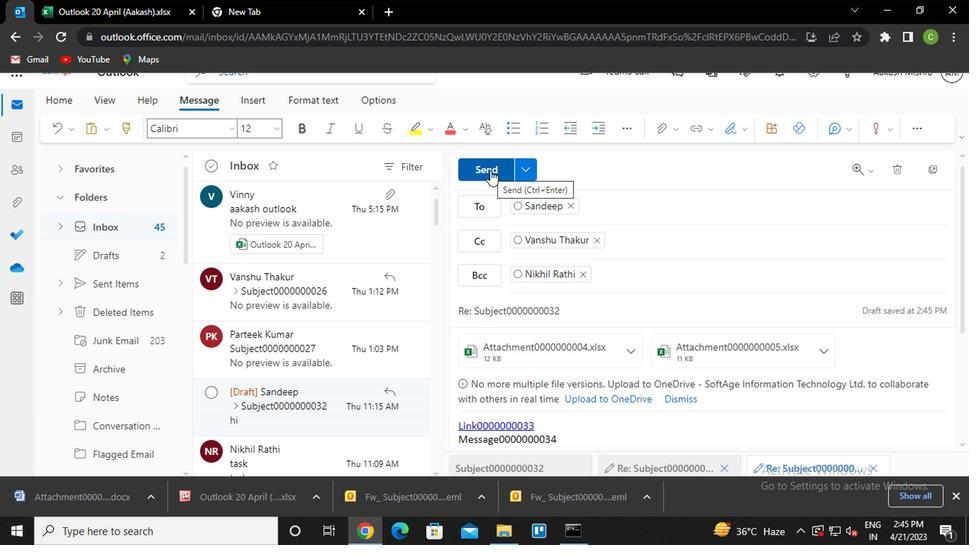 
Action: Mouse moved to (298, 280)
Screenshot: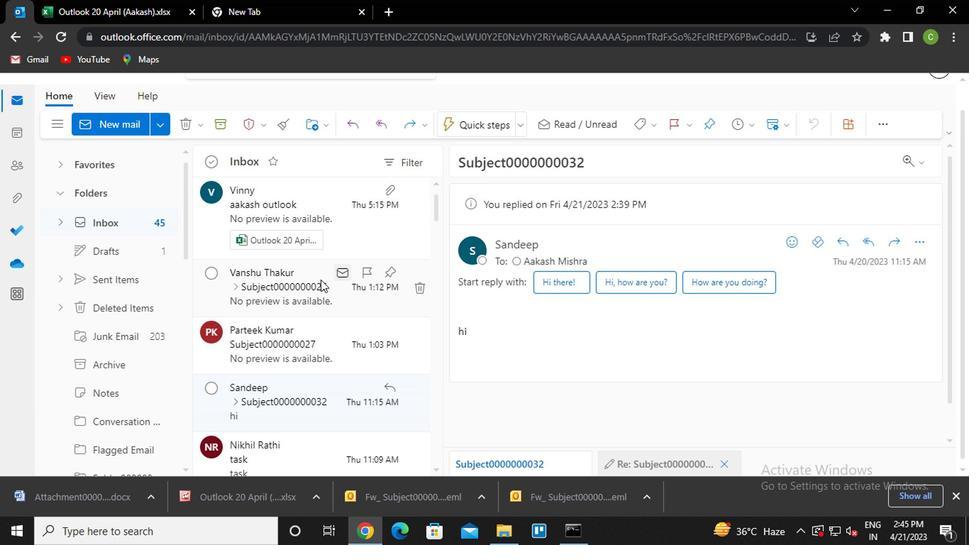 
Action: Mouse pressed left at (298, 280)
Screenshot: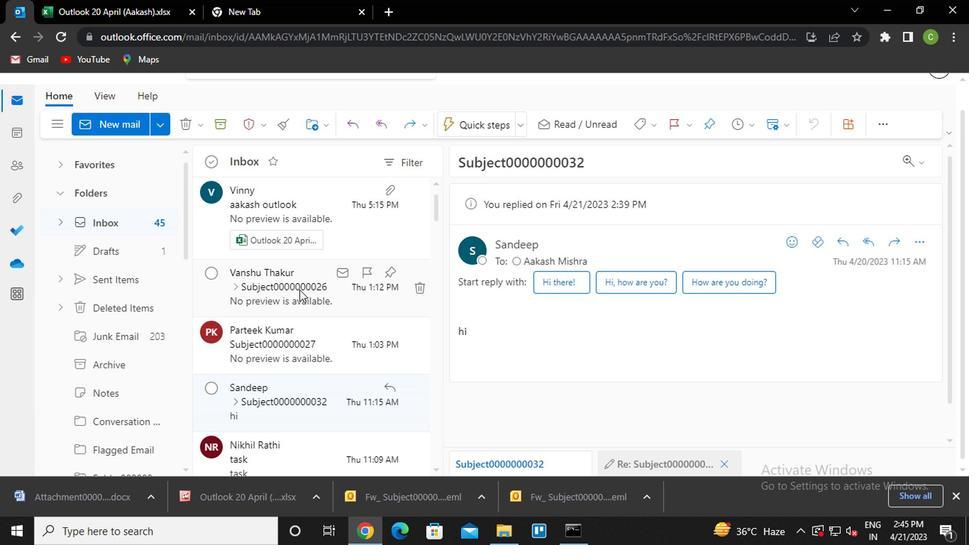 
Action: Mouse moved to (927, 236)
Screenshot: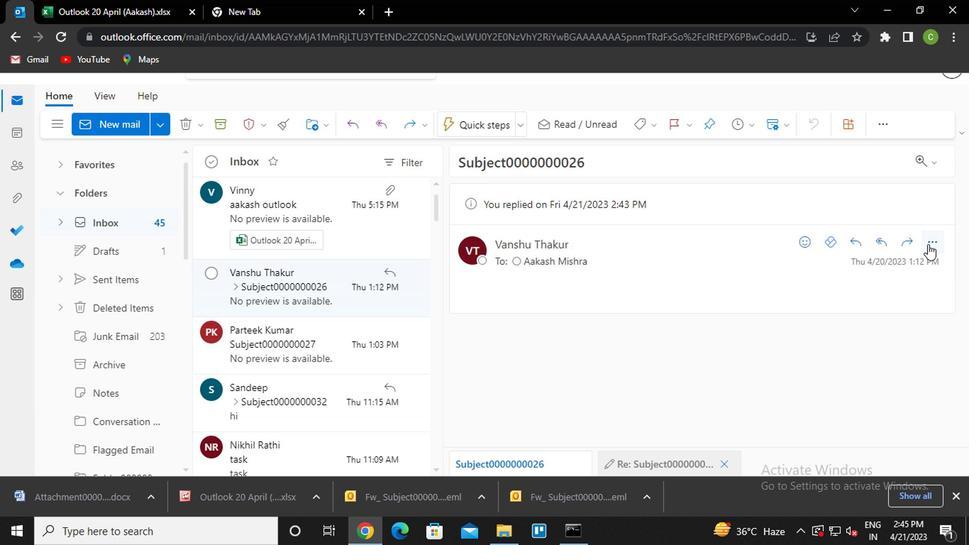 
Action: Mouse pressed left at (927, 236)
Screenshot: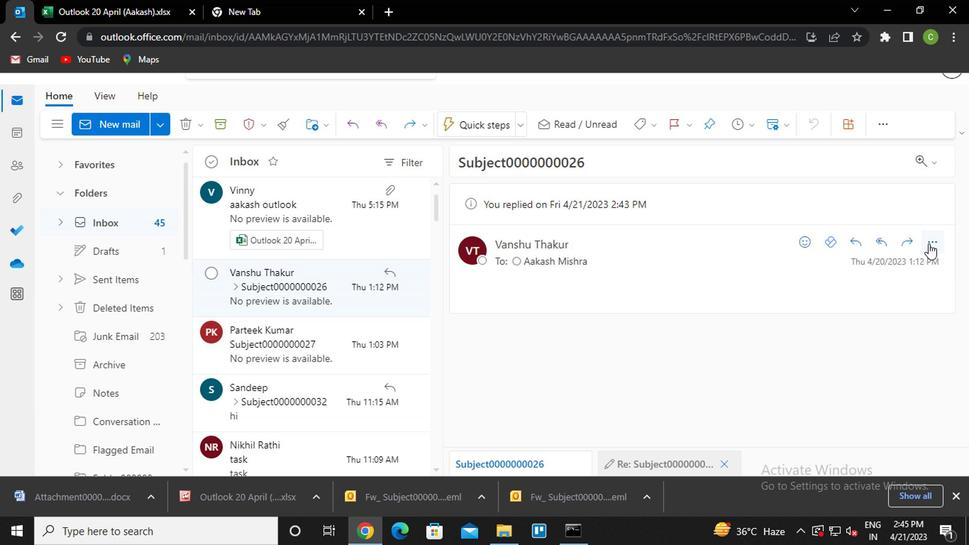
Action: Mouse moved to (834, 100)
Screenshot: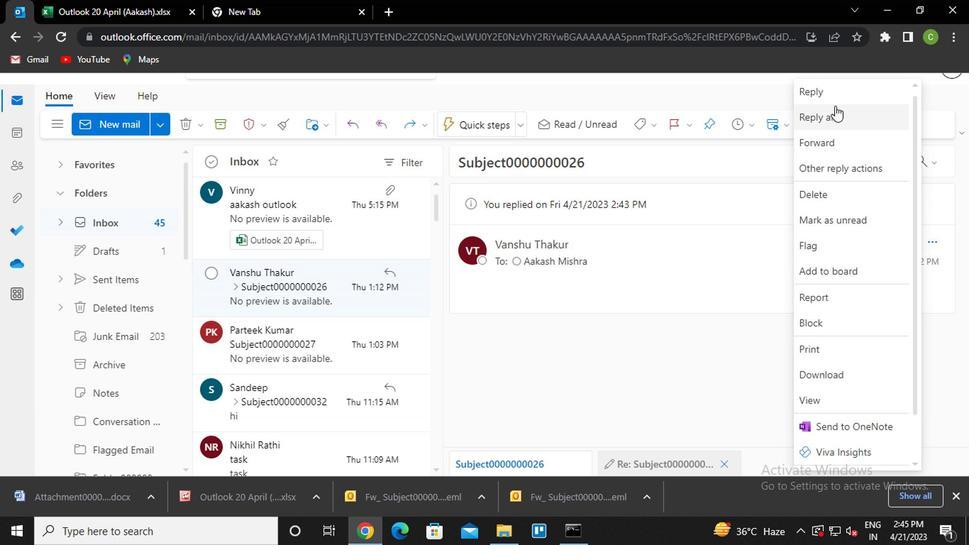 
Action: Mouse pressed left at (834, 100)
Screenshot: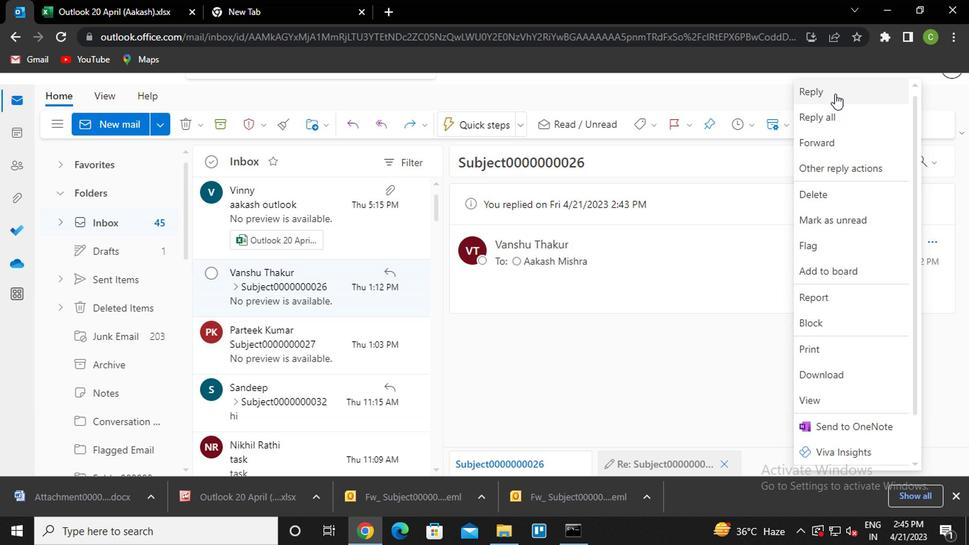 
Action: Mouse moved to (671, 136)
Screenshot: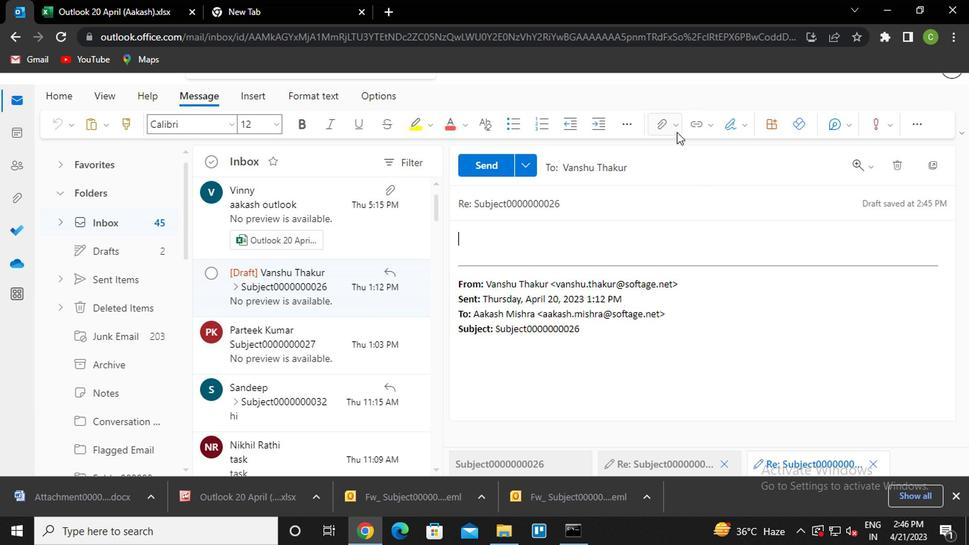 
Action: Mouse pressed left at (671, 136)
Screenshot: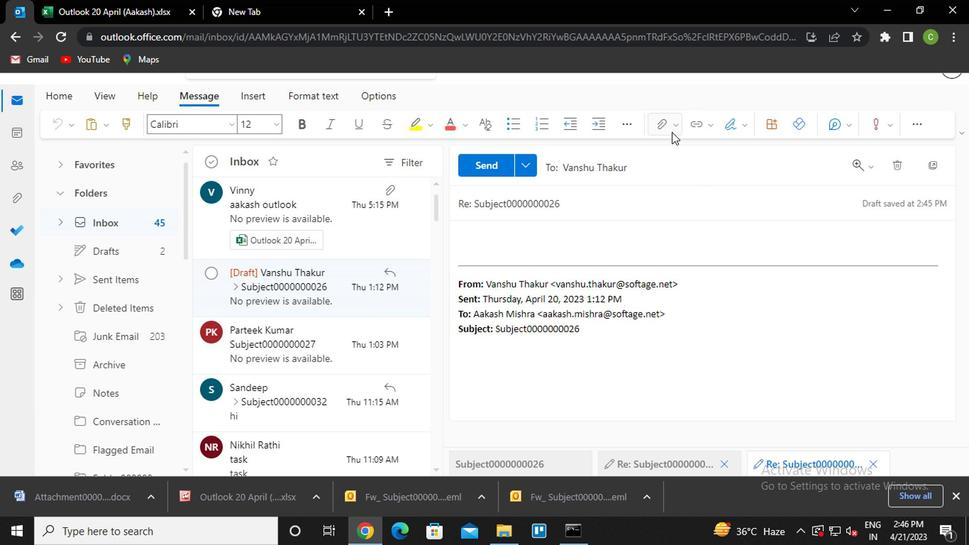 
Action: Mouse moved to (569, 230)
Screenshot: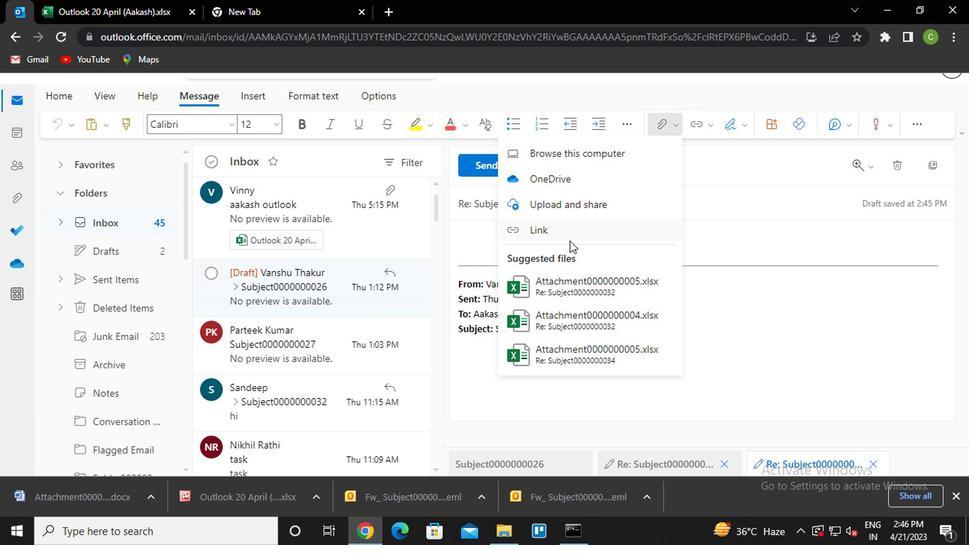 
Action: Mouse pressed left at (569, 230)
Screenshot: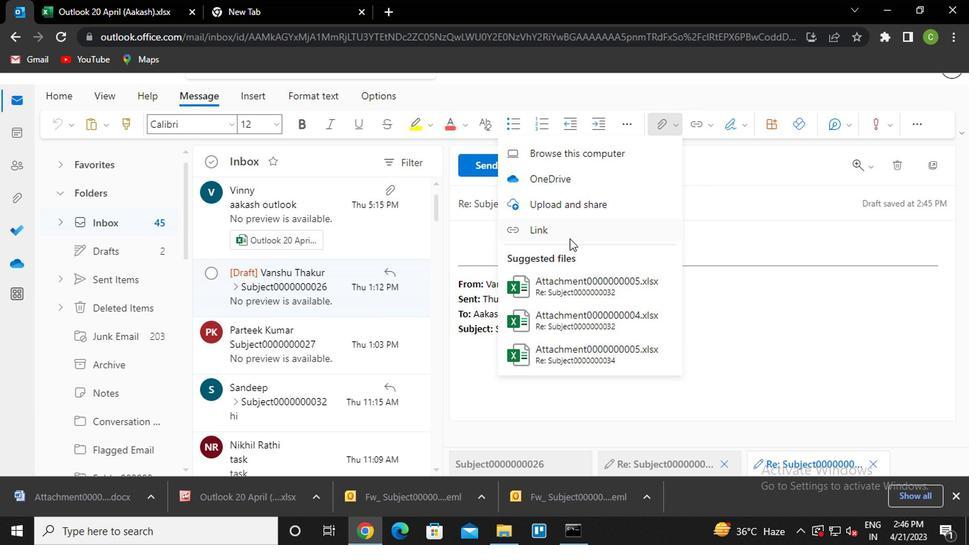 
Action: Mouse moved to (499, 241)
Screenshot: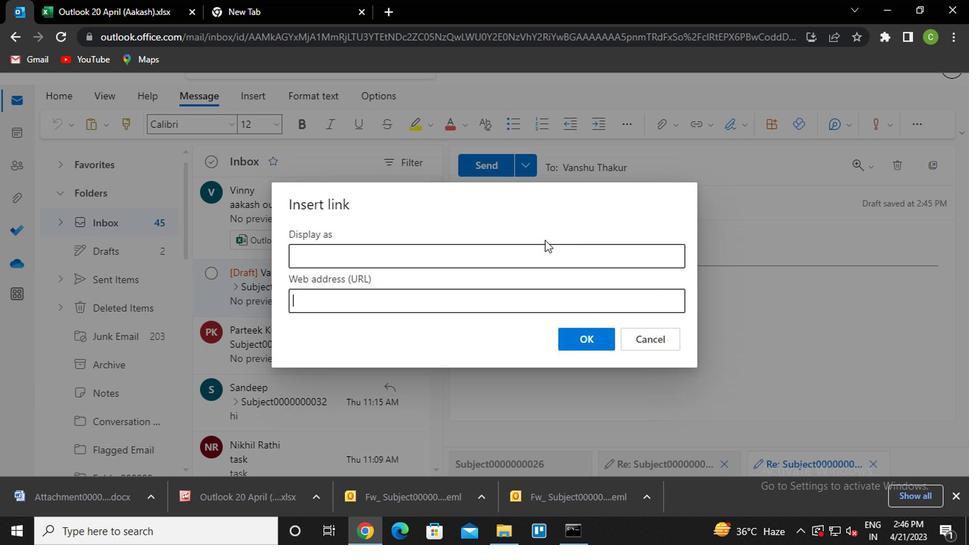 
Action: Key pressed <Key.caps_lock>l<Key.caps_lock>ink0000000033<Key.enter>
Screenshot: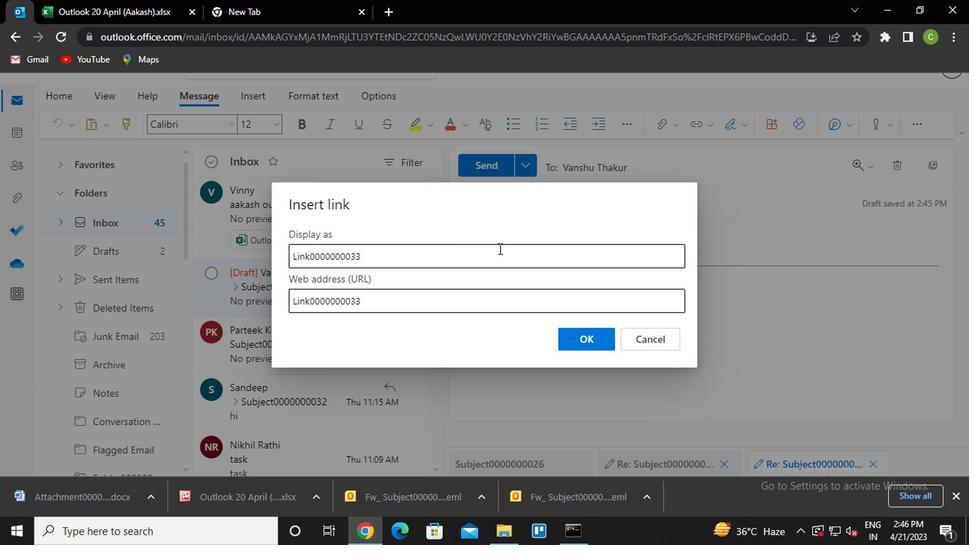 
Action: Mouse moved to (565, 200)
Screenshot: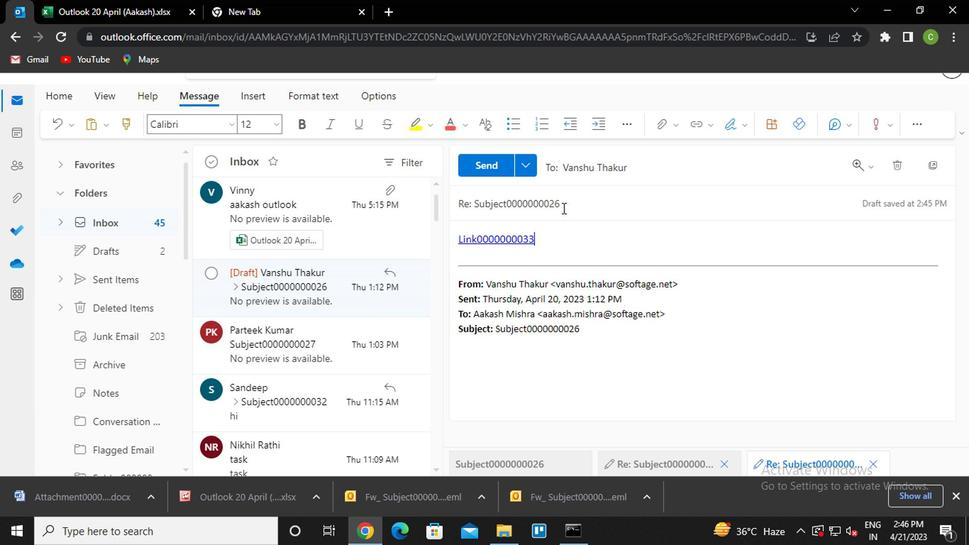 
Action: Mouse pressed left at (565, 200)
Screenshot: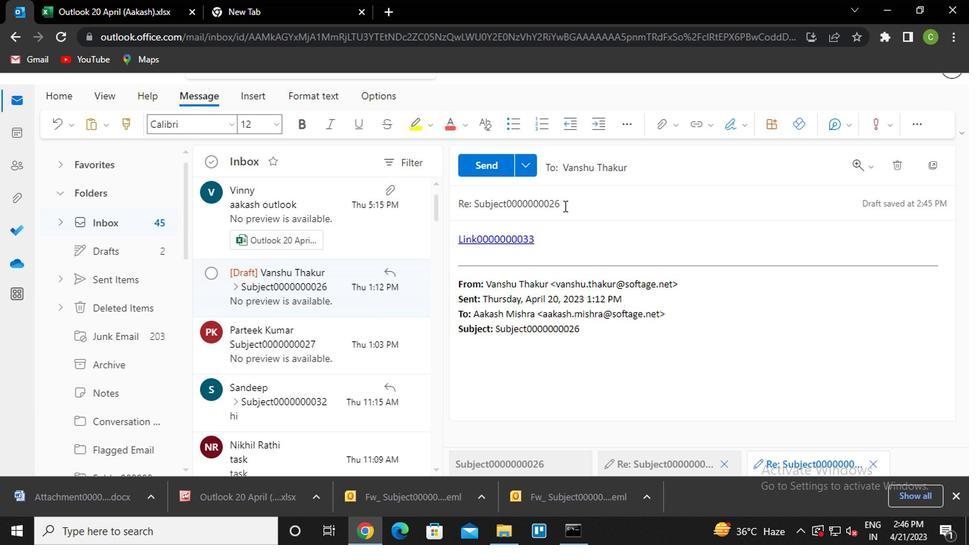 
Action: Key pressed <Key.backspace><Key.backspace>32
Screenshot: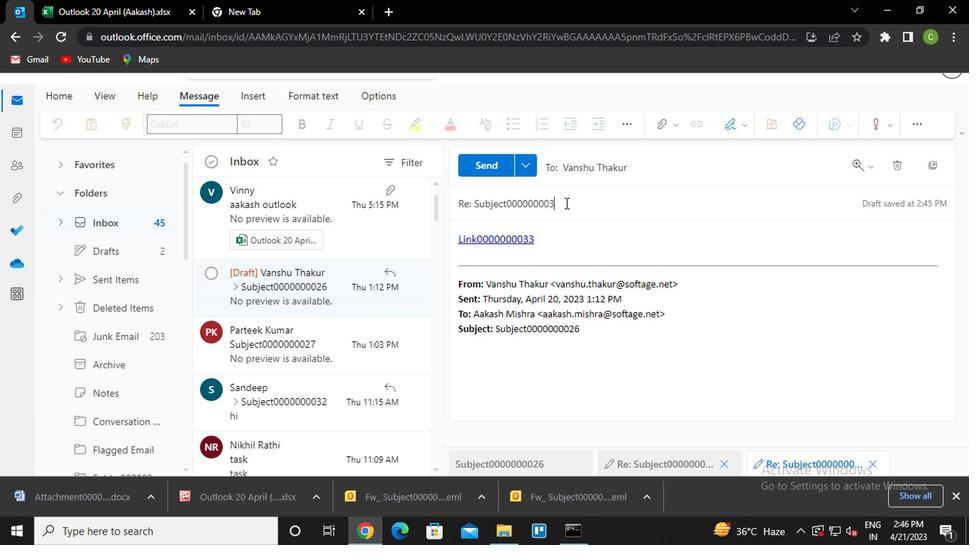 
Action: Mouse moved to (566, 200)
Screenshot: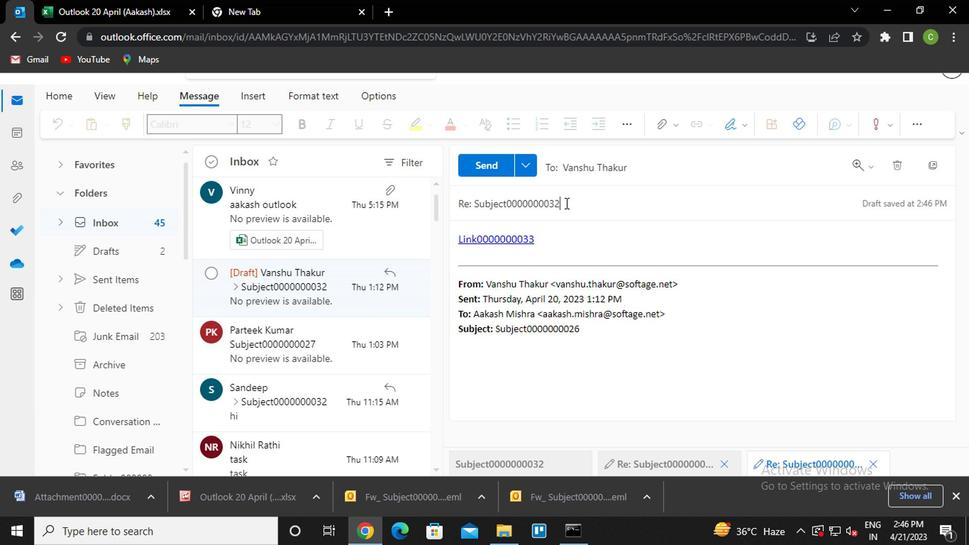 
Action: Key pressed <Key.backspace>5
Screenshot: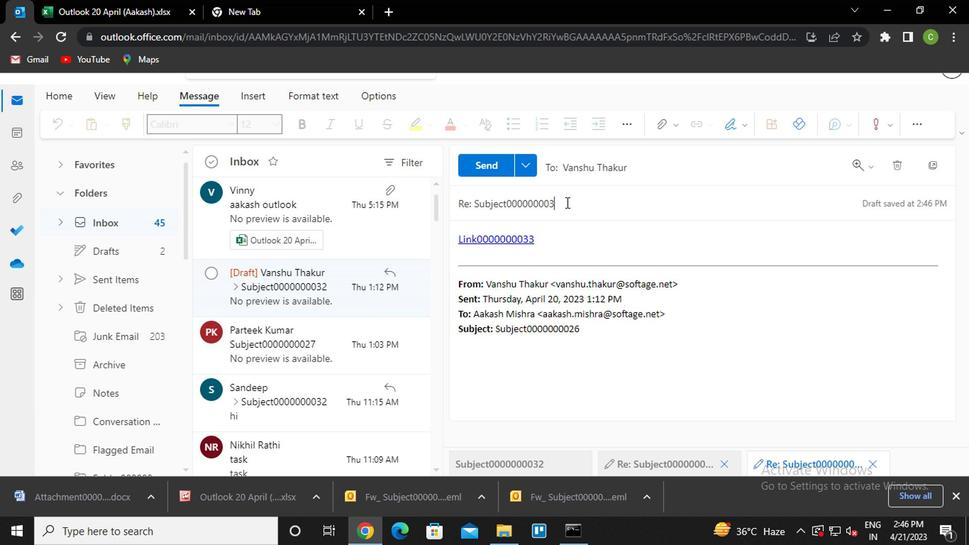 
Action: Mouse moved to (573, 229)
Screenshot: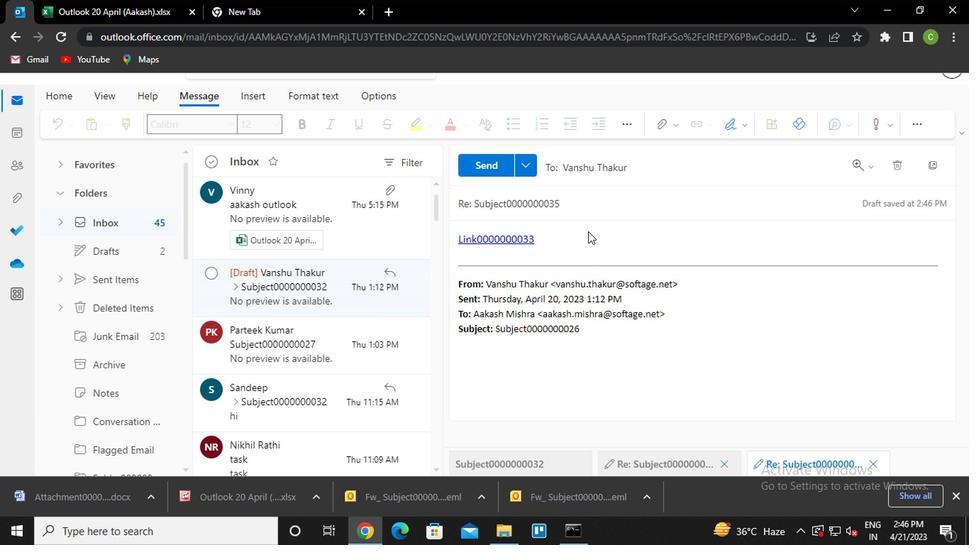 
Action: Mouse pressed left at (573, 229)
Screenshot: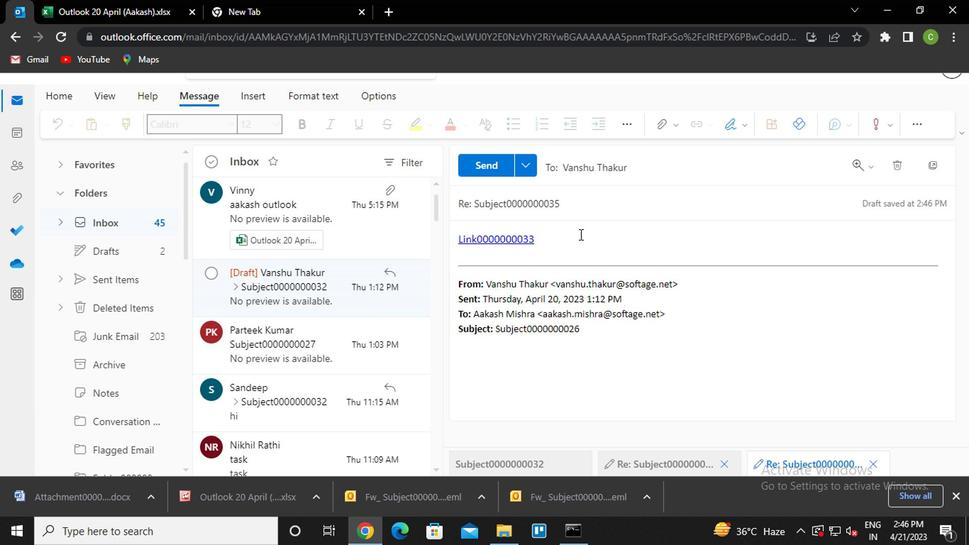 
Action: Key pressed <Key.enter><Key.caps_lock>m<Key.caps_lock>essage000
Screenshot: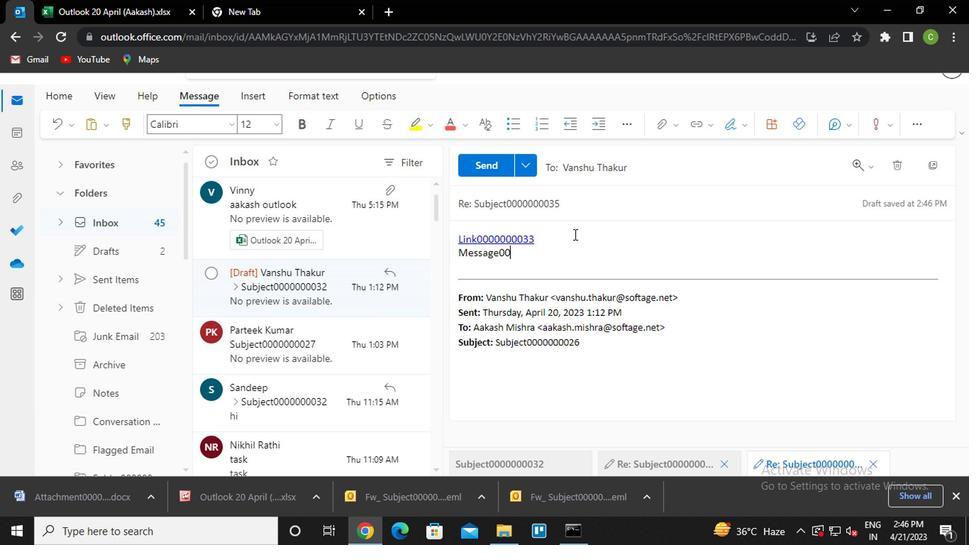 
Action: Mouse moved to (573, 229)
Screenshot: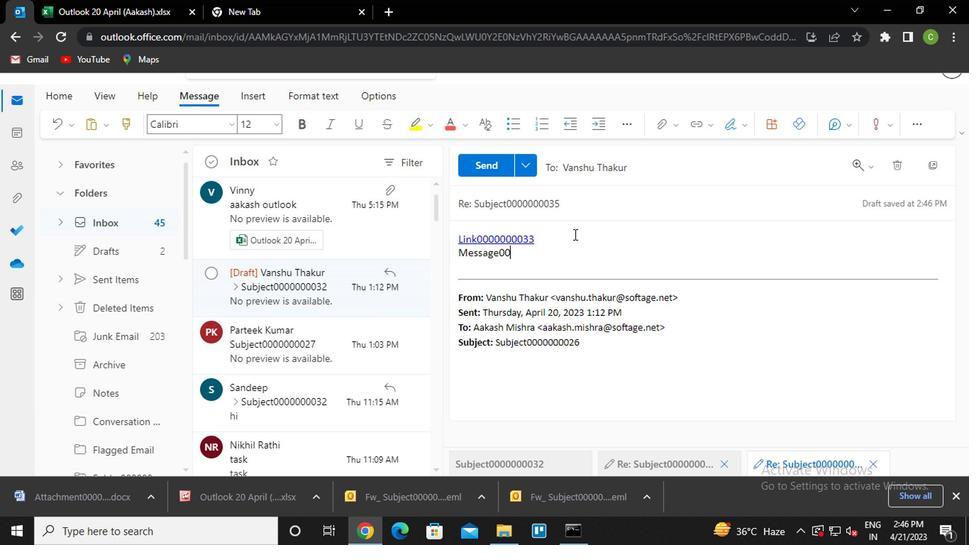 
Action: Key pressed 0000034
Screenshot: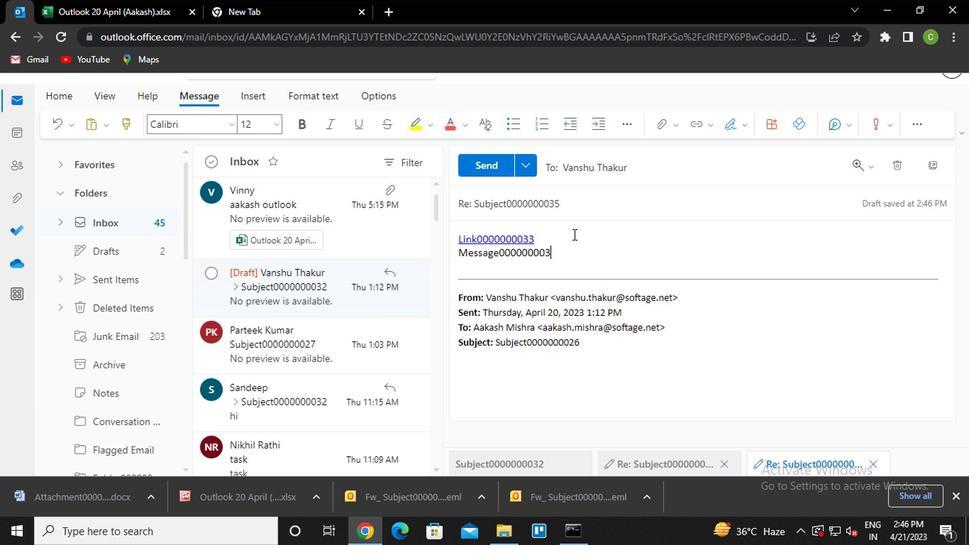 
Action: Mouse moved to (658, 132)
Screenshot: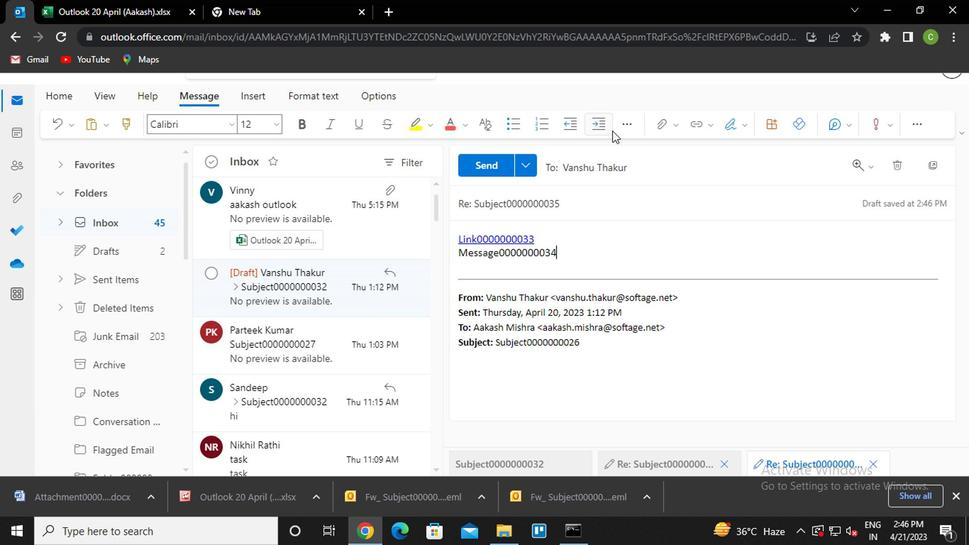 
Action: Mouse pressed left at (658, 132)
Screenshot: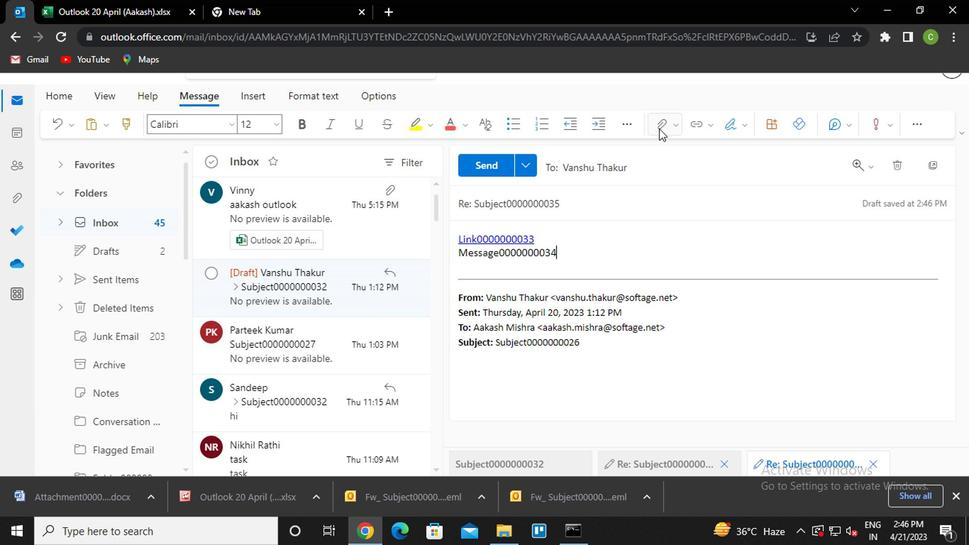 
Action: Mouse moved to (561, 152)
Screenshot: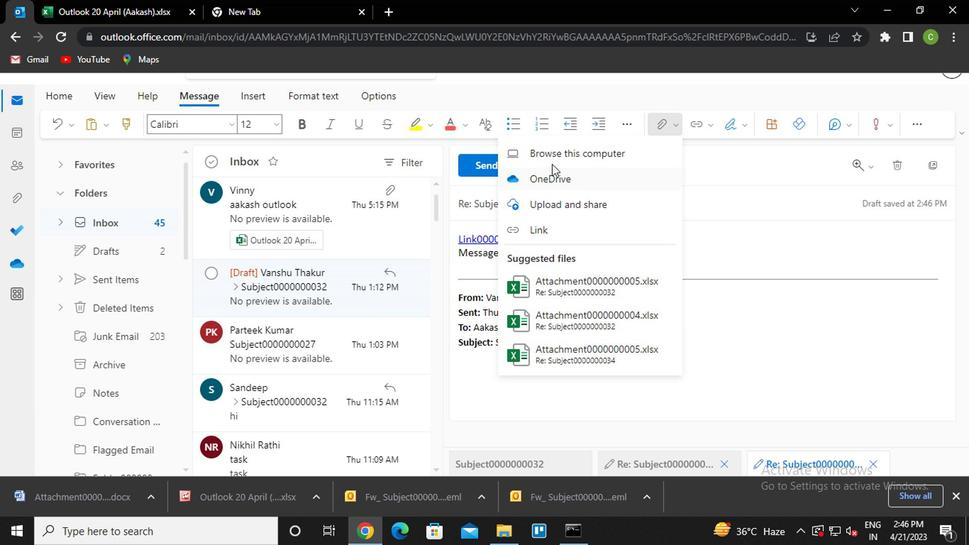 
Action: Mouse pressed left at (561, 152)
Screenshot: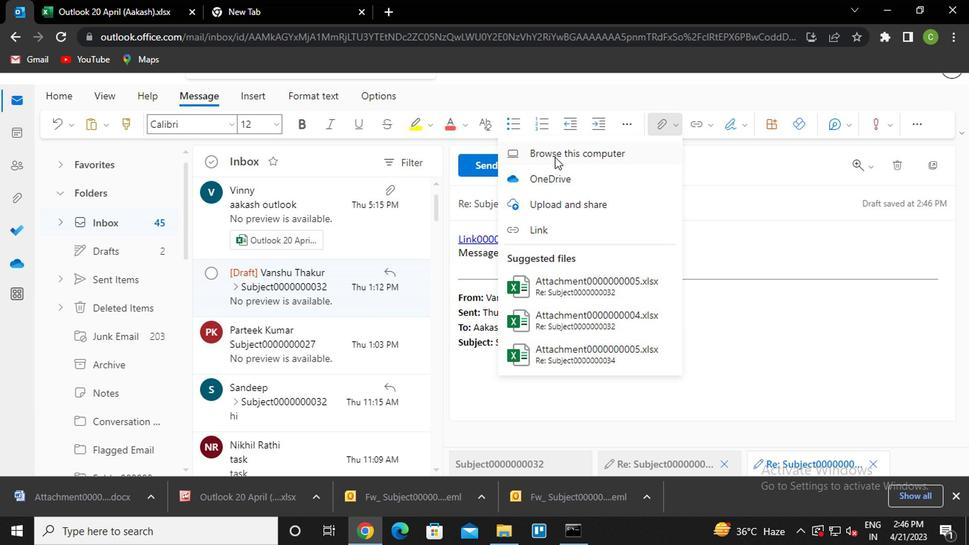 
Action: Mouse moved to (217, 151)
Screenshot: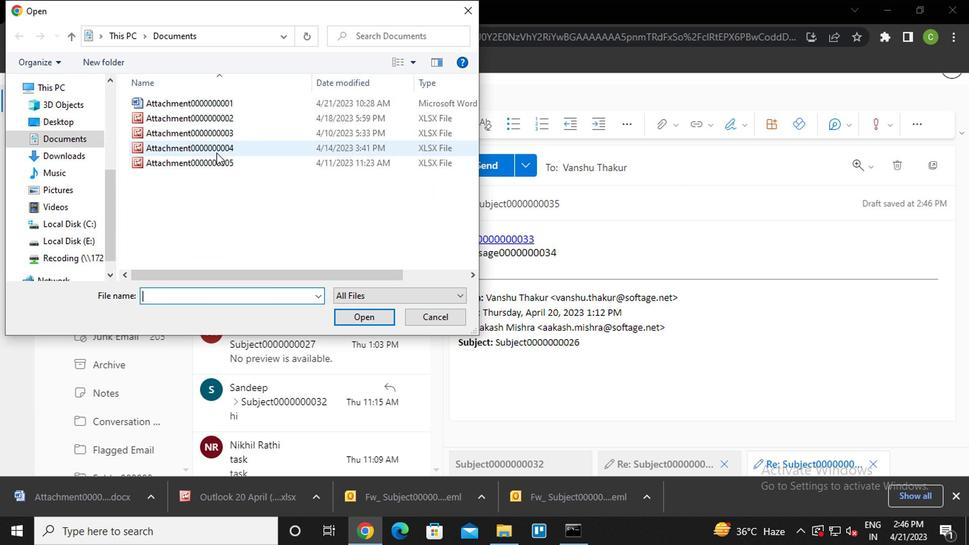 
Action: Mouse pressed left at (217, 151)
Screenshot: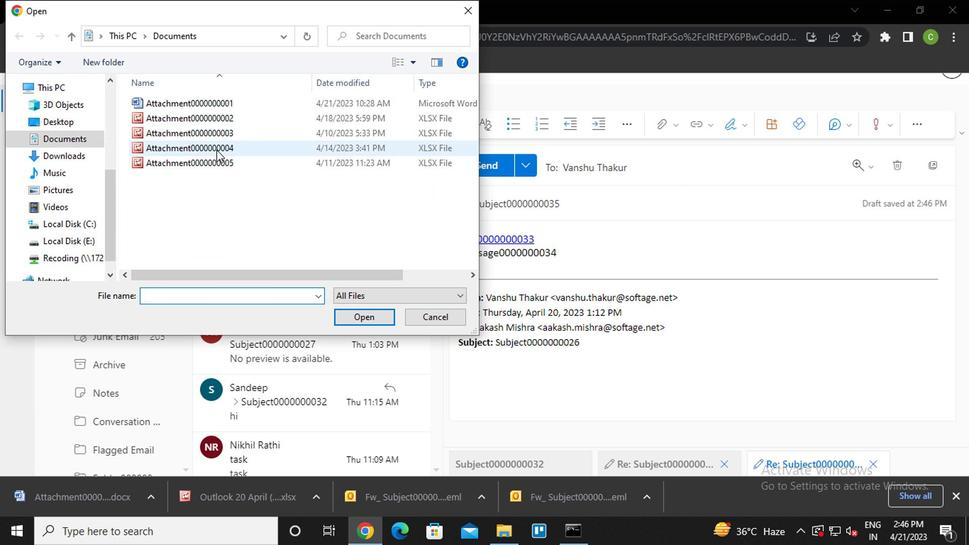 
Action: Mouse pressed left at (217, 151)
Screenshot: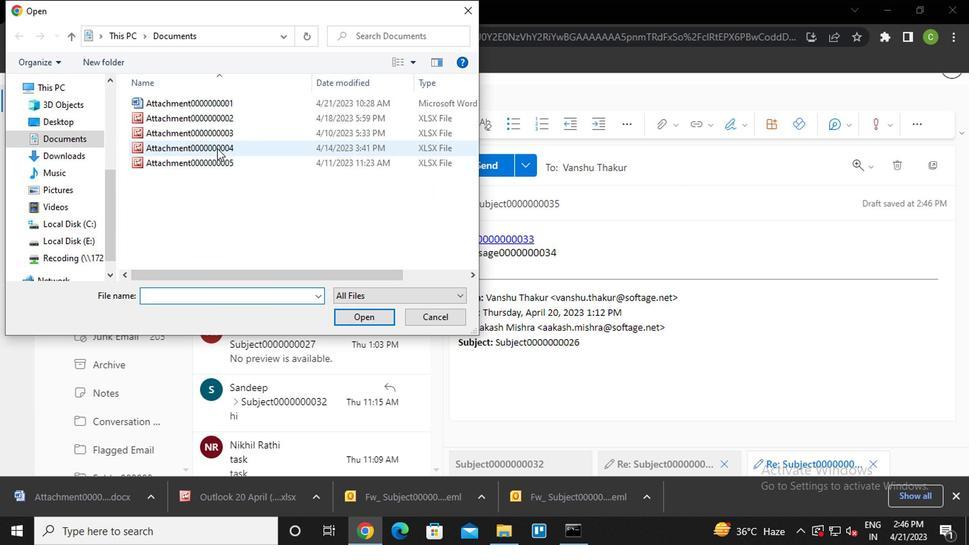 
Action: Mouse moved to (668, 120)
Screenshot: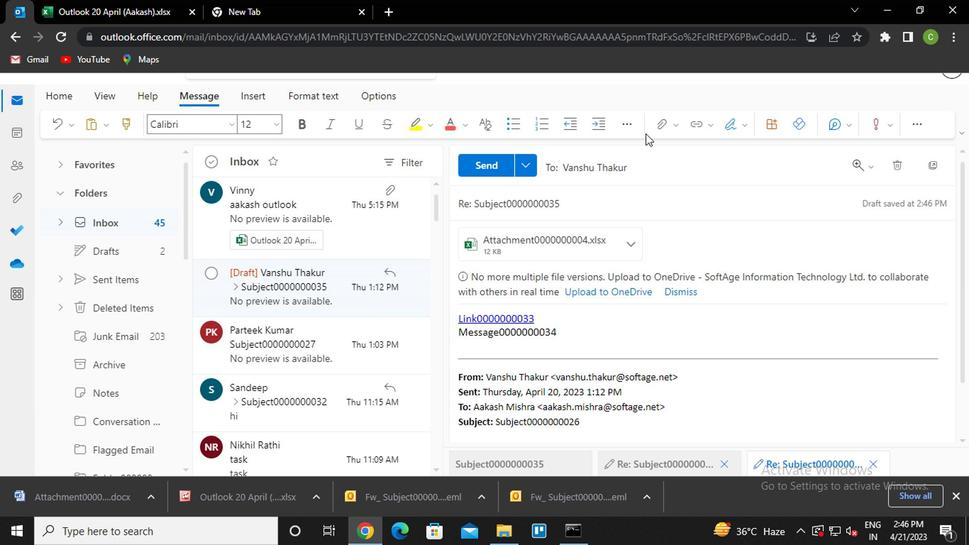 
Action: Mouse pressed left at (668, 120)
Screenshot: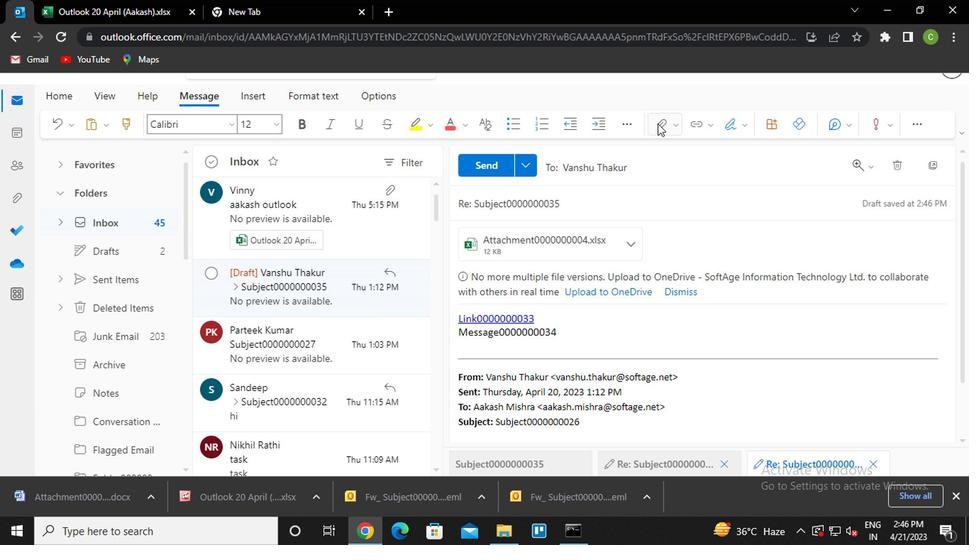 
Action: Mouse moved to (550, 181)
Screenshot: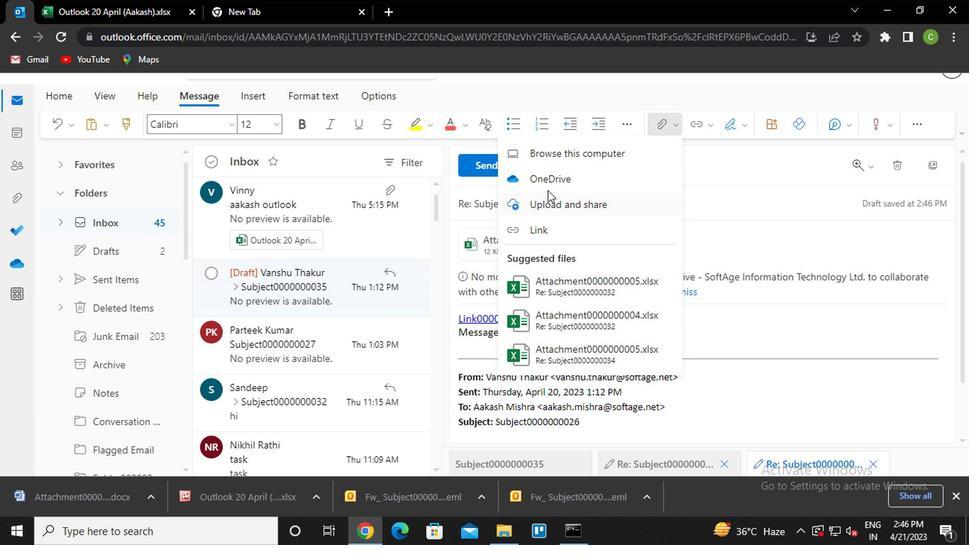 
Action: Mouse pressed left at (550, 181)
Screenshot: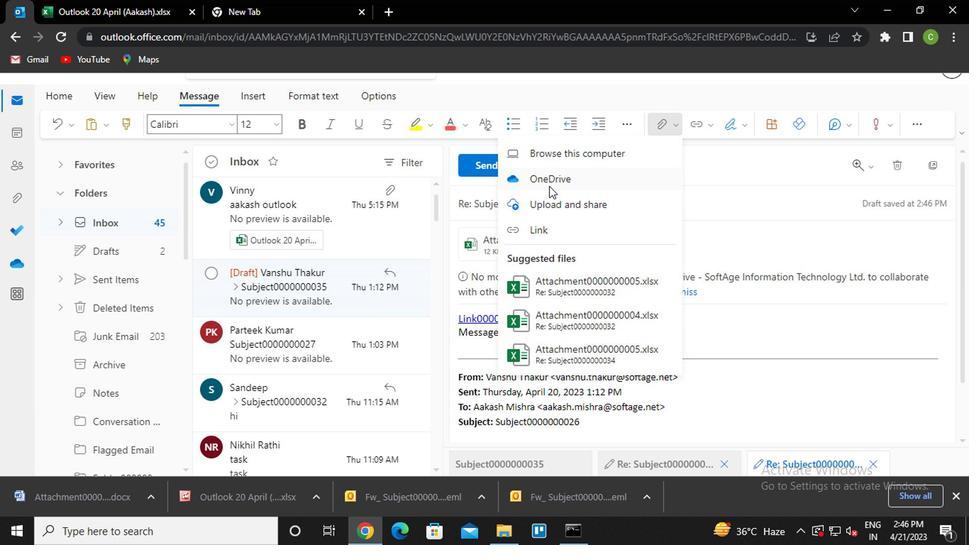 
Action: Mouse moved to (243, 213)
Screenshot: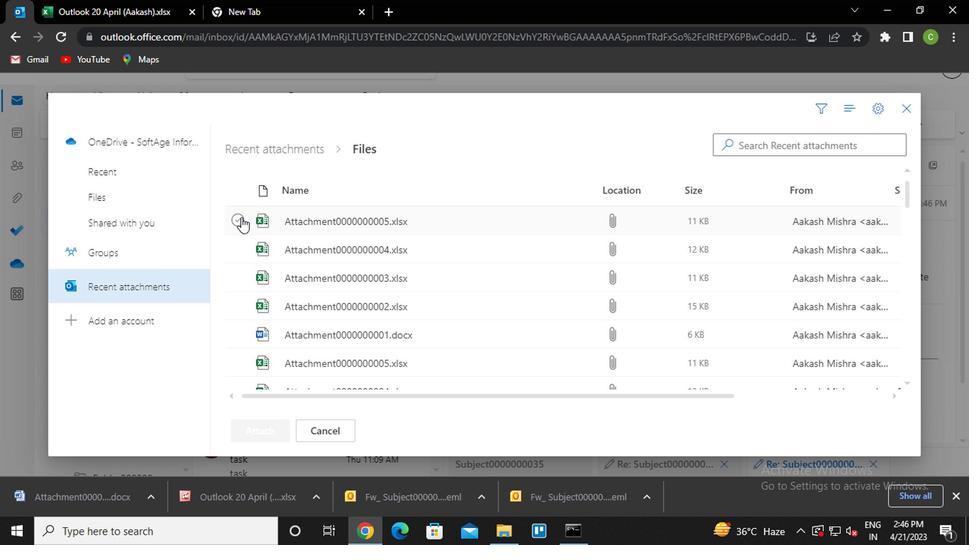 
Action: Mouse pressed left at (243, 213)
Screenshot: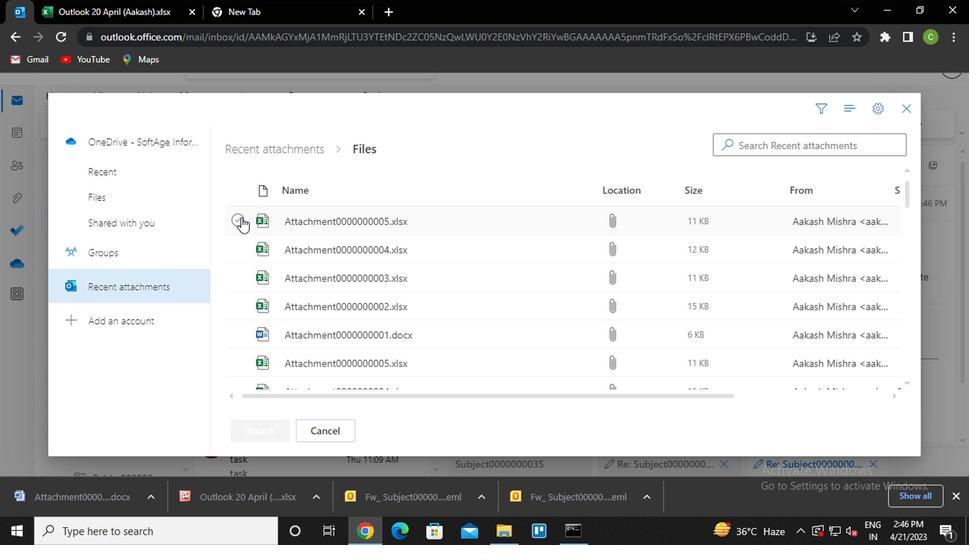 
Action: Mouse moved to (275, 407)
Screenshot: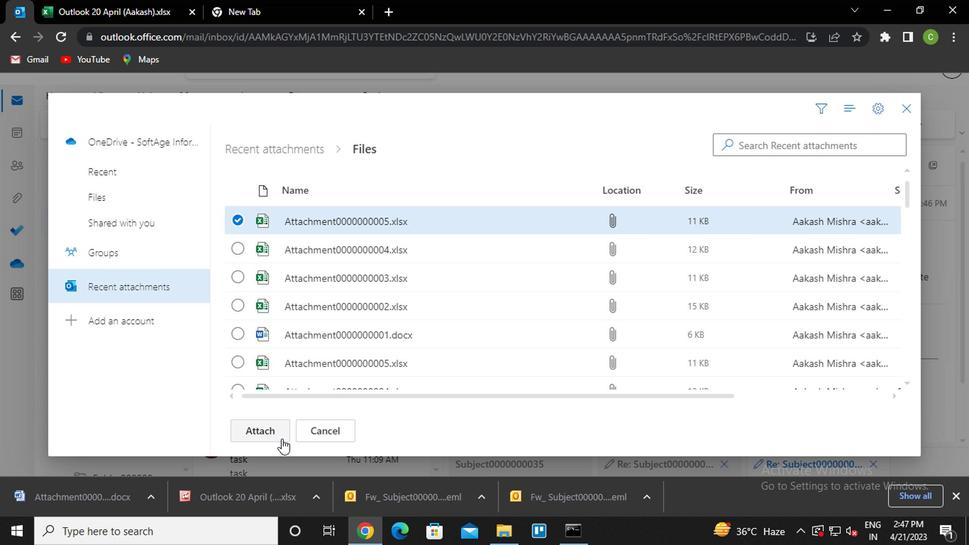 
Action: Mouse pressed left at (275, 407)
Screenshot: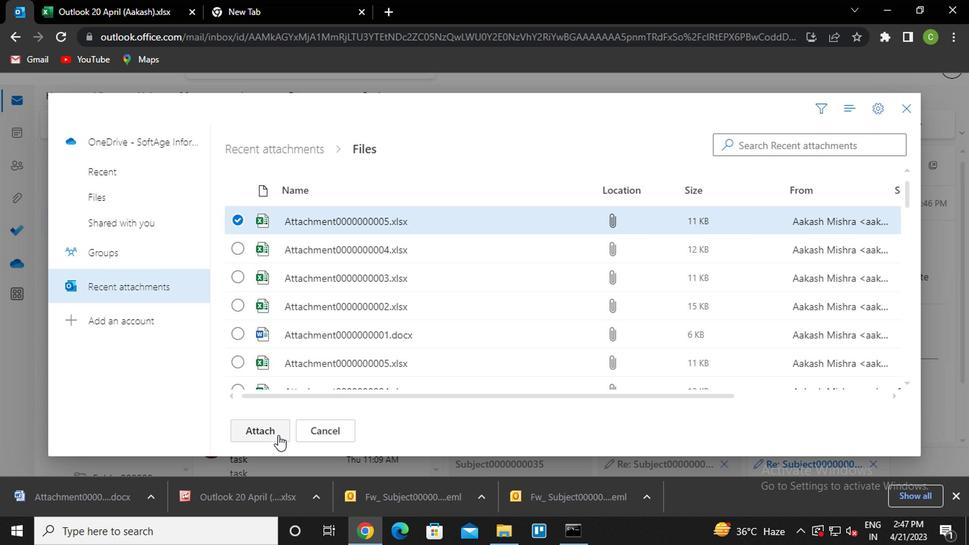
Action: Mouse moved to (471, 165)
Screenshot: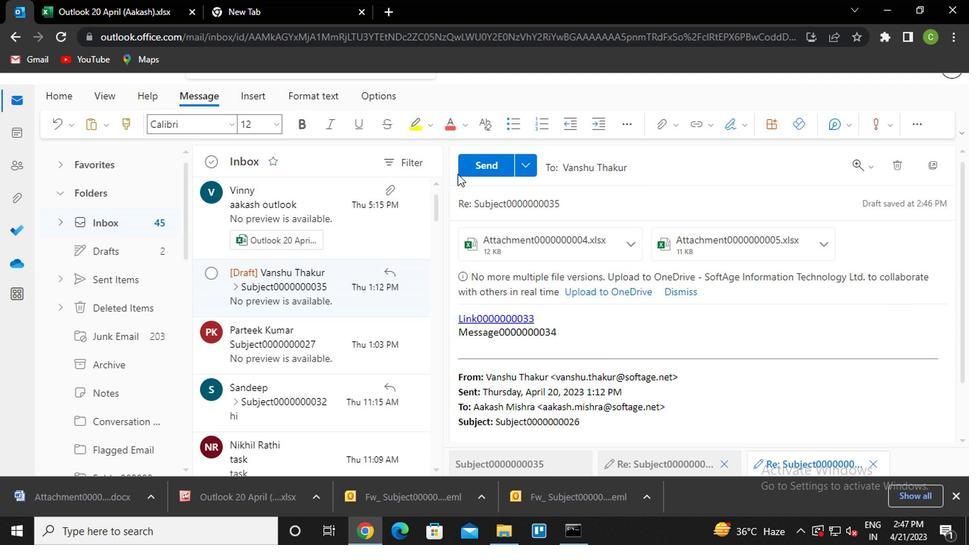 
Action: Mouse pressed left at (471, 165)
Screenshot: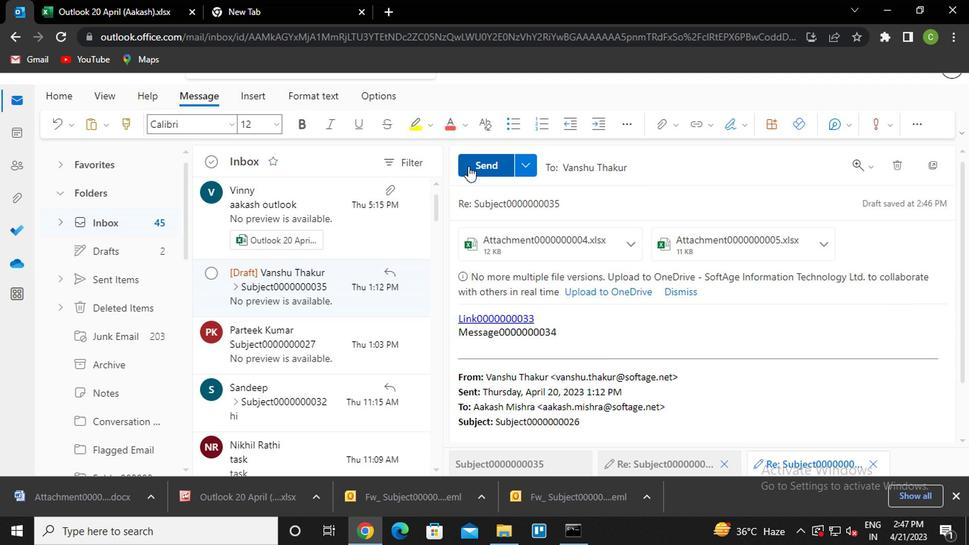
Action: Mouse moved to (271, 372)
Screenshot: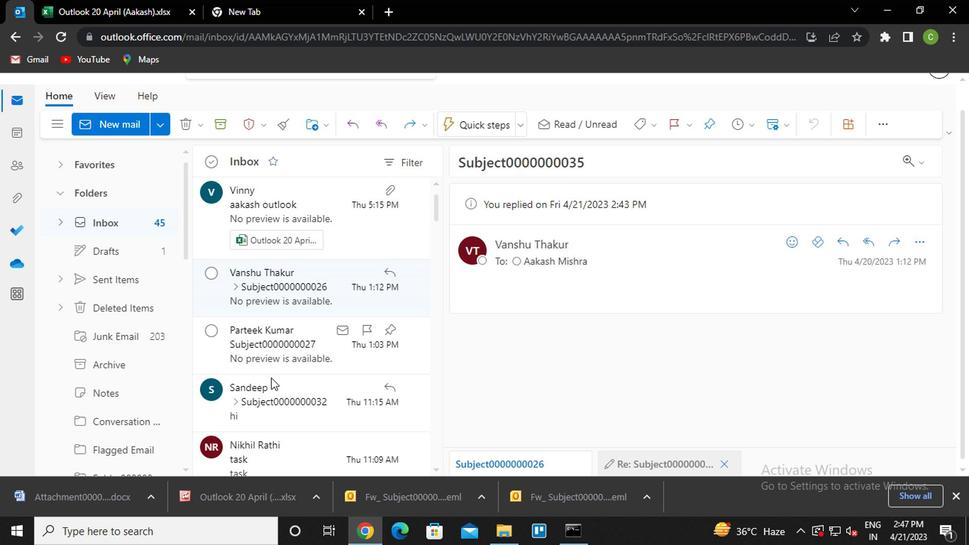 
Action: Mouse pressed left at (271, 372)
Screenshot: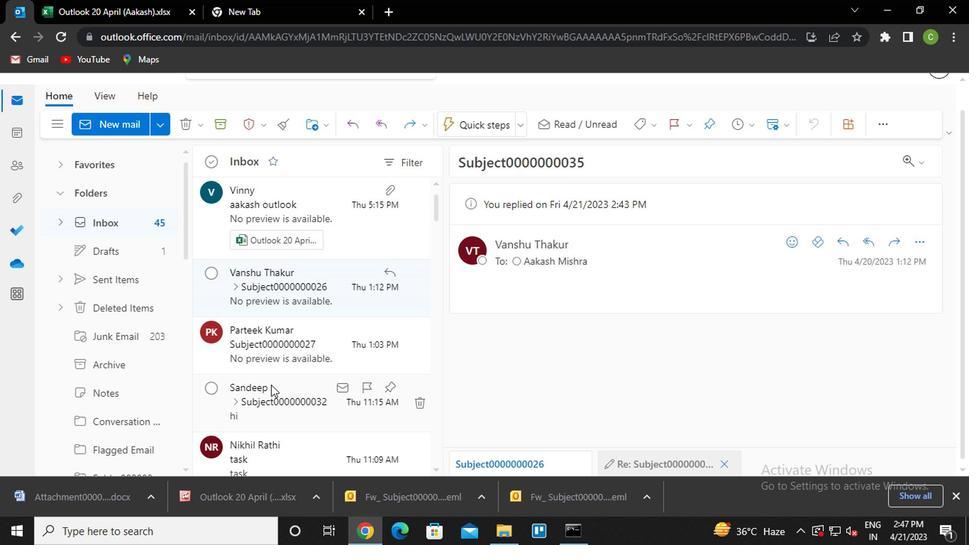 
Action: Mouse moved to (914, 234)
Screenshot: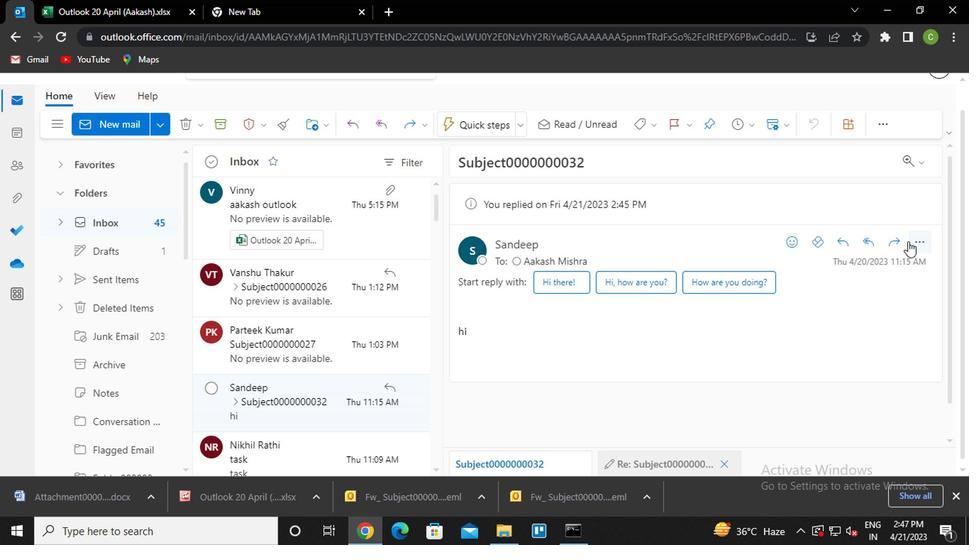 
Action: Mouse pressed left at (914, 234)
Screenshot: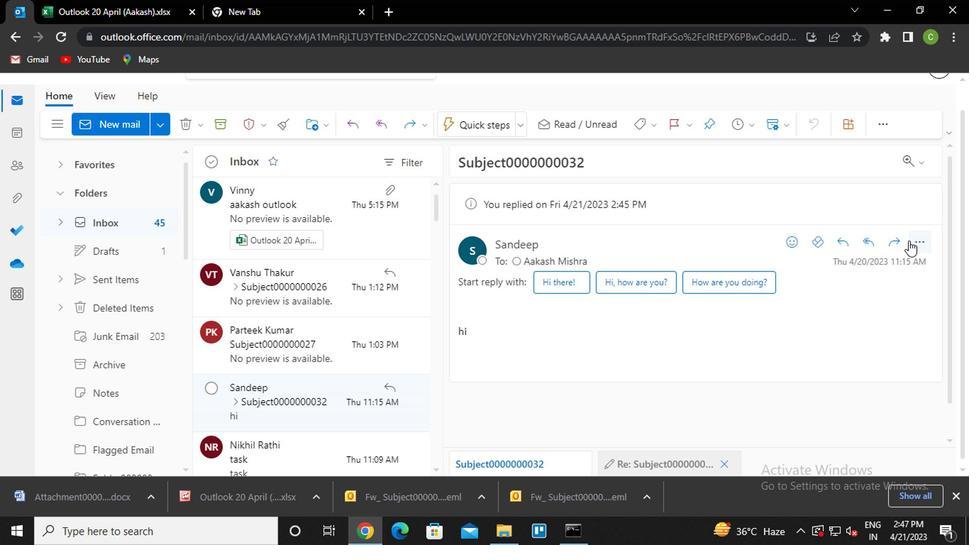 
Action: Mouse moved to (820, 102)
Screenshot: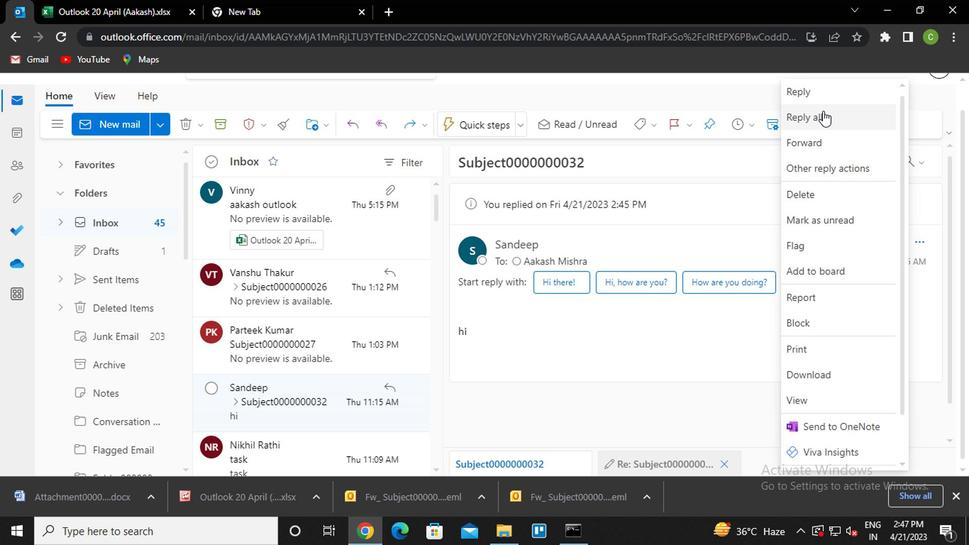 
Action: Mouse pressed left at (820, 102)
Screenshot: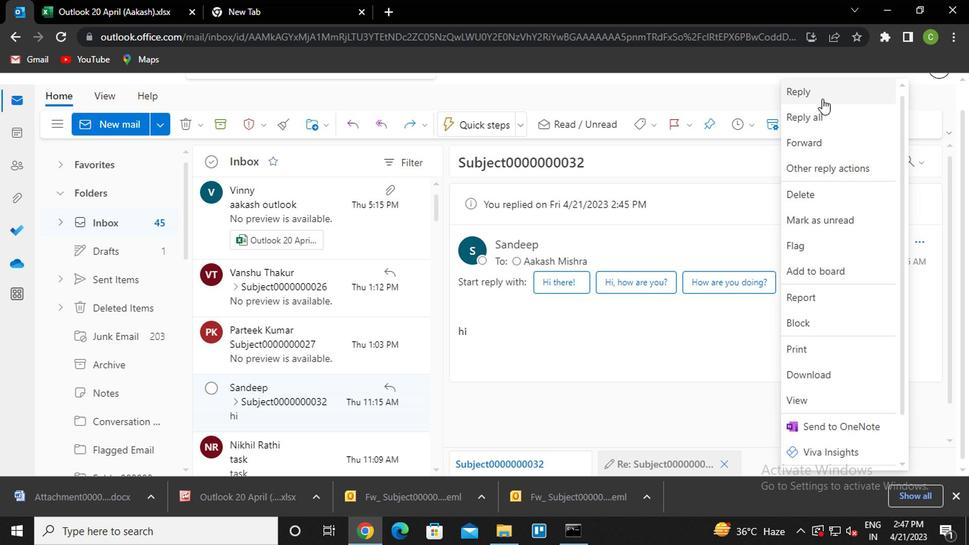 
Action: Mouse moved to (665, 132)
Screenshot: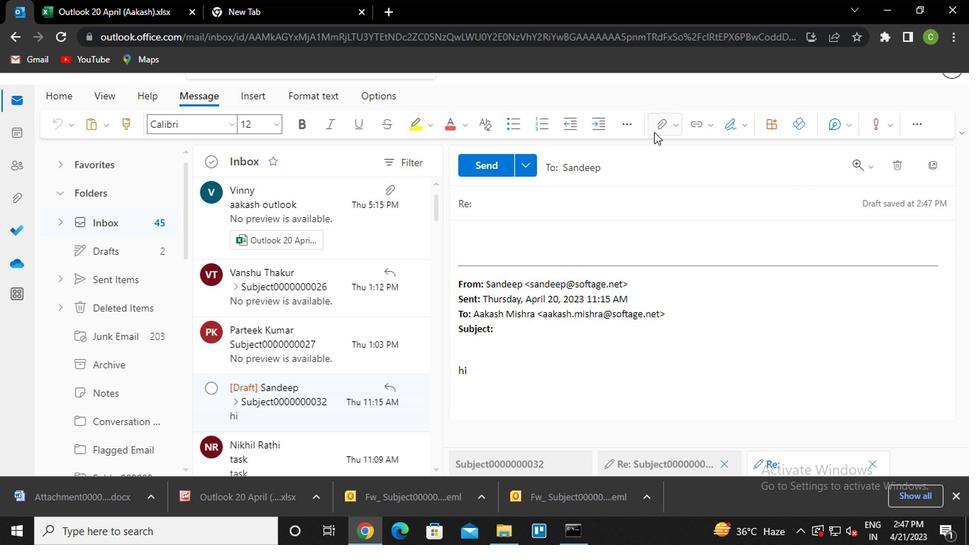 
Action: Mouse pressed left at (665, 132)
Screenshot: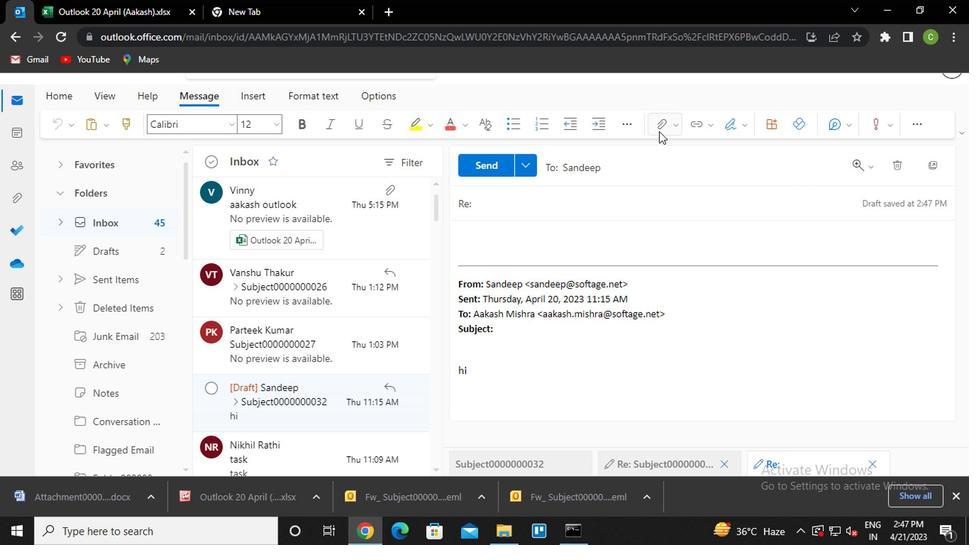 
Action: Mouse moved to (545, 225)
Screenshot: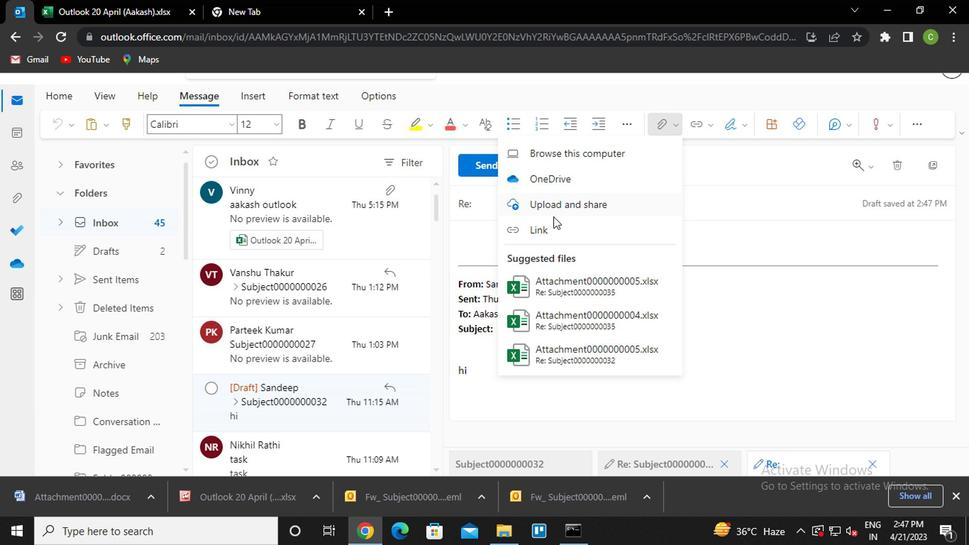 
Action: Mouse pressed left at (545, 225)
Screenshot: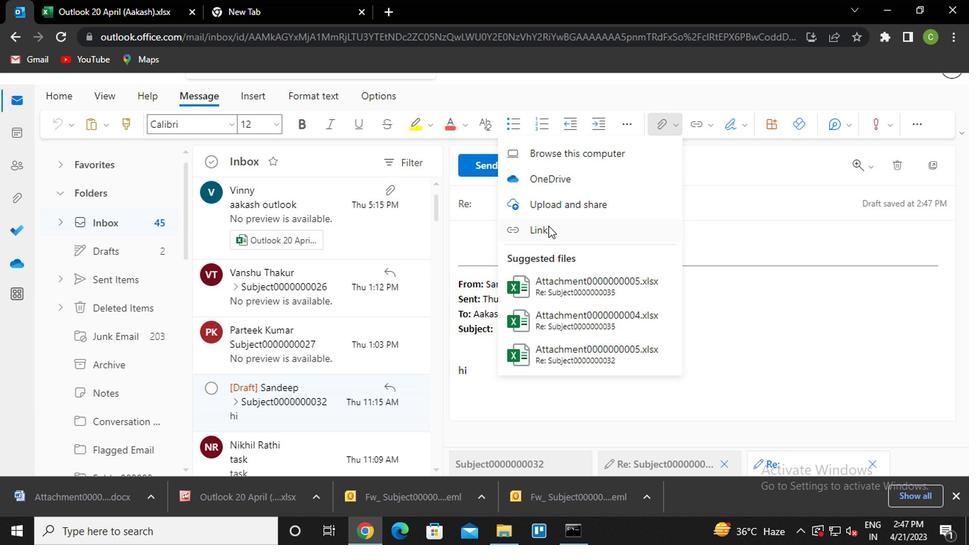 
Action: Mouse moved to (455, 246)
Screenshot: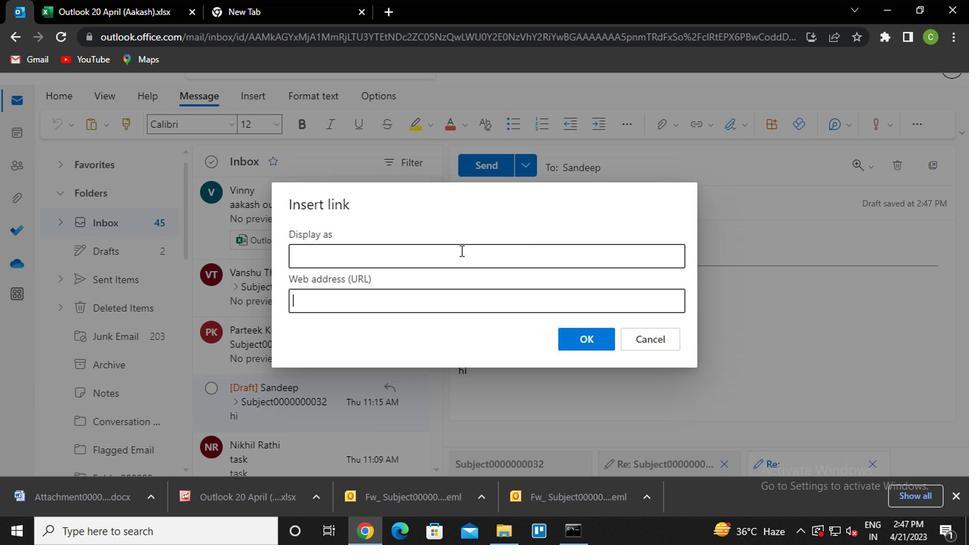 
Action: Key pressed <Key.caps_lock>l<Key.caps_lock>ink0000000033<Key.enter>
Screenshot: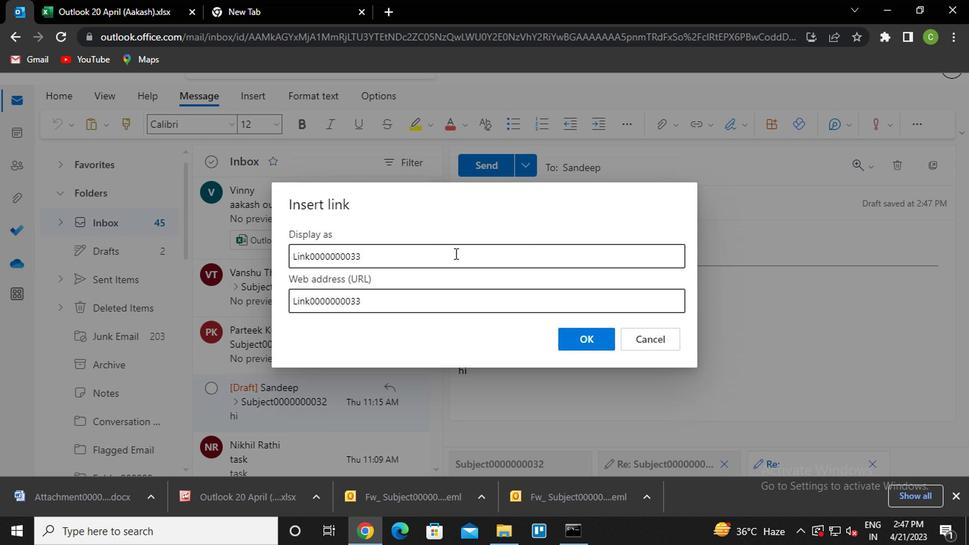
Action: Mouse moved to (612, 171)
Screenshot: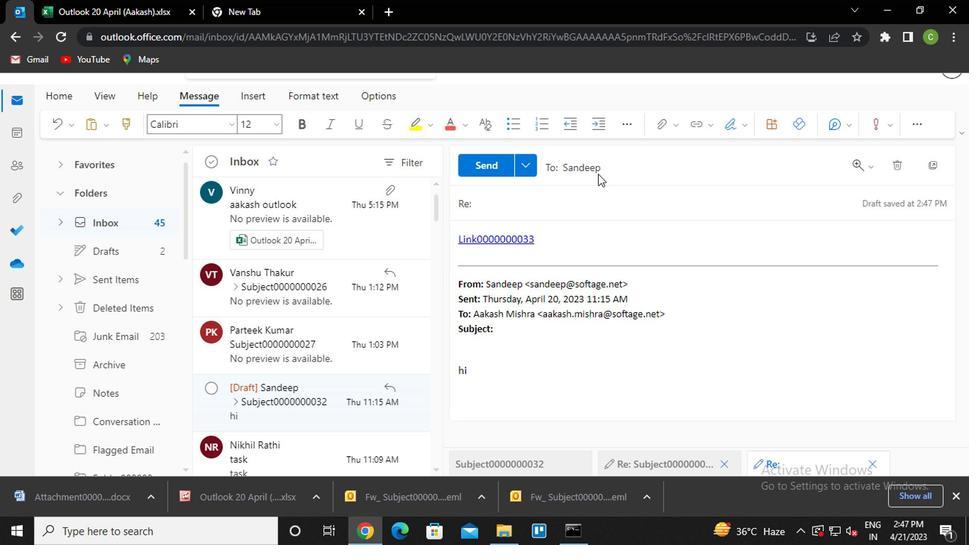 
Action: Mouse pressed left at (612, 171)
Screenshot: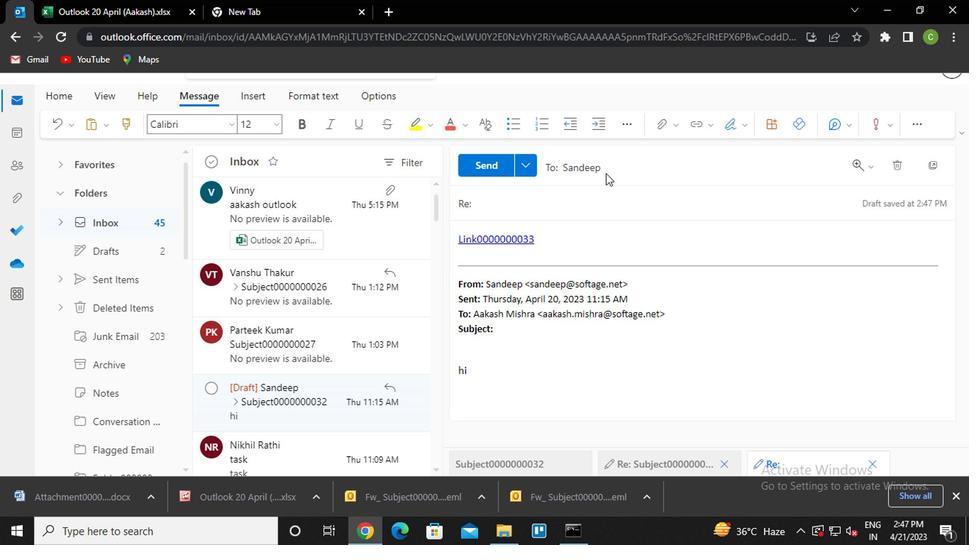 
Action: Mouse moved to (545, 229)
Screenshot: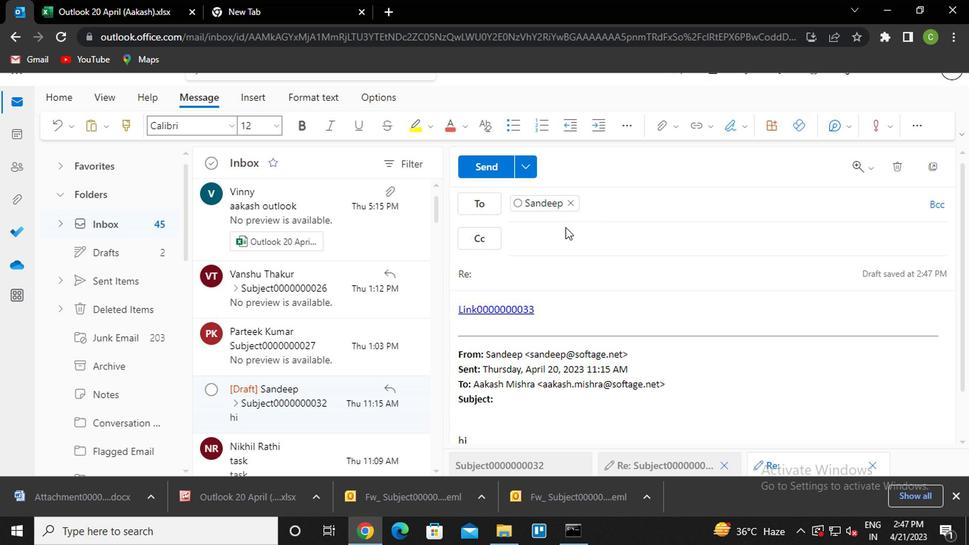
Action: Mouse pressed left at (545, 229)
Screenshot: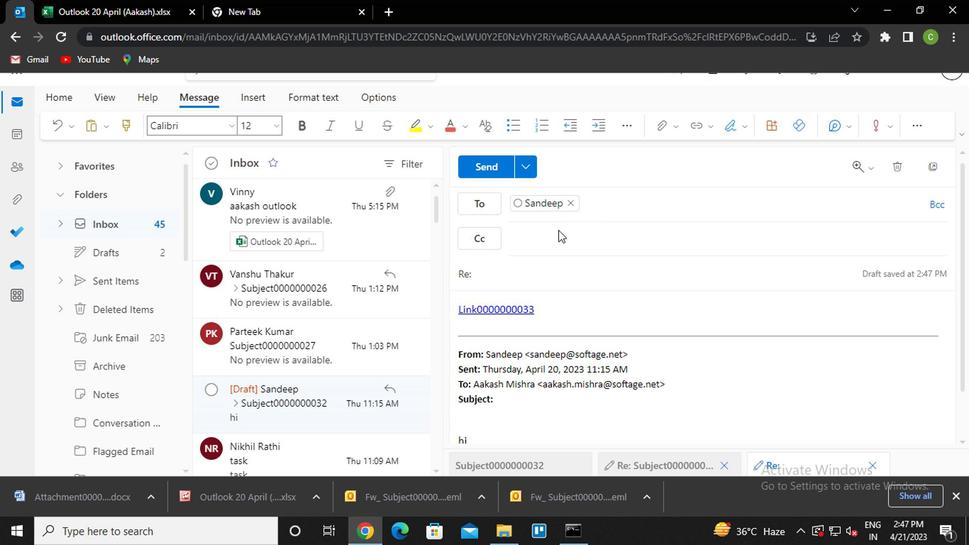 
Action: Key pressed vanshu<Key.enter>
Screenshot: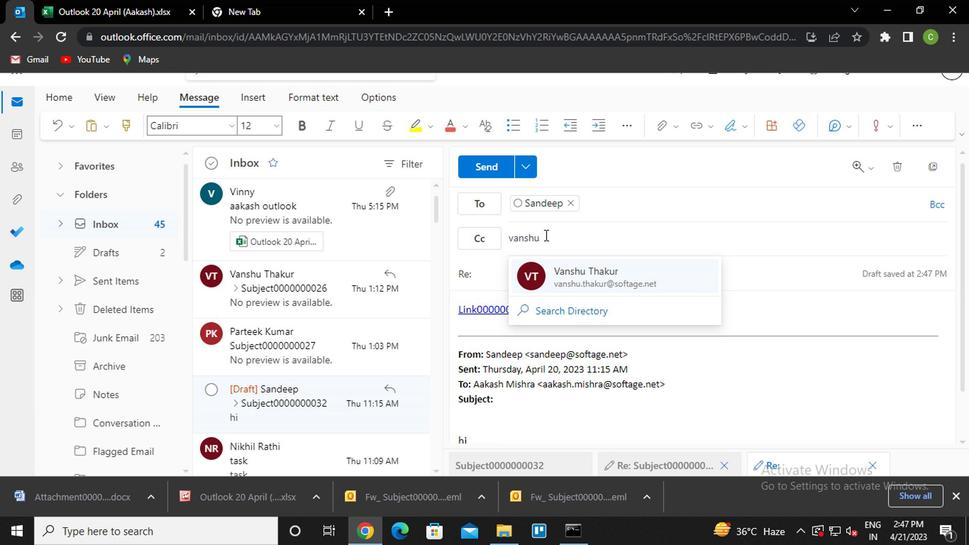 
Action: Mouse moved to (524, 262)
Screenshot: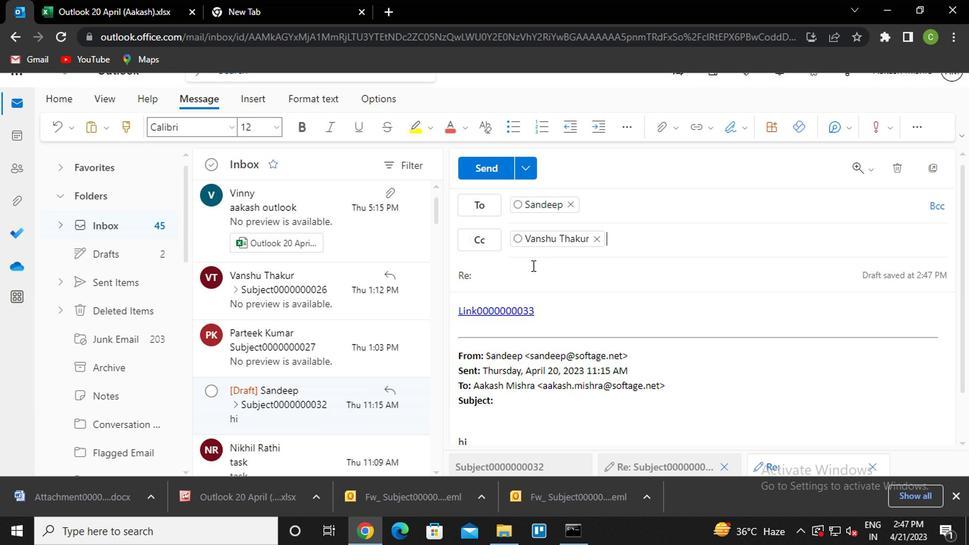 
Action: Mouse pressed left at (524, 262)
Screenshot: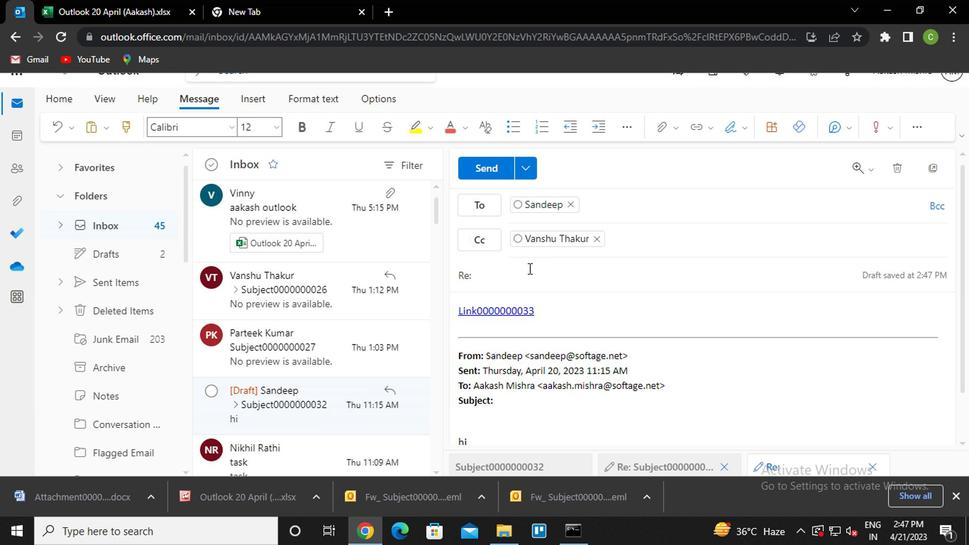 
Action: Key pressed <Key.caps_lock>s<Key.caps_lock>ubject0000000035
Screenshot: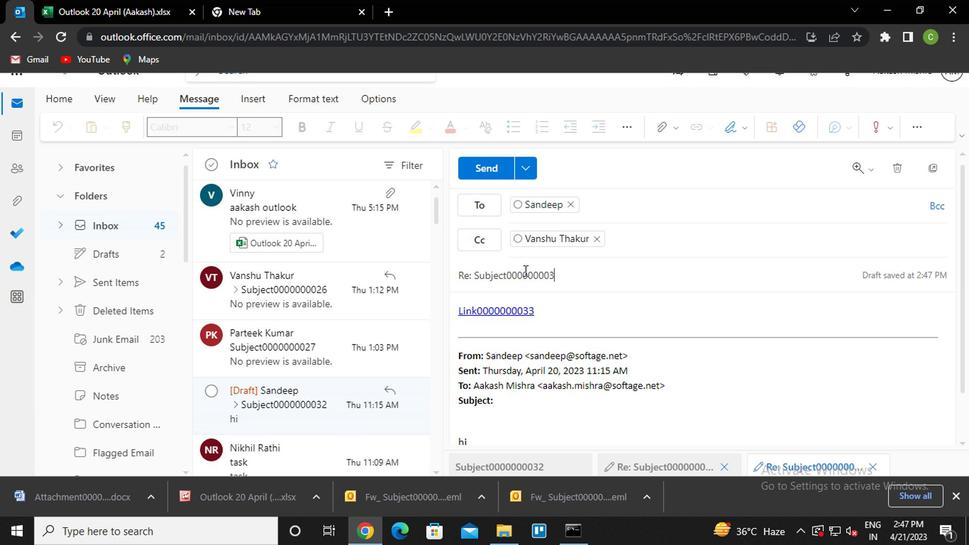 
Action: Mouse moved to (549, 294)
Screenshot: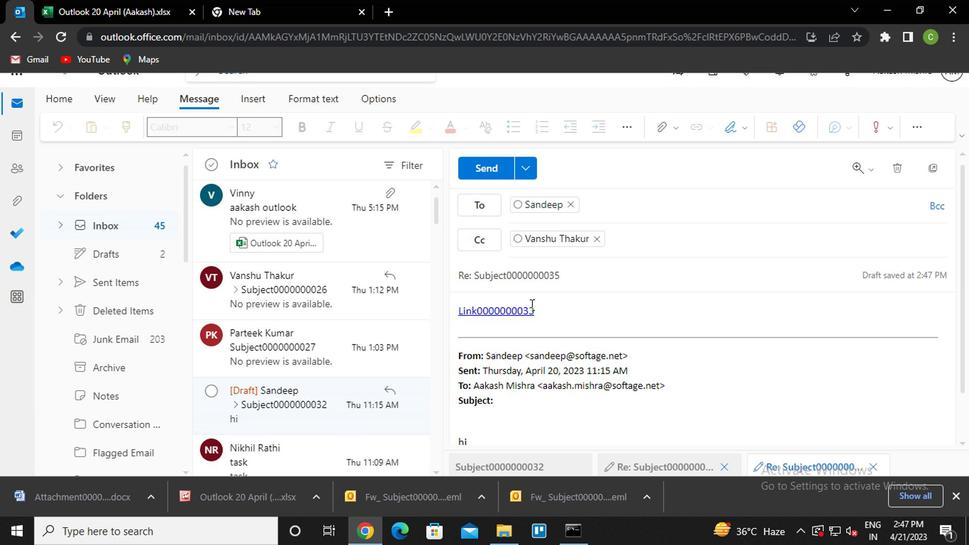 
Action: Mouse pressed left at (549, 294)
Screenshot: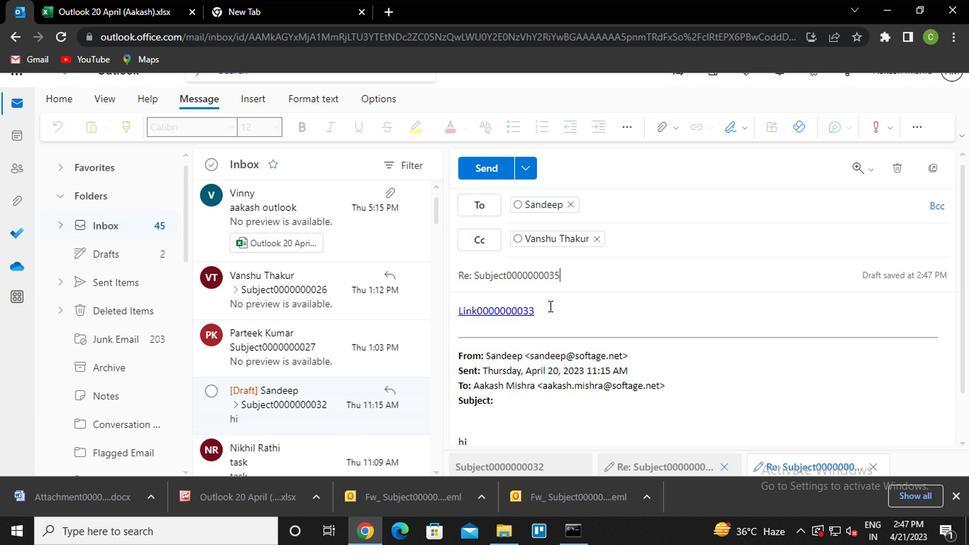 
Action: Key pressed <Key.enter><Key.caps_lock>m<Key.caps_lock>essage0000000034
Screenshot: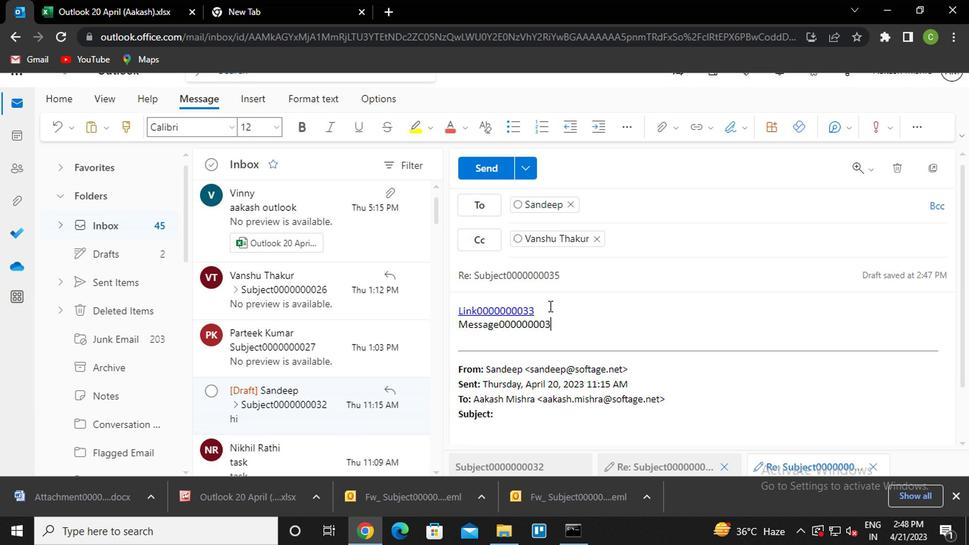 
Action: Mouse moved to (659, 132)
Screenshot: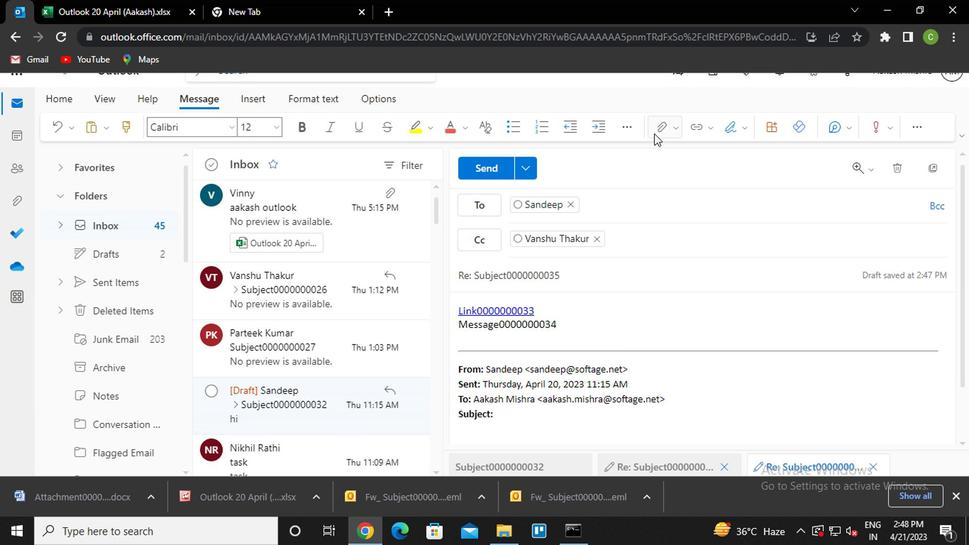 
Action: Mouse pressed left at (659, 132)
Screenshot: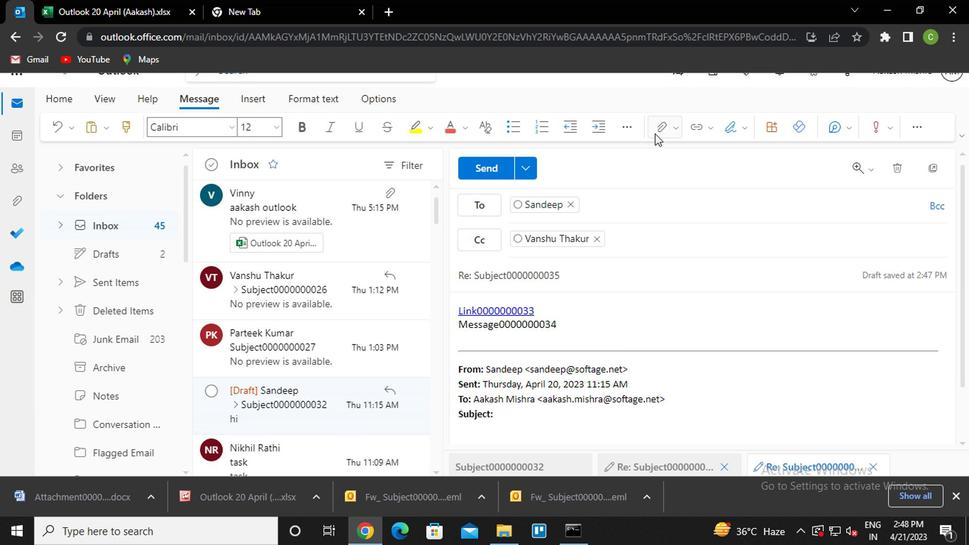 
Action: Mouse moved to (572, 155)
Screenshot: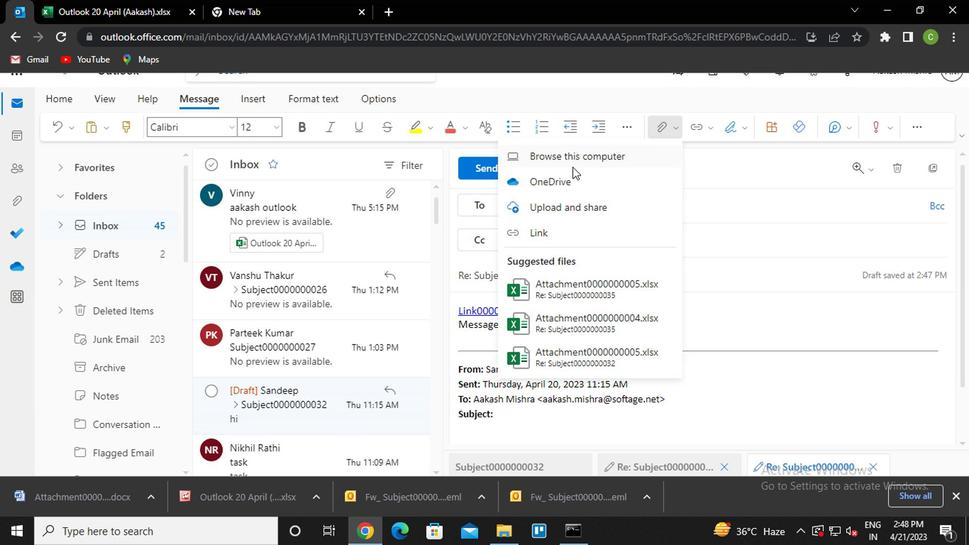 
Action: Mouse pressed left at (572, 155)
Screenshot: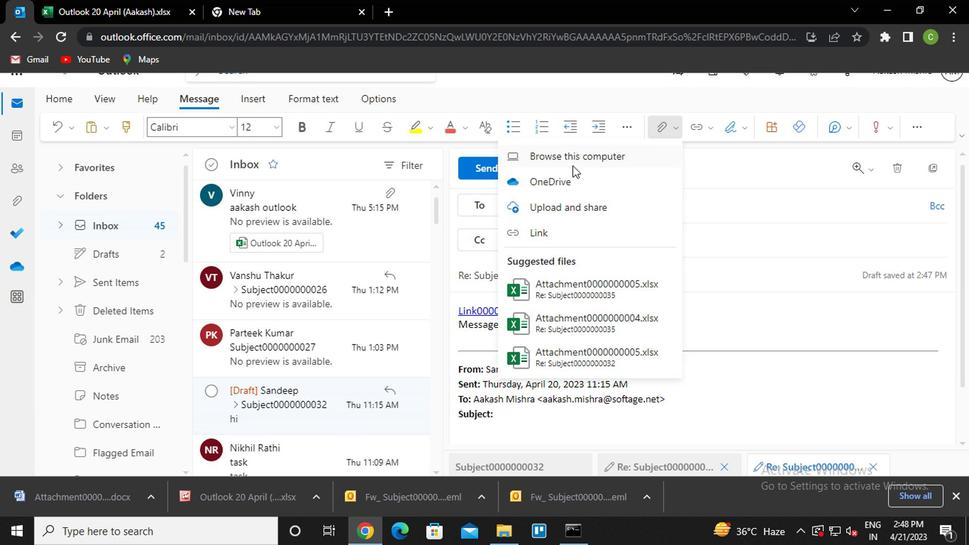 
Action: Mouse moved to (212, 153)
Screenshot: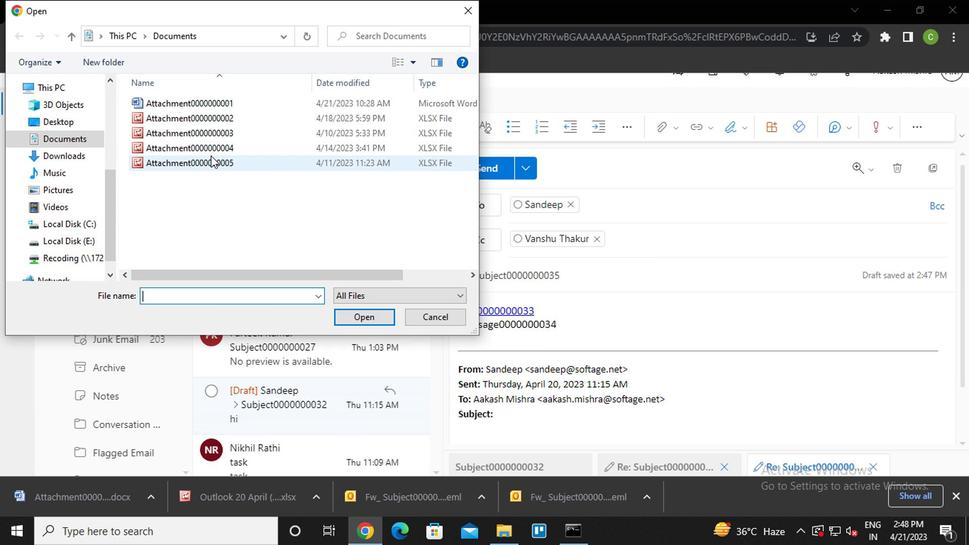 
Action: Mouse pressed left at (212, 153)
Screenshot: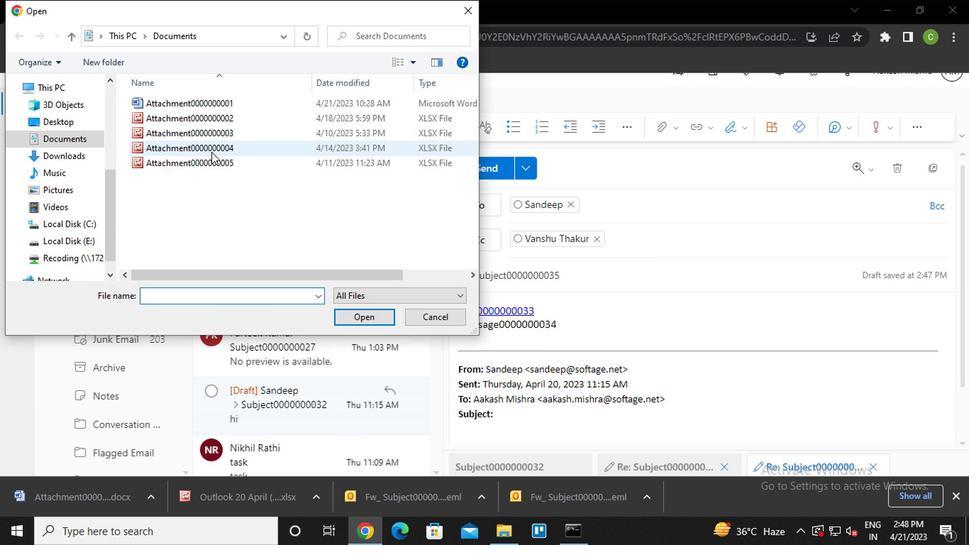 
Action: Mouse pressed left at (212, 153)
Screenshot: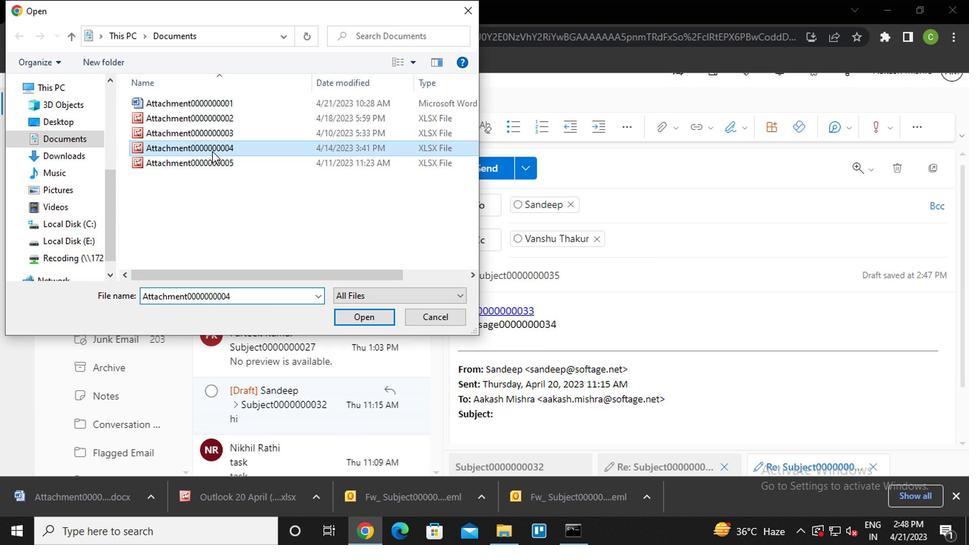 
Action: Mouse moved to (664, 125)
Screenshot: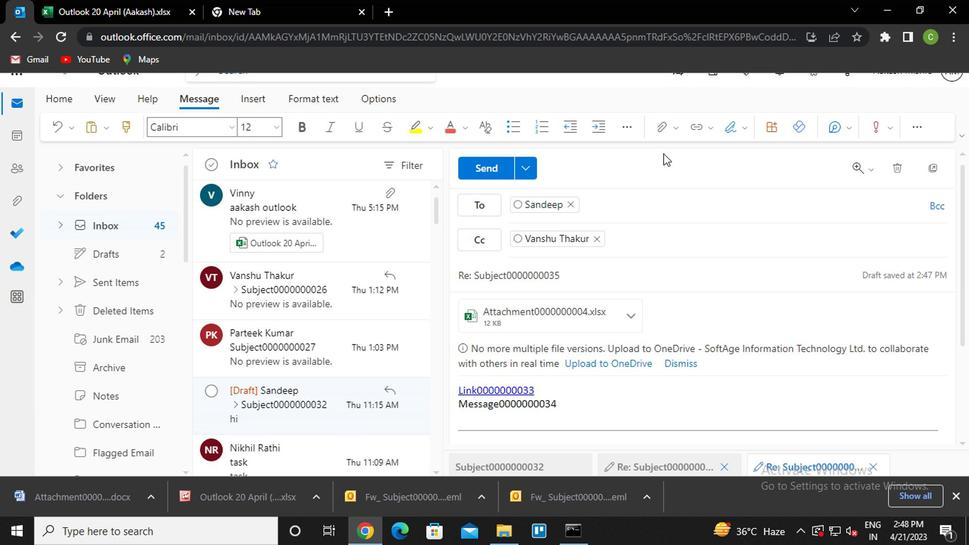 
Action: Mouse pressed left at (664, 125)
Screenshot: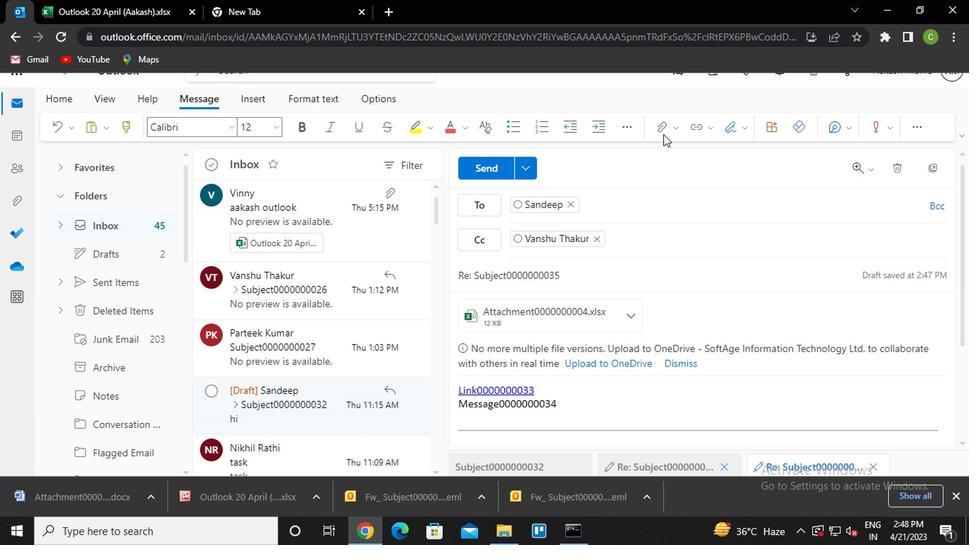 
Action: Mouse moved to (575, 175)
Screenshot: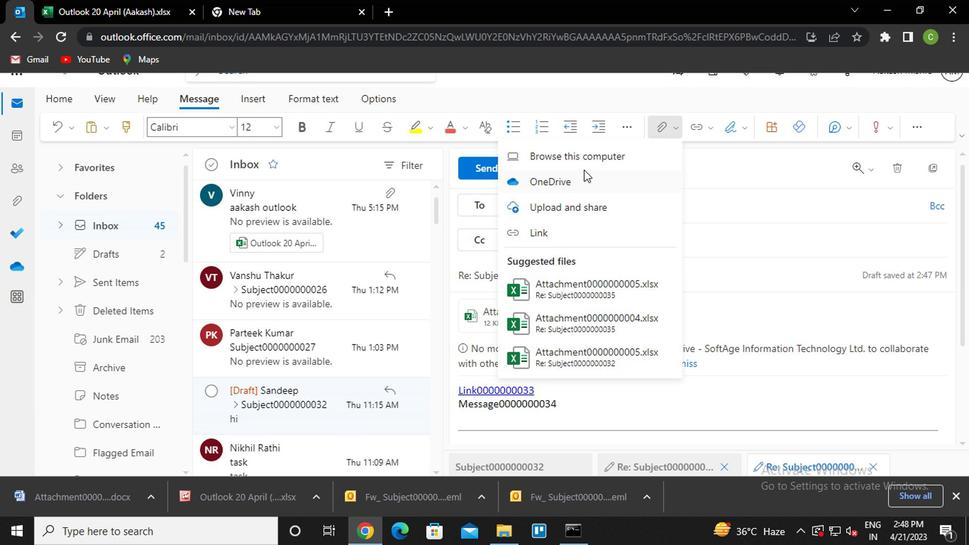 
Action: Mouse pressed left at (575, 175)
Screenshot: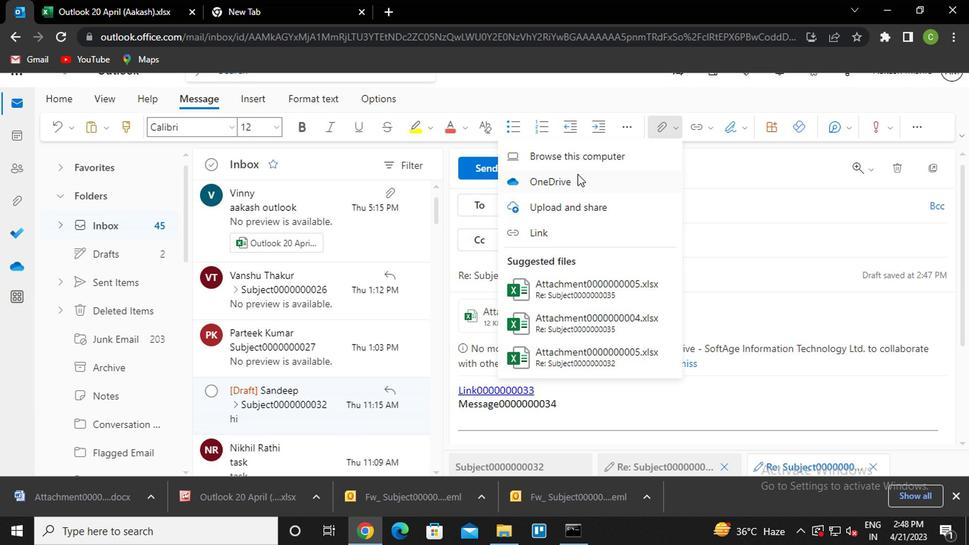 
Action: Mouse moved to (235, 216)
Screenshot: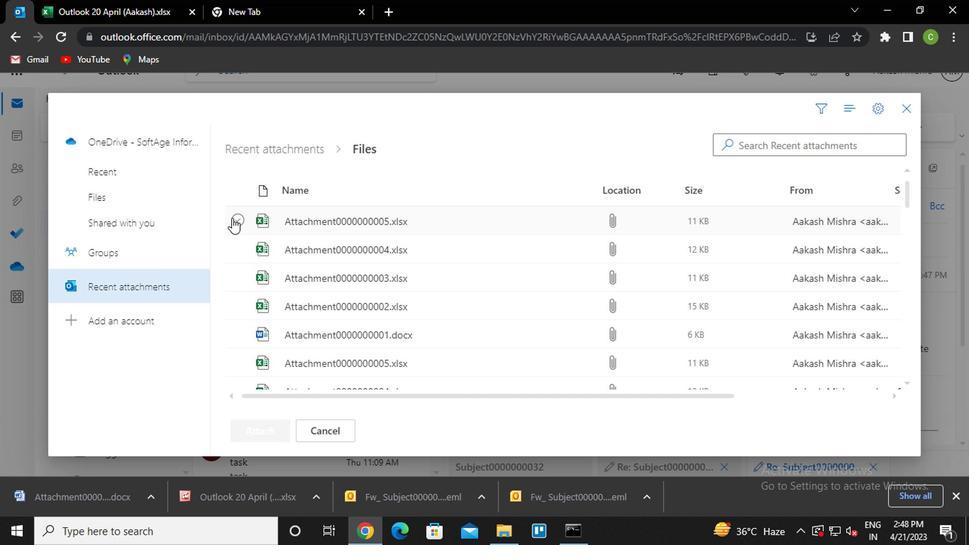 
Action: Mouse pressed left at (235, 216)
Screenshot: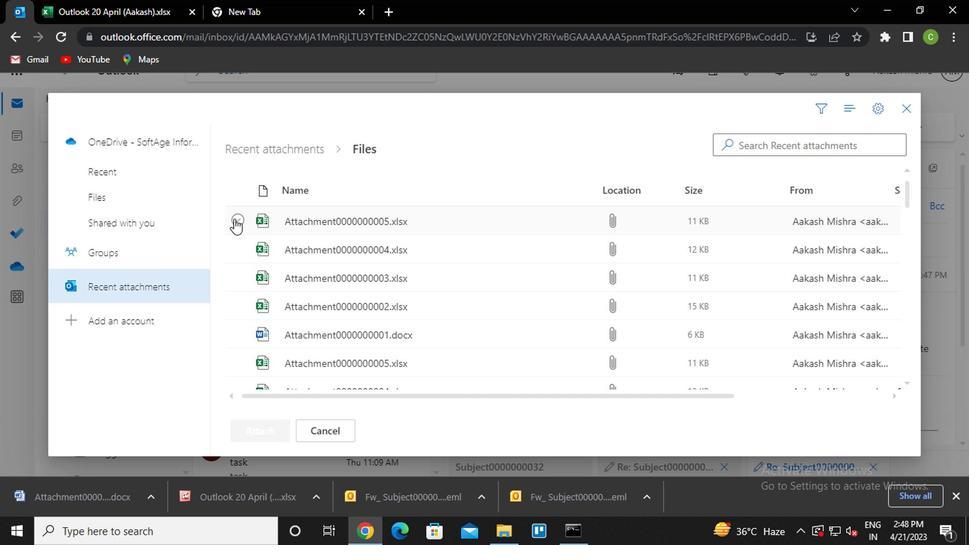 
Action: Mouse moved to (274, 410)
Screenshot: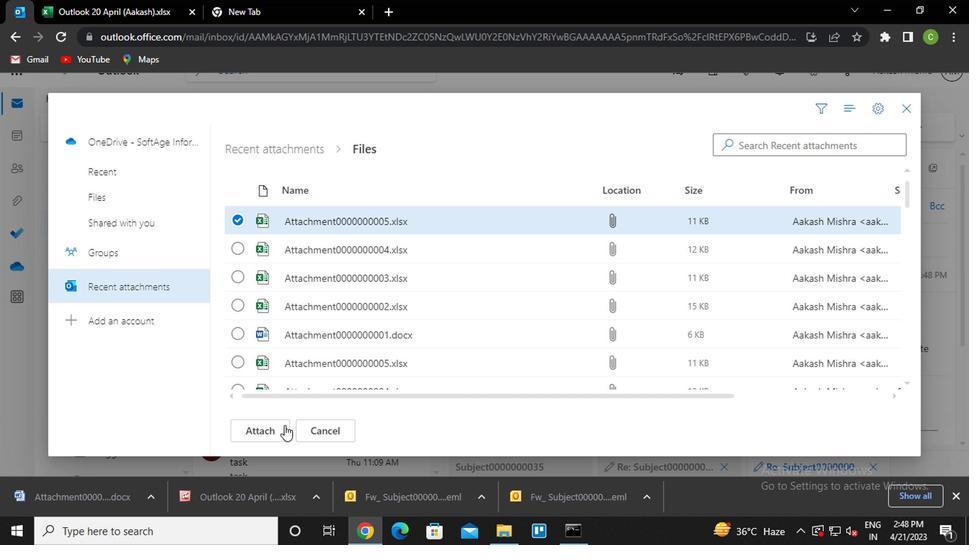 
Action: Mouse pressed left at (274, 410)
Screenshot: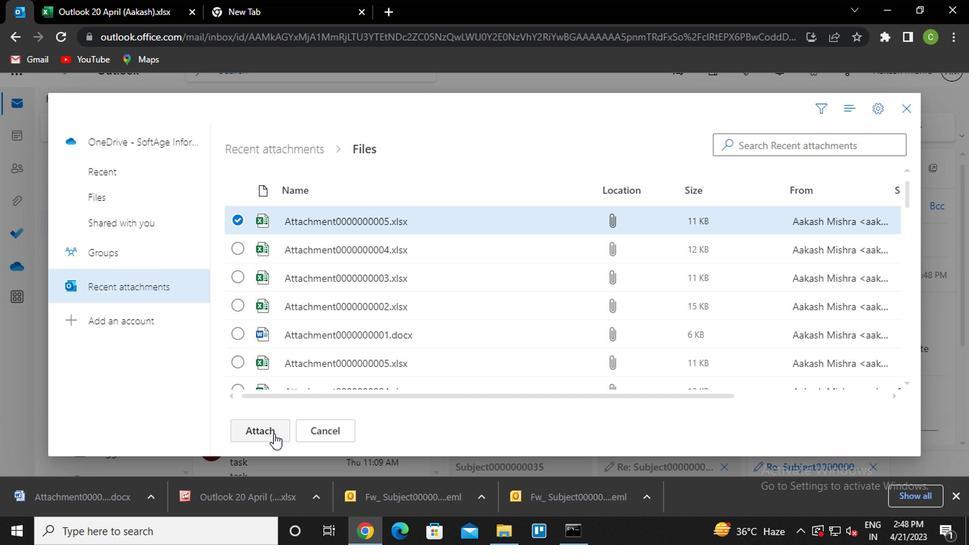 
Action: Mouse moved to (492, 174)
Screenshot: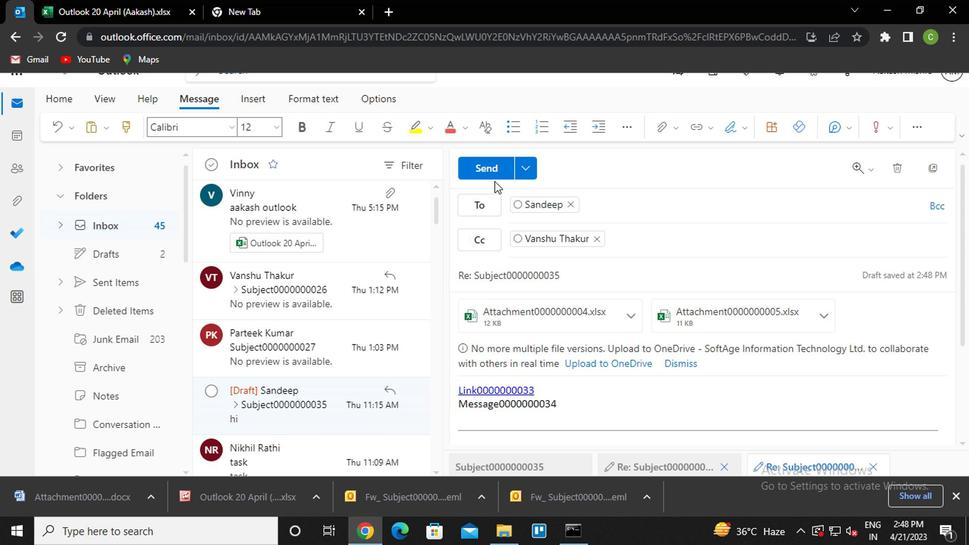 
Action: Mouse pressed left at (492, 174)
Screenshot: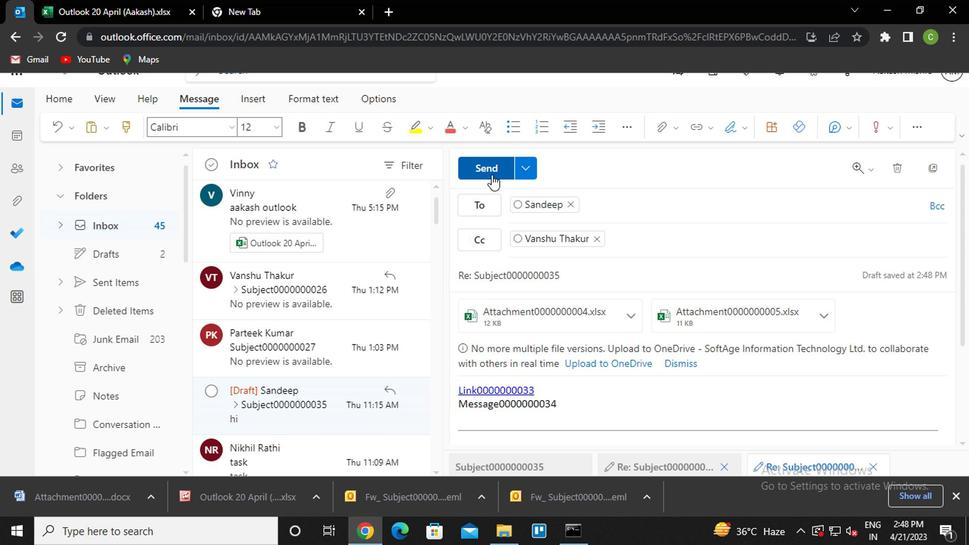 
Action: Mouse moved to (474, 337)
Screenshot: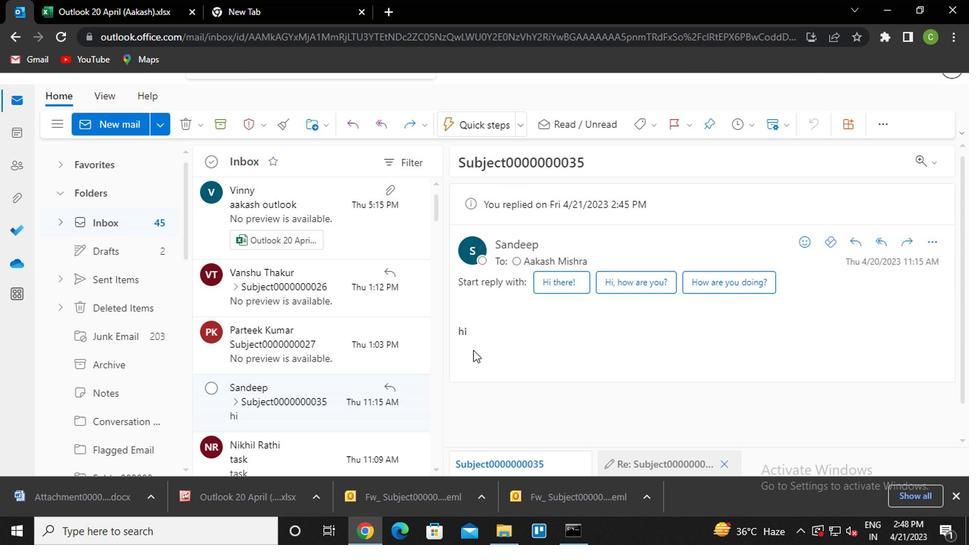 
